 Task: Create a due date automation trigger when advanced on, on the monday of the week a card is due add fields with custom field "Resume" set to a date between 1 and 7 working days from now at 11:00 AM.
Action: Mouse moved to (1090, 337)
Screenshot: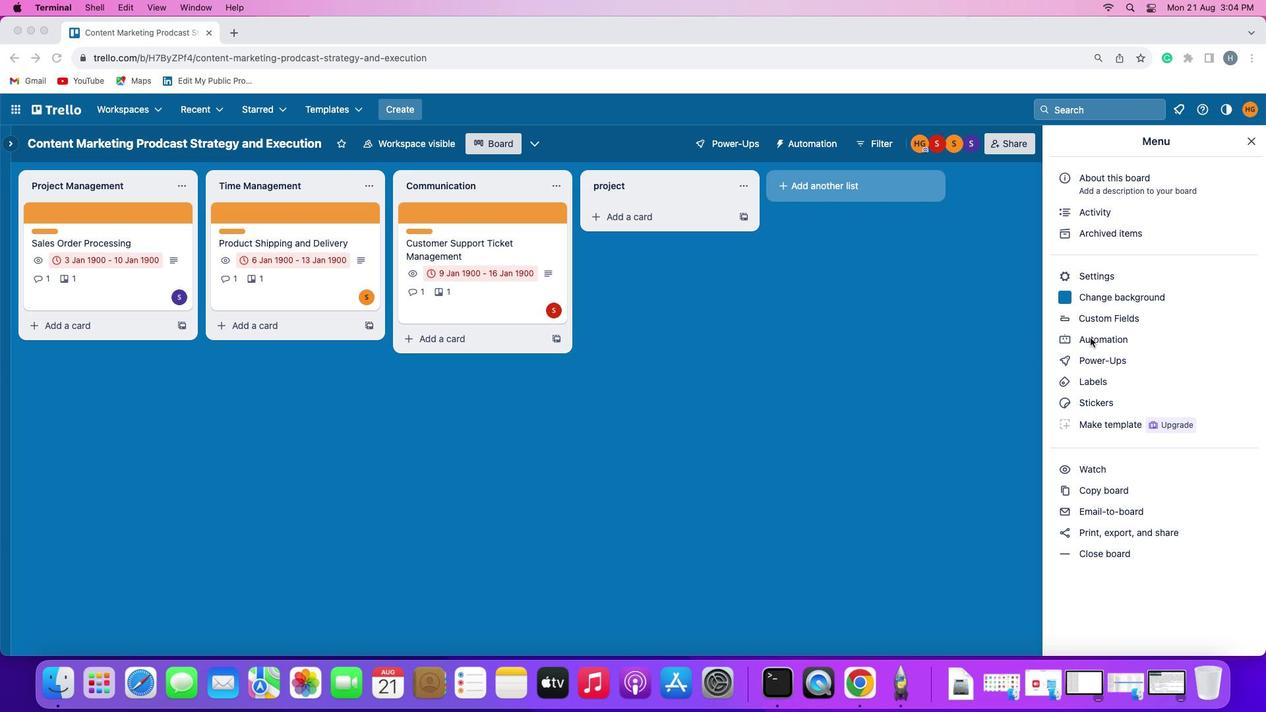 
Action: Mouse pressed left at (1090, 337)
Screenshot: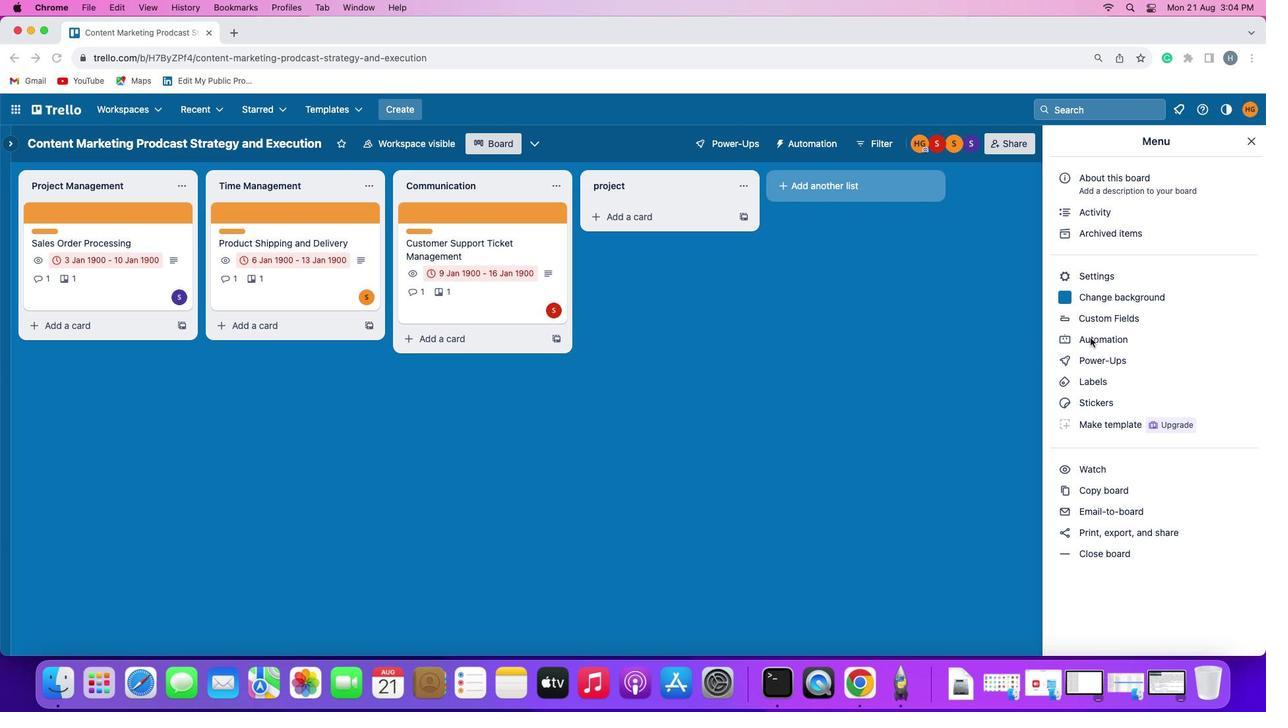 
Action: Mouse pressed left at (1090, 337)
Screenshot: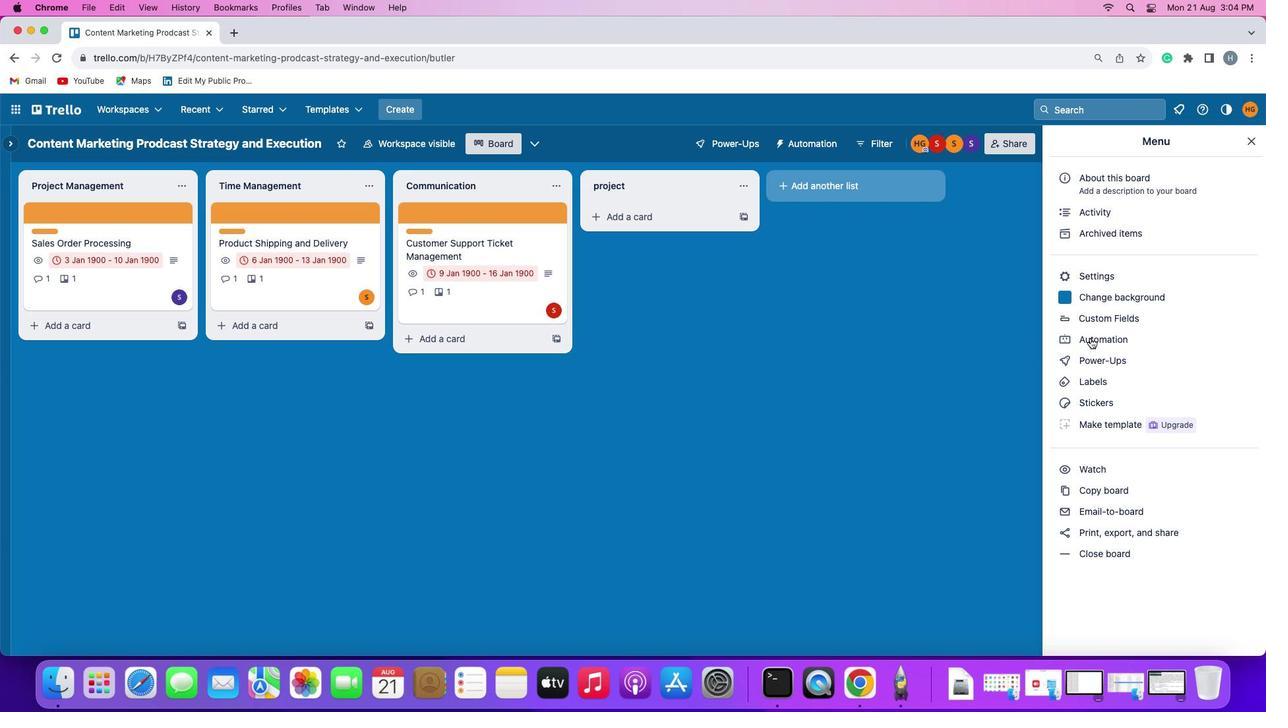 
Action: Mouse moved to (98, 315)
Screenshot: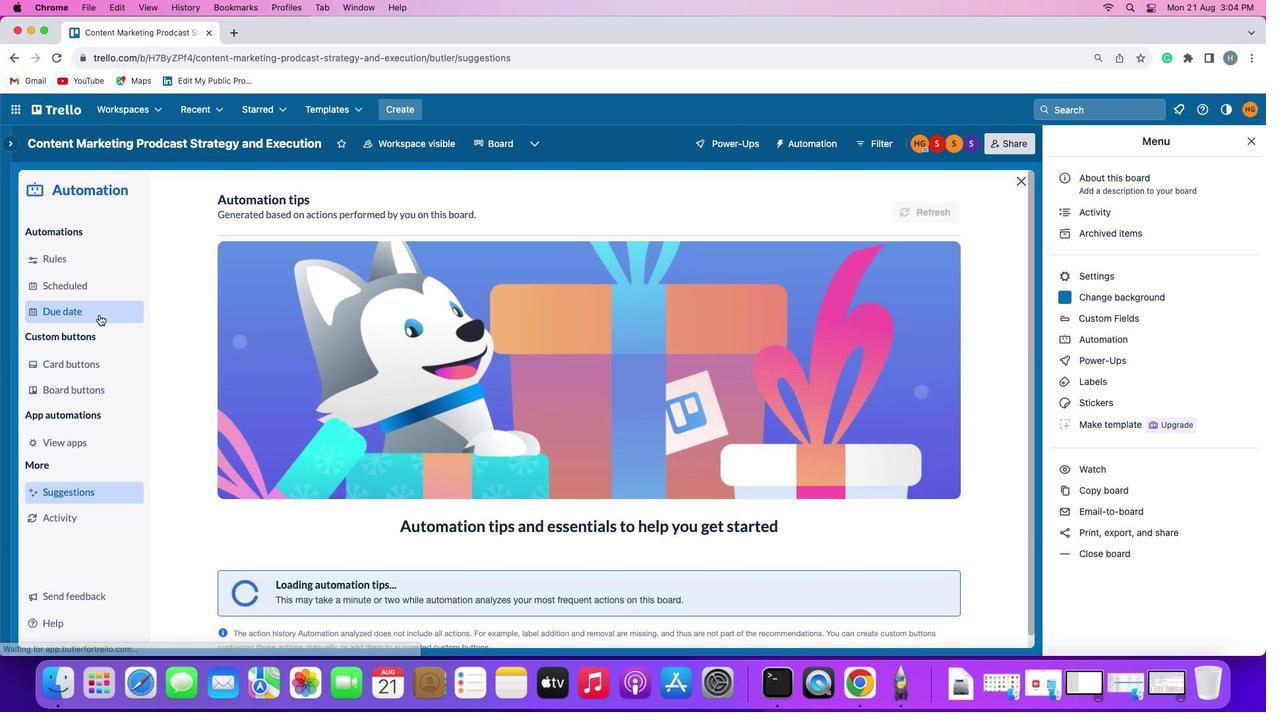 
Action: Mouse pressed left at (98, 315)
Screenshot: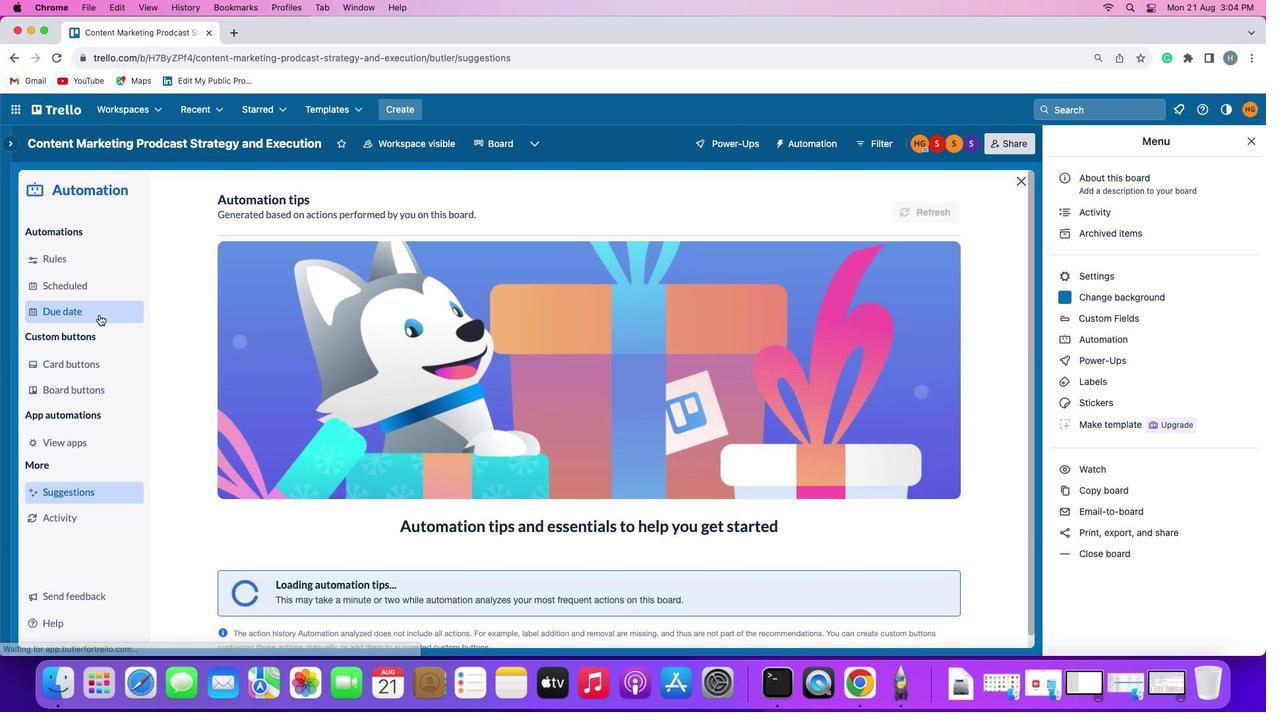 
Action: Mouse moved to (875, 199)
Screenshot: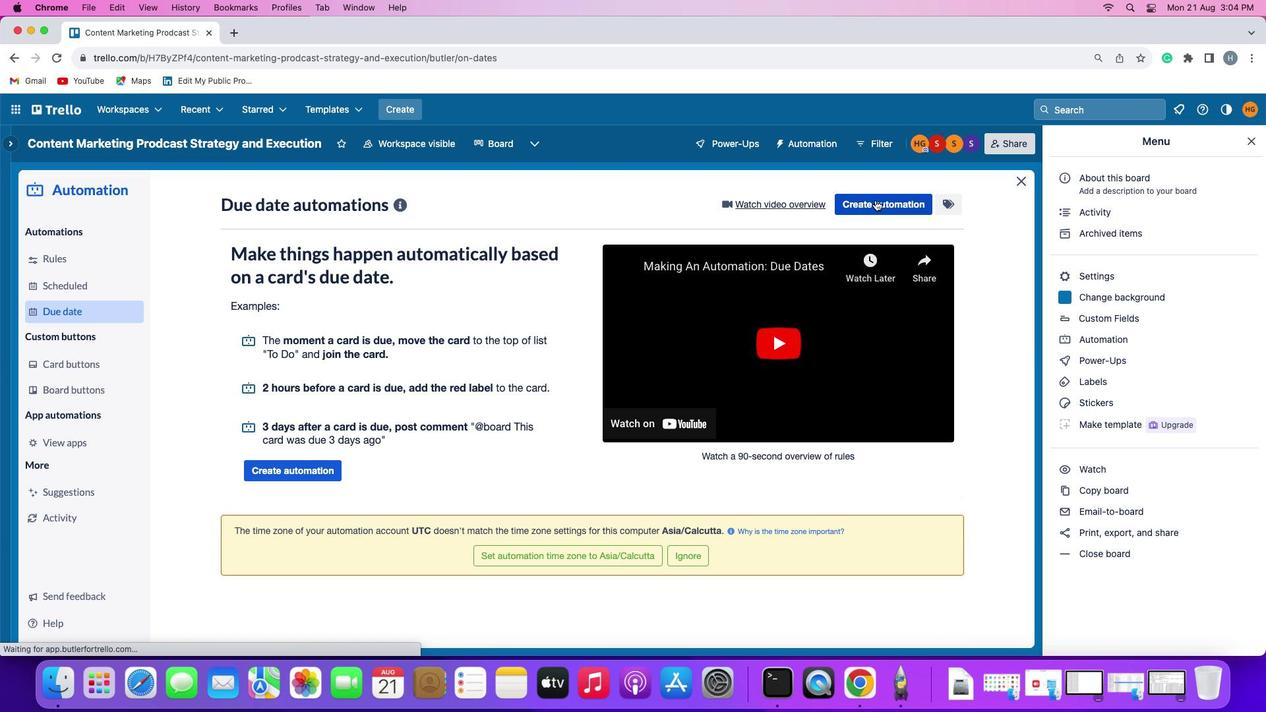 
Action: Mouse pressed left at (875, 199)
Screenshot: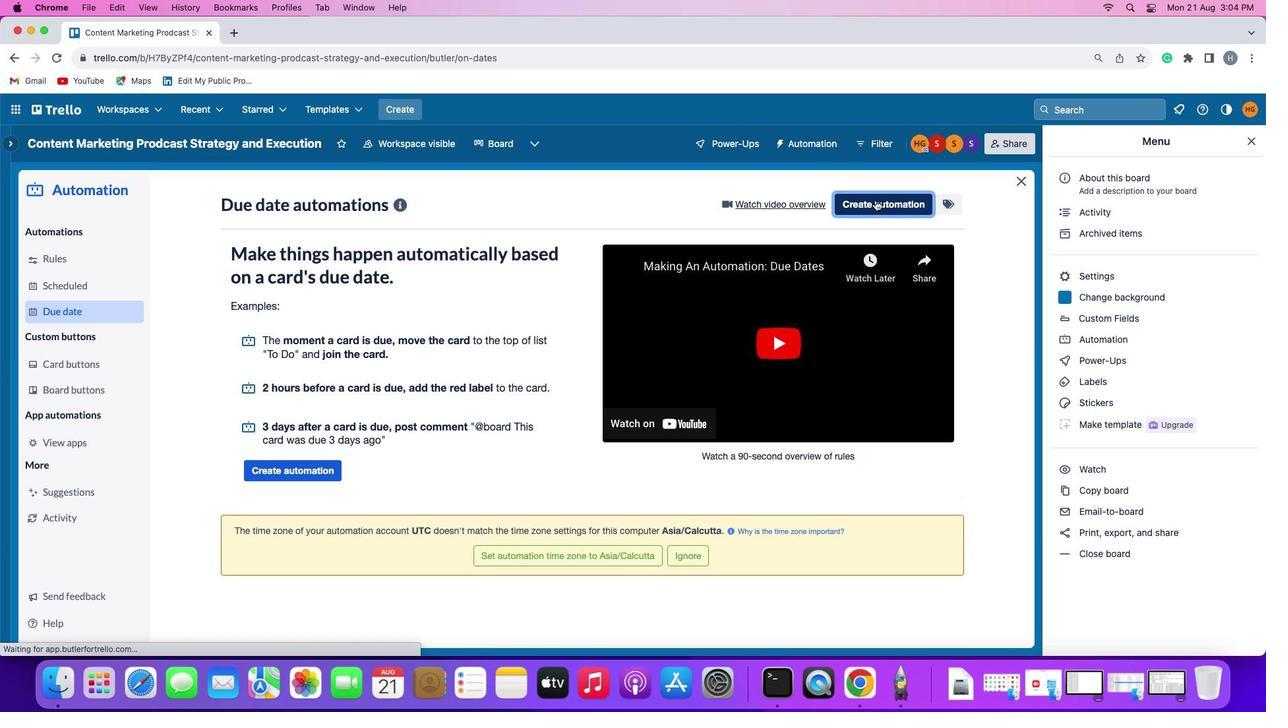 
Action: Mouse moved to (263, 325)
Screenshot: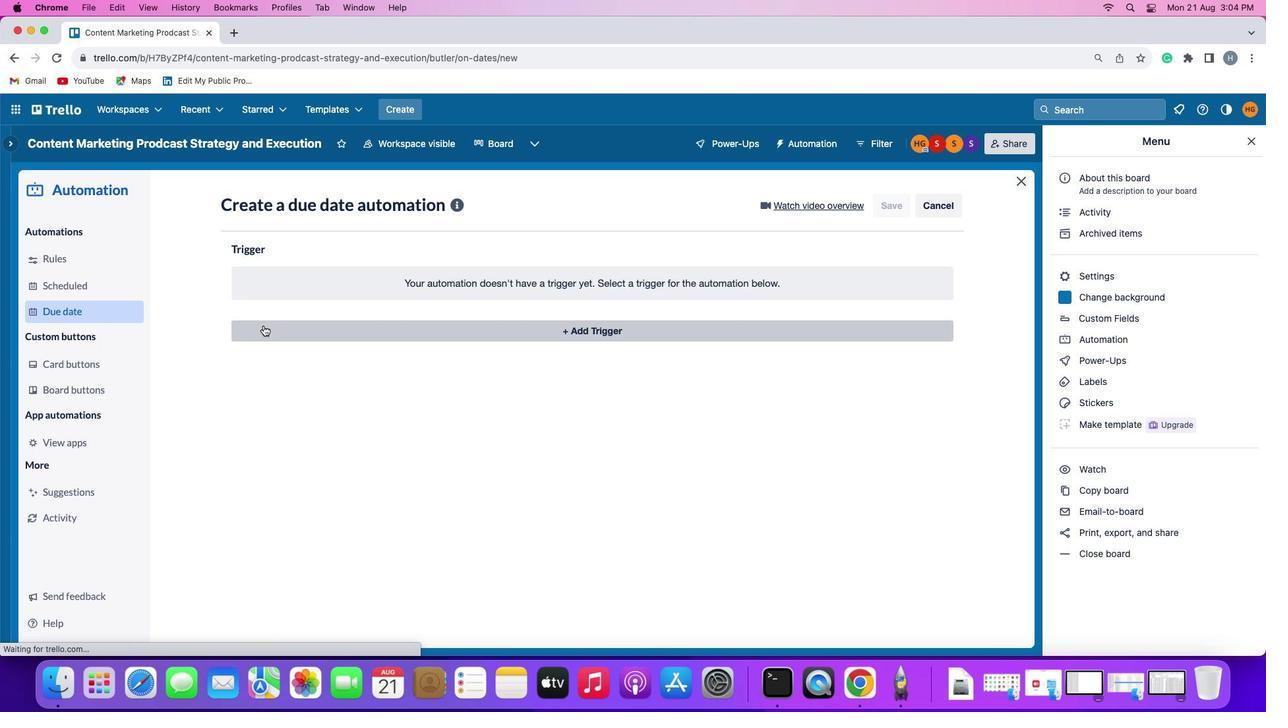 
Action: Mouse pressed left at (263, 325)
Screenshot: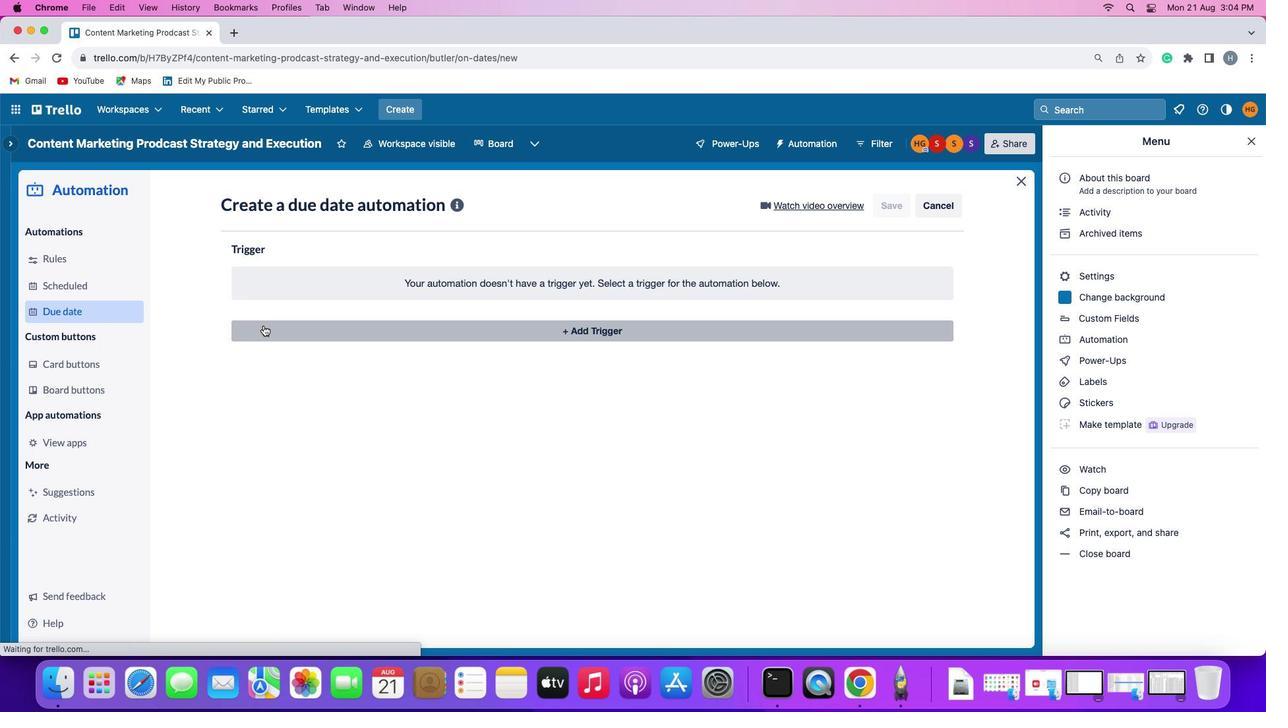 
Action: Mouse moved to (302, 565)
Screenshot: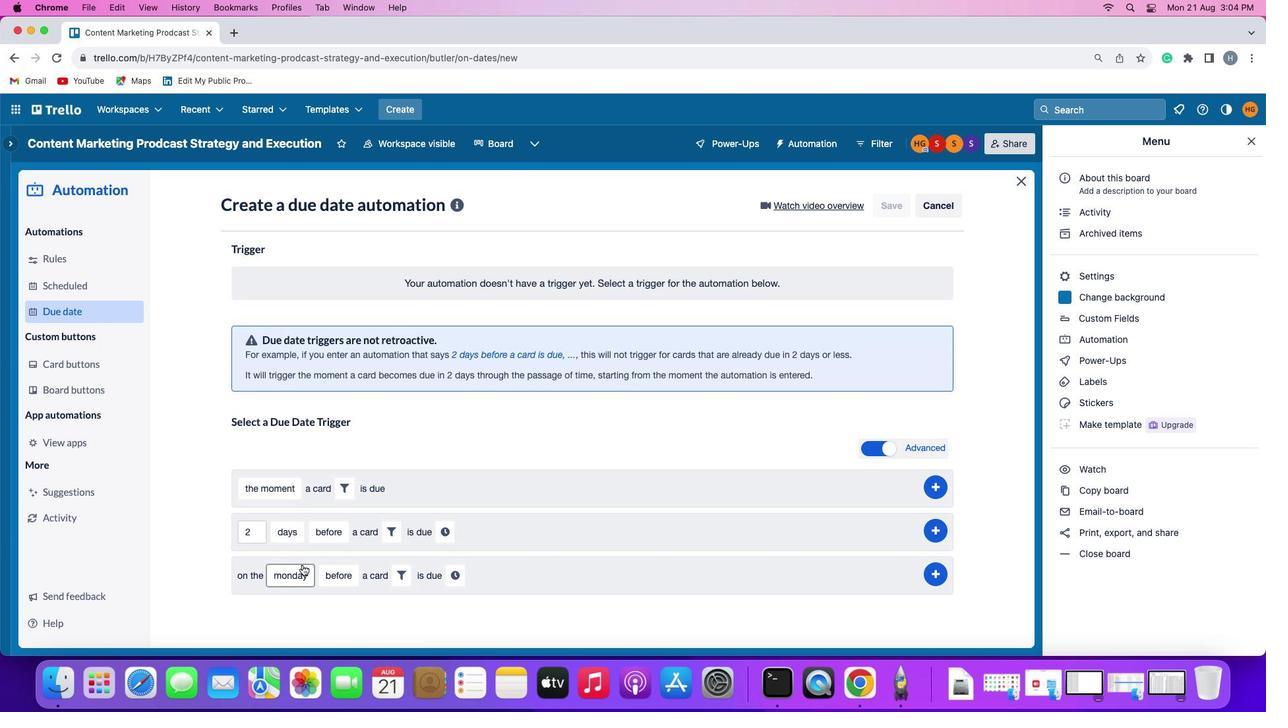 
Action: Mouse pressed left at (302, 565)
Screenshot: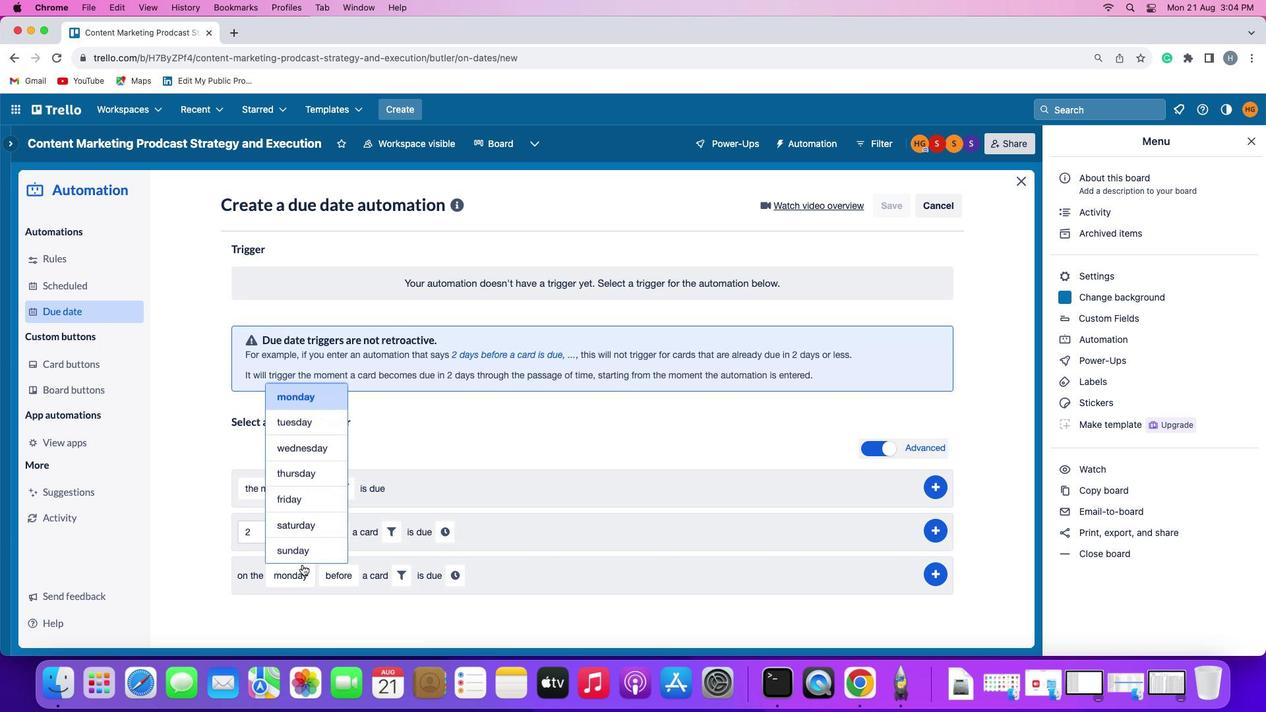 
Action: Mouse moved to (330, 395)
Screenshot: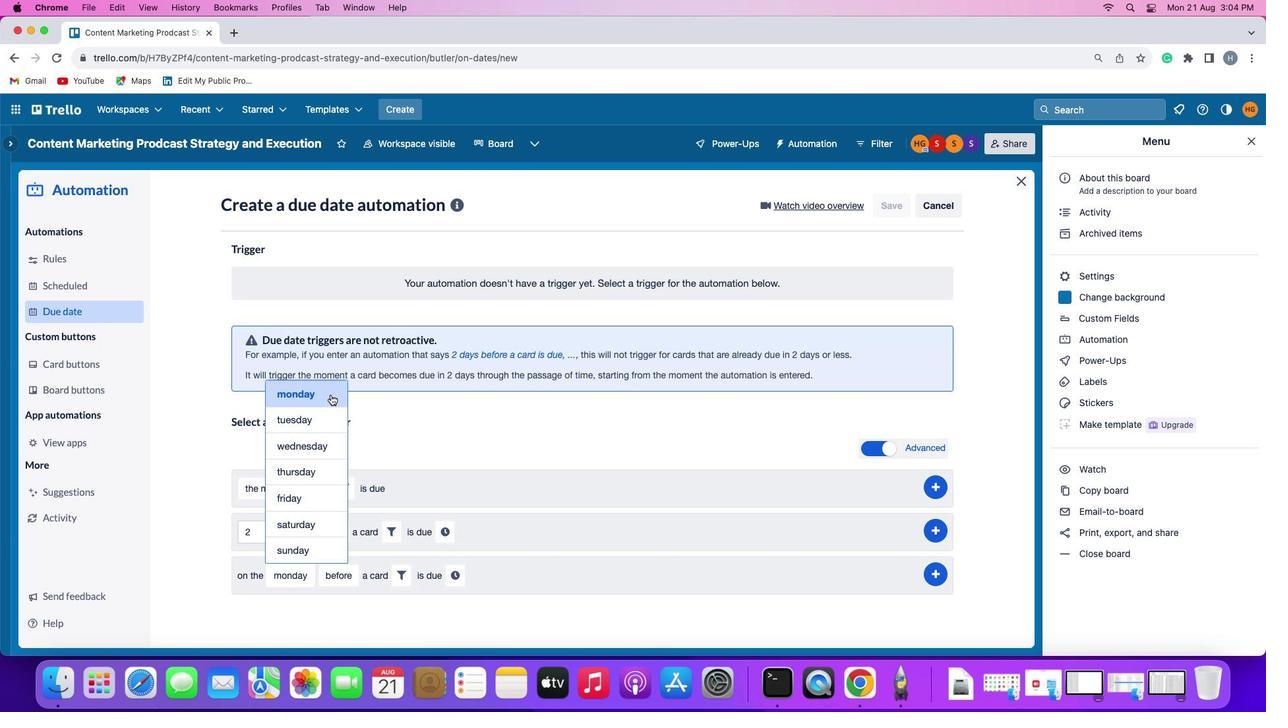 
Action: Mouse pressed left at (330, 395)
Screenshot: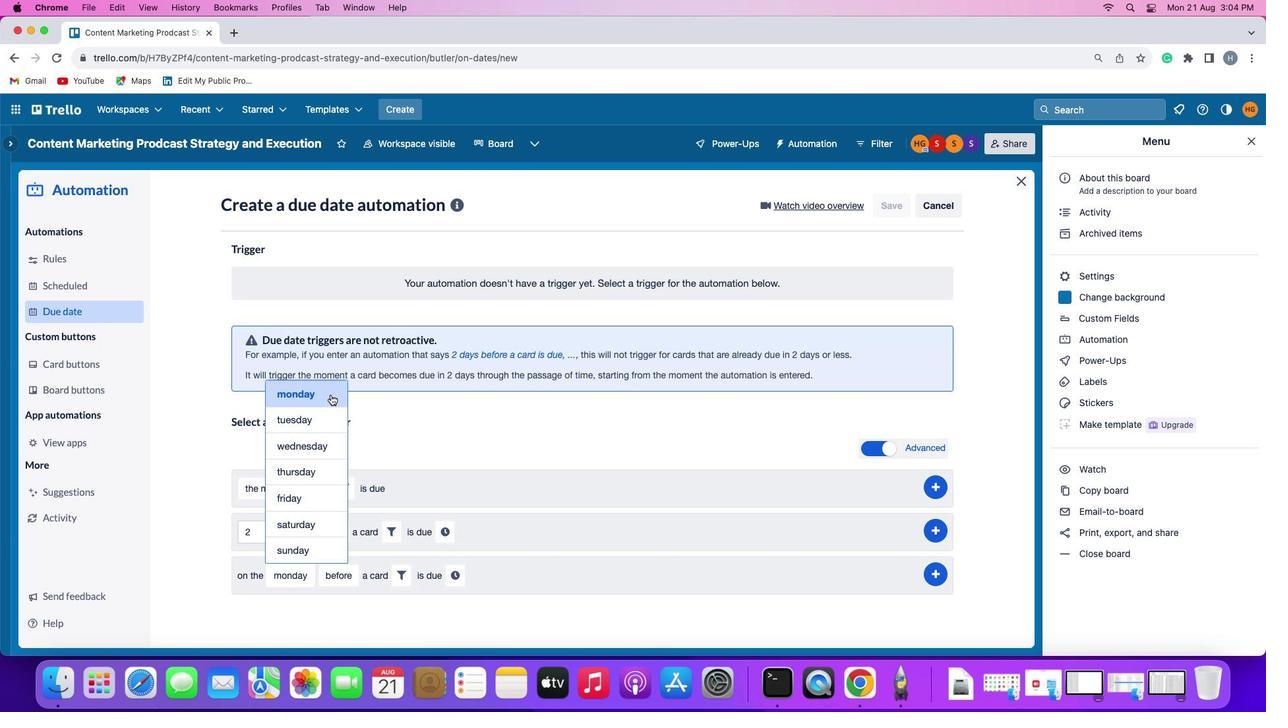 
Action: Mouse moved to (341, 576)
Screenshot: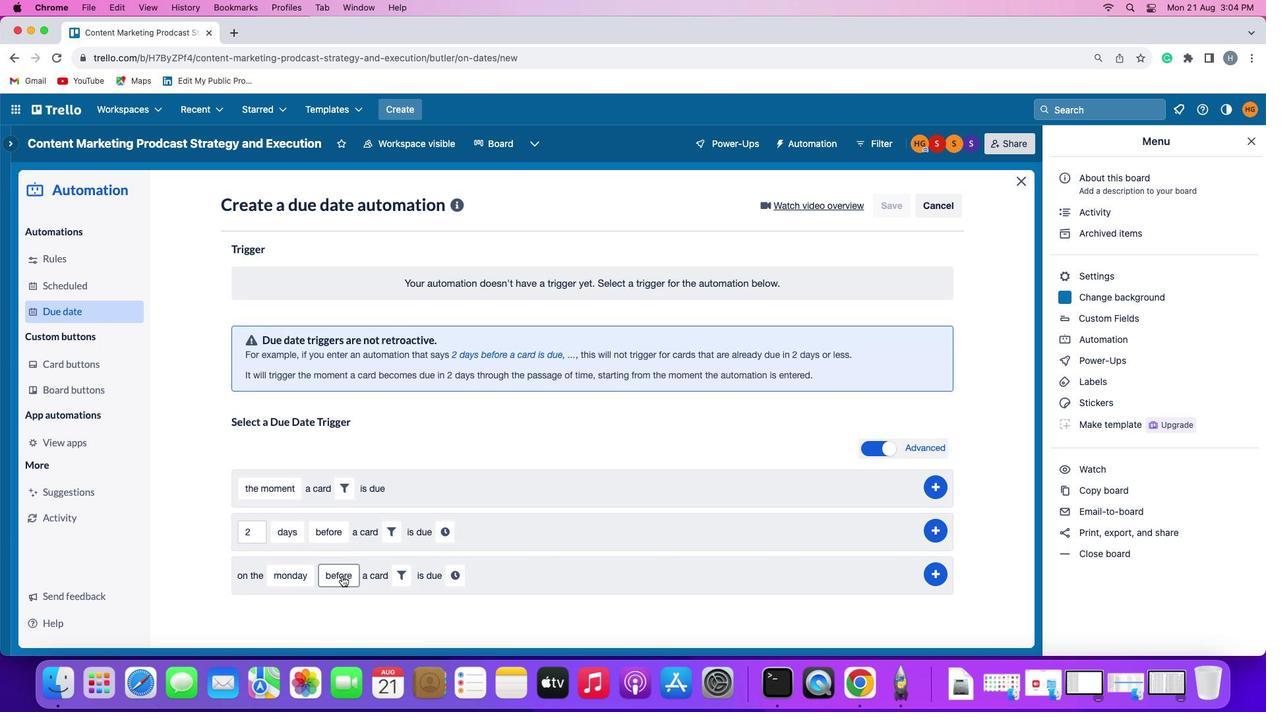 
Action: Mouse pressed left at (341, 576)
Screenshot: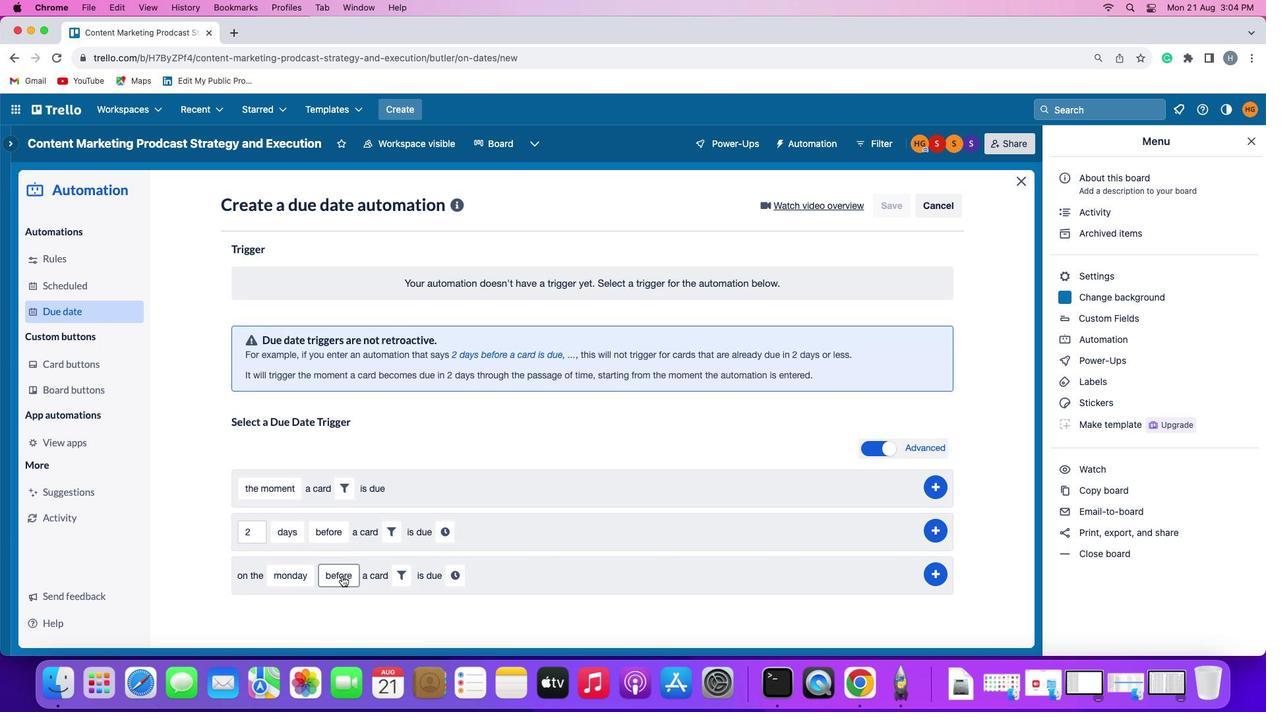 
Action: Mouse moved to (358, 525)
Screenshot: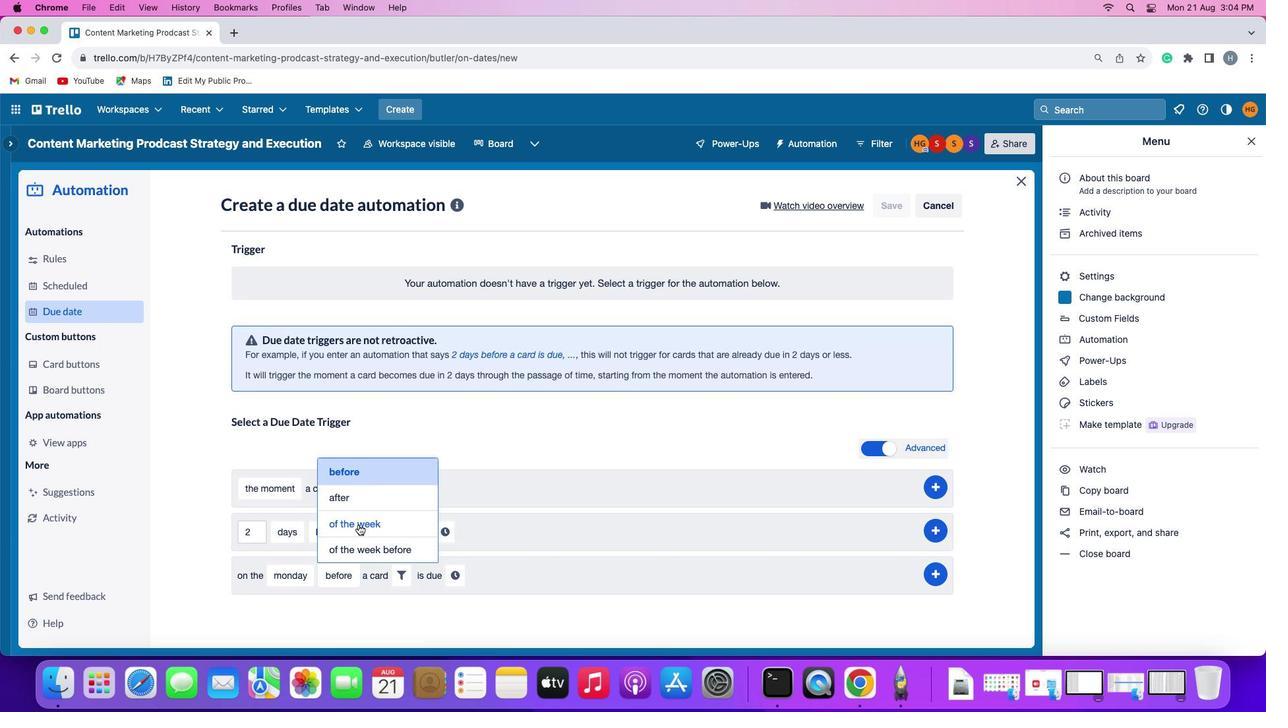 
Action: Mouse pressed left at (358, 525)
Screenshot: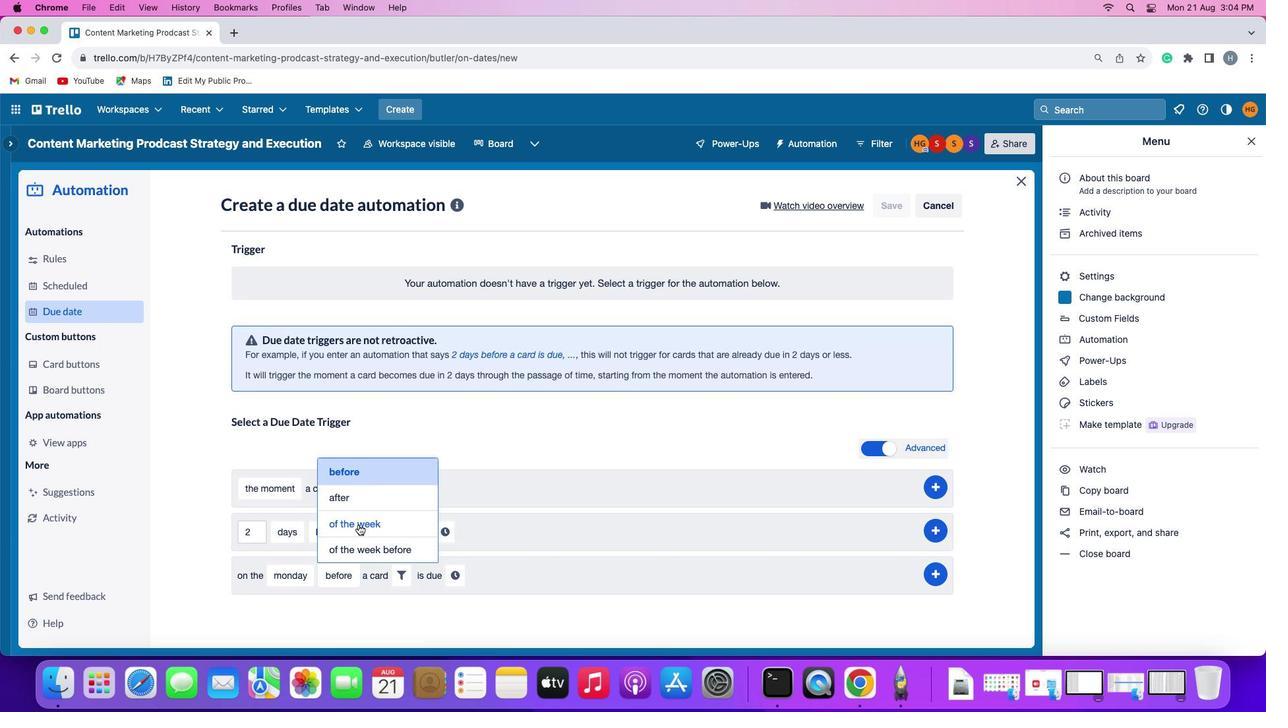 
Action: Mouse moved to (419, 576)
Screenshot: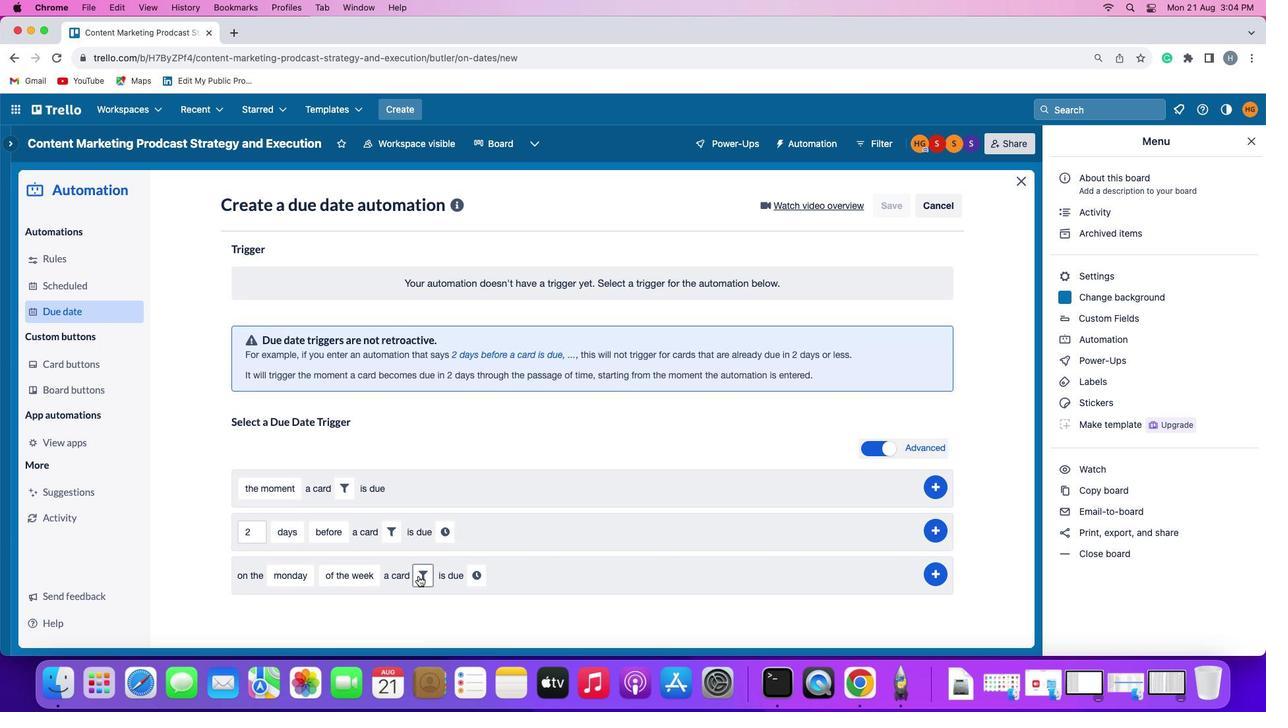 
Action: Mouse pressed left at (419, 576)
Screenshot: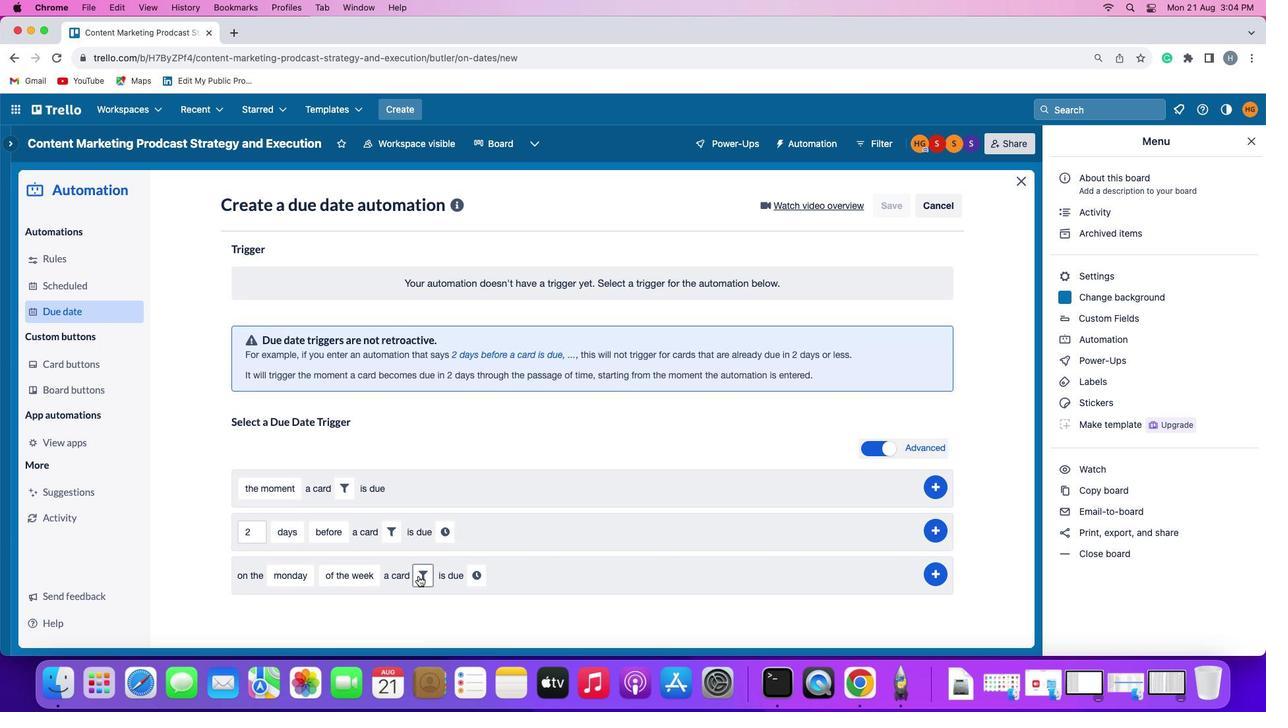
Action: Mouse moved to (638, 611)
Screenshot: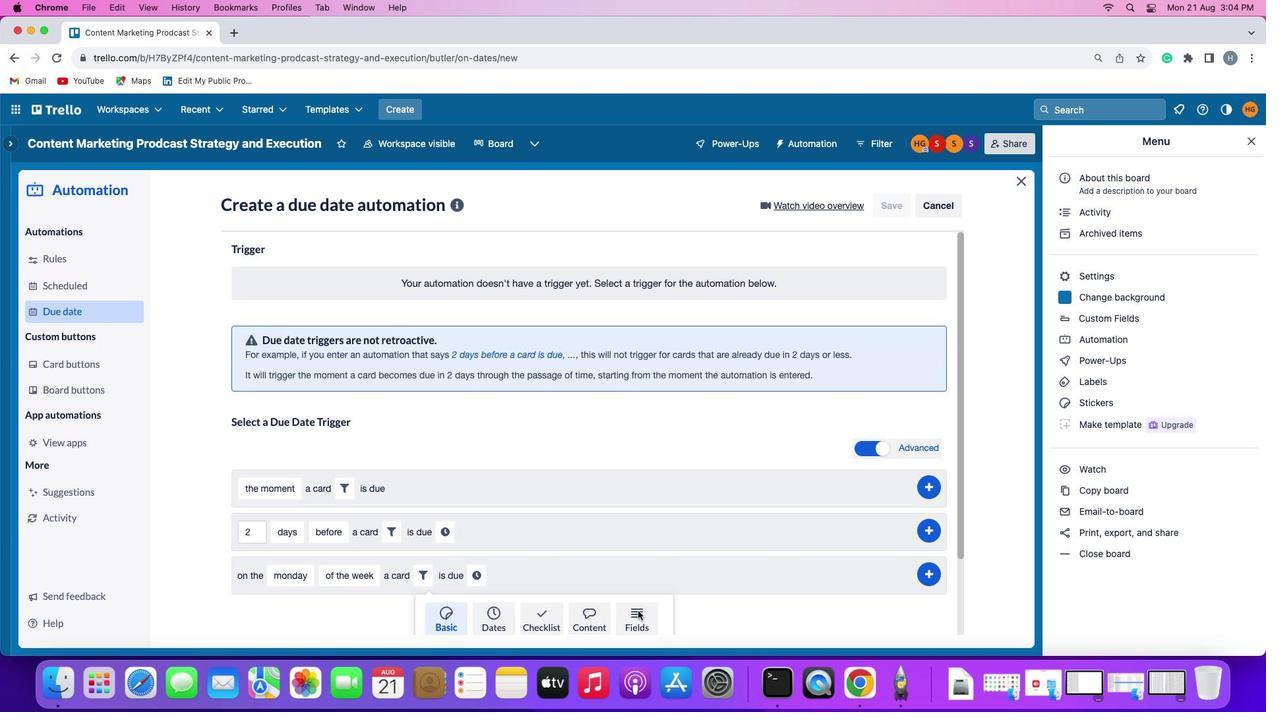 
Action: Mouse pressed left at (638, 611)
Screenshot: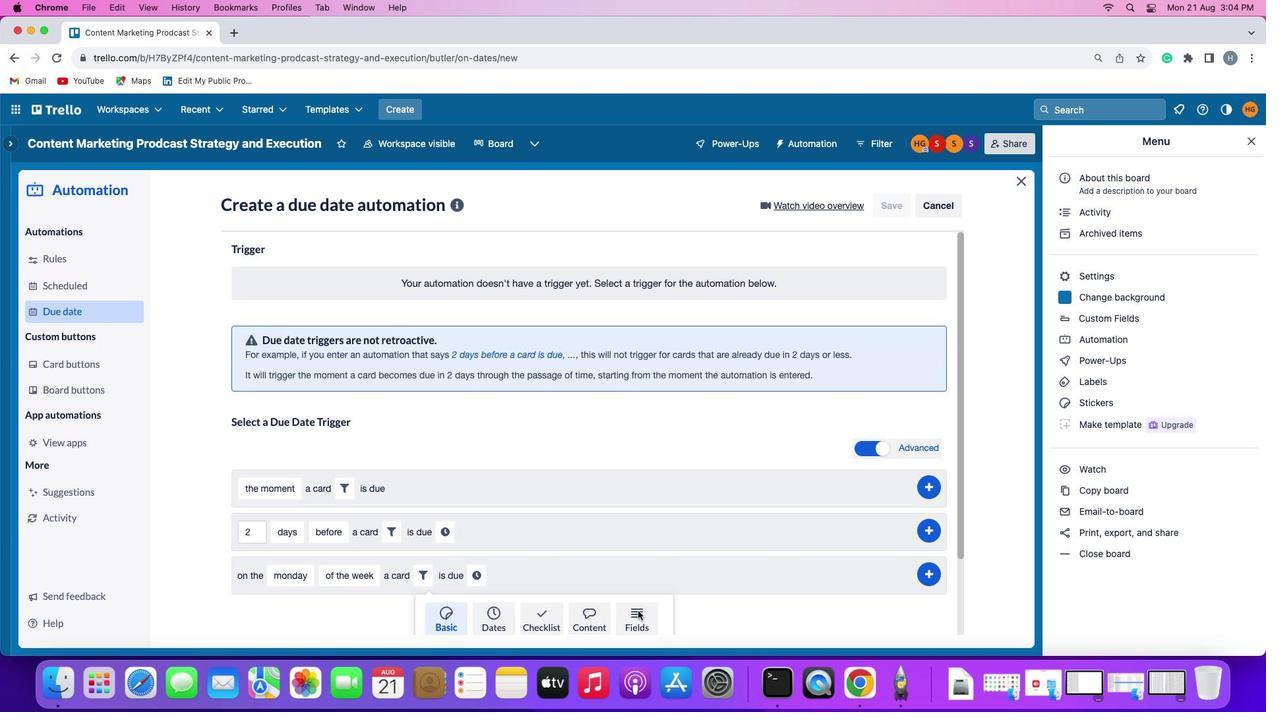 
Action: Mouse moved to (355, 599)
Screenshot: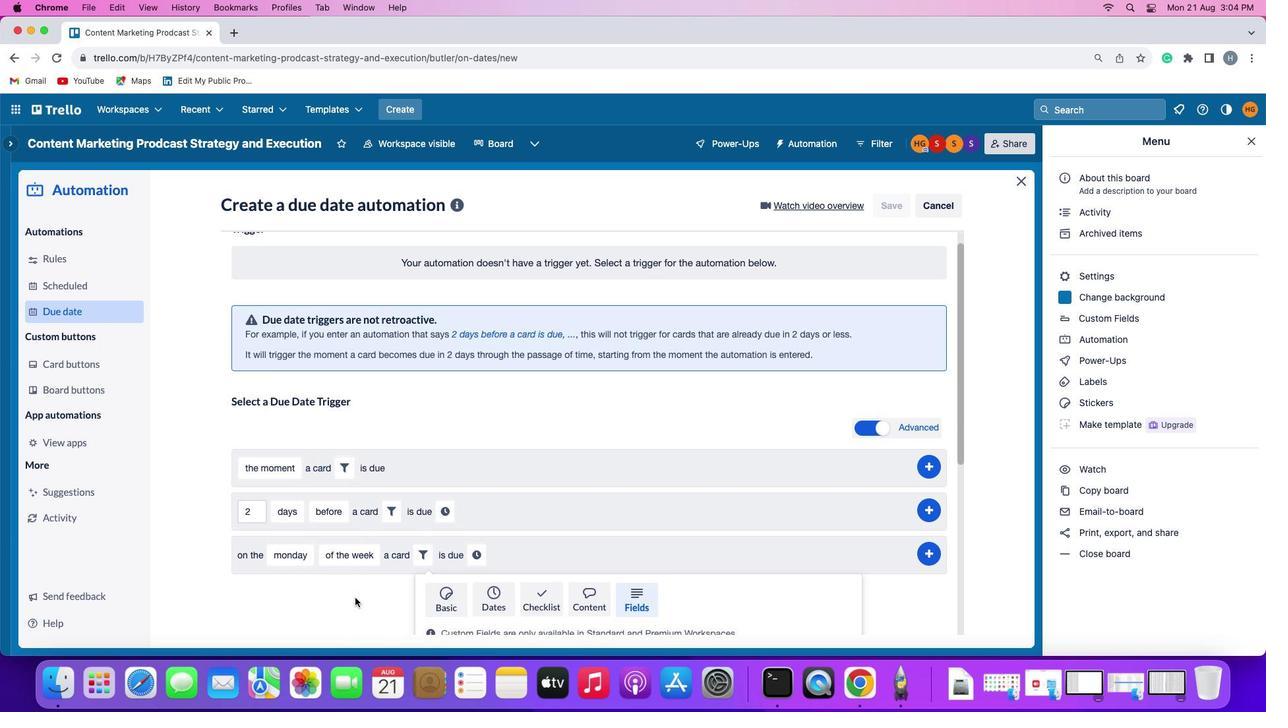 
Action: Mouse scrolled (355, 599) with delta (0, 0)
Screenshot: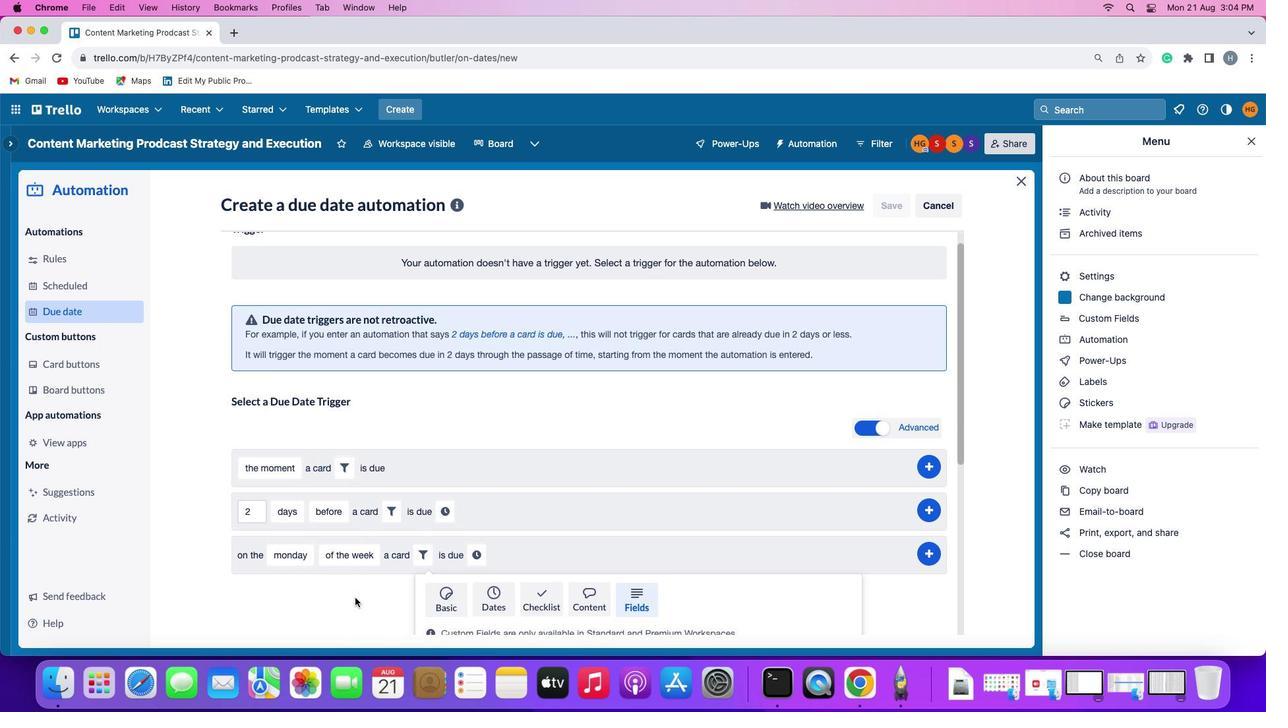 
Action: Mouse scrolled (355, 599) with delta (0, 0)
Screenshot: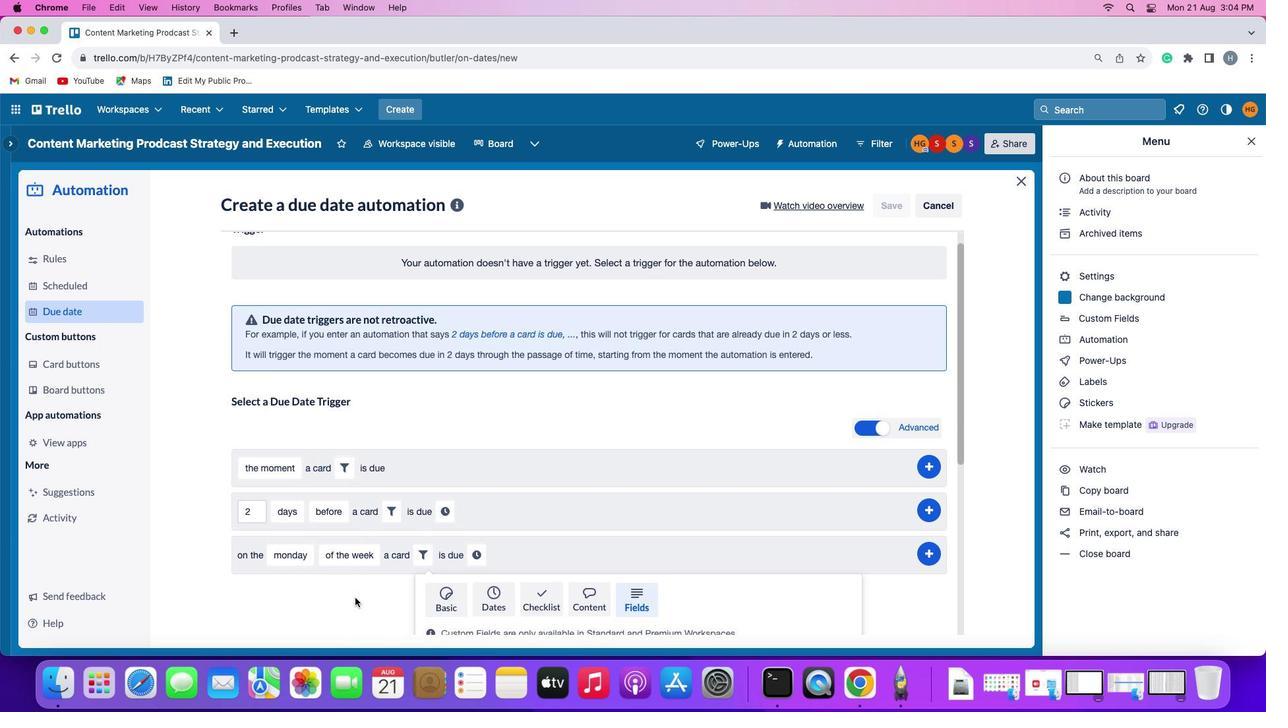 
Action: Mouse scrolled (355, 599) with delta (0, -2)
Screenshot: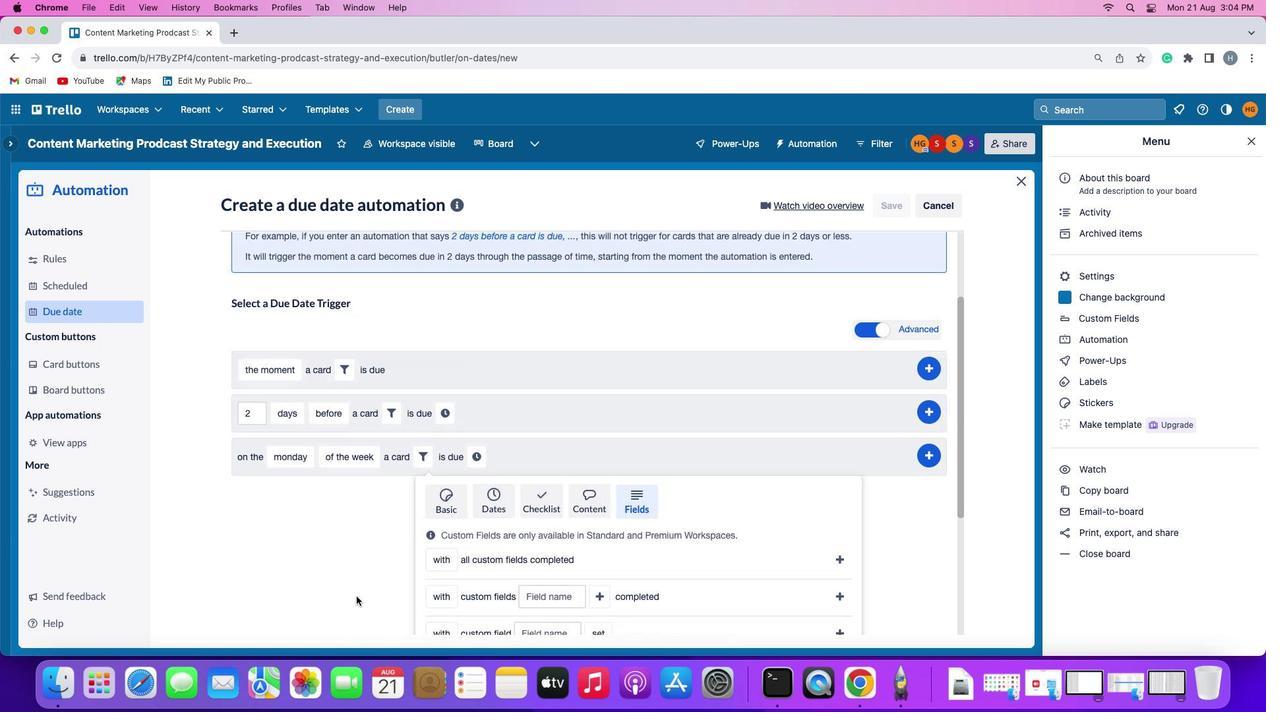 
Action: Mouse moved to (355, 599)
Screenshot: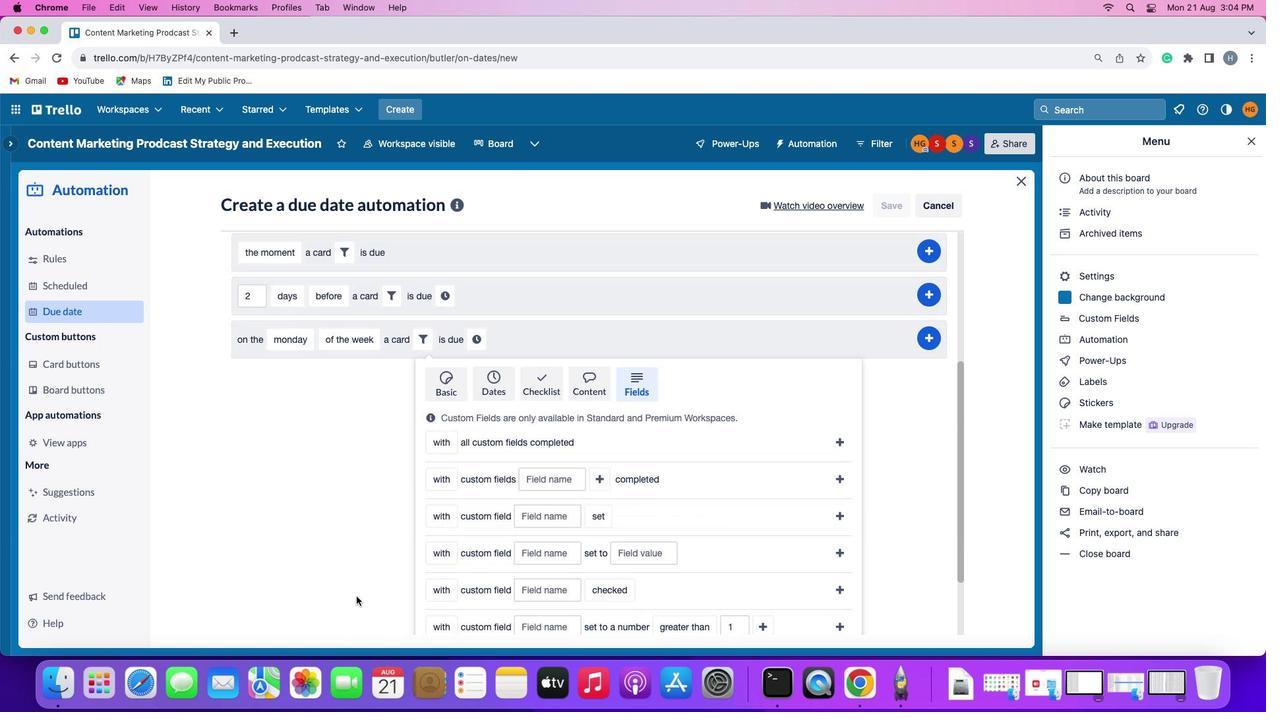 
Action: Mouse scrolled (355, 599) with delta (0, -3)
Screenshot: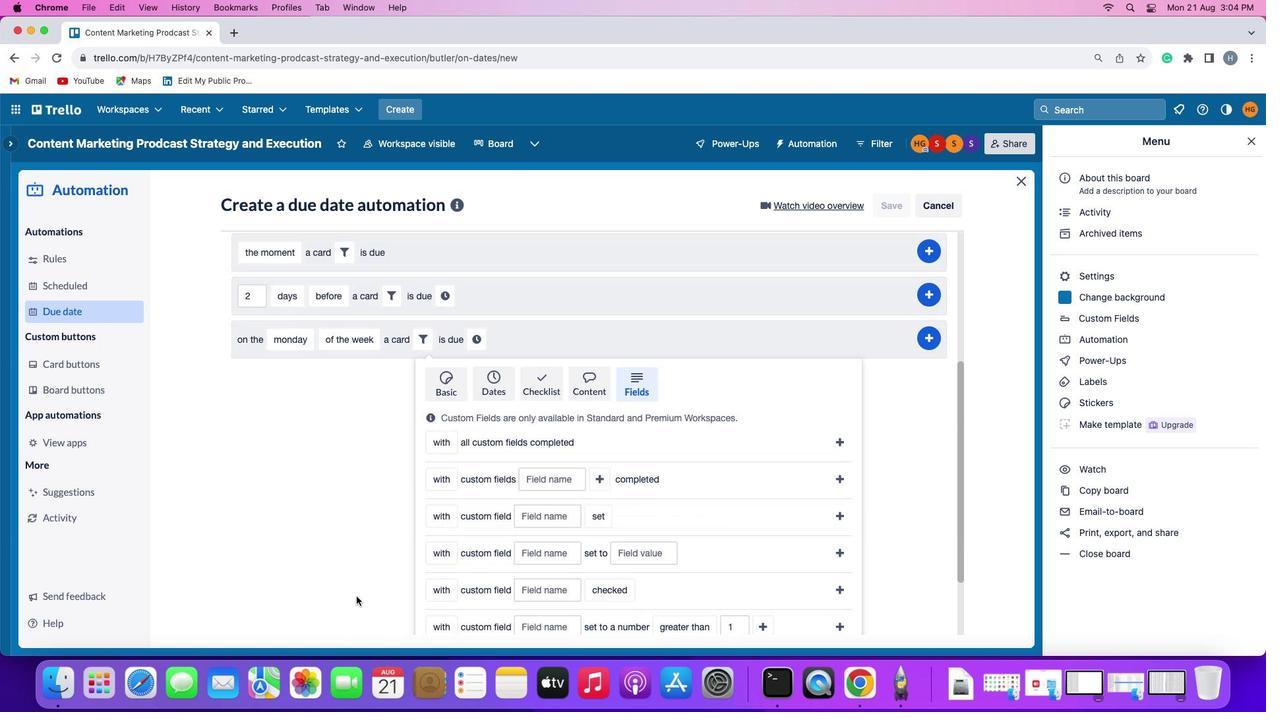 
Action: Mouse moved to (356, 597)
Screenshot: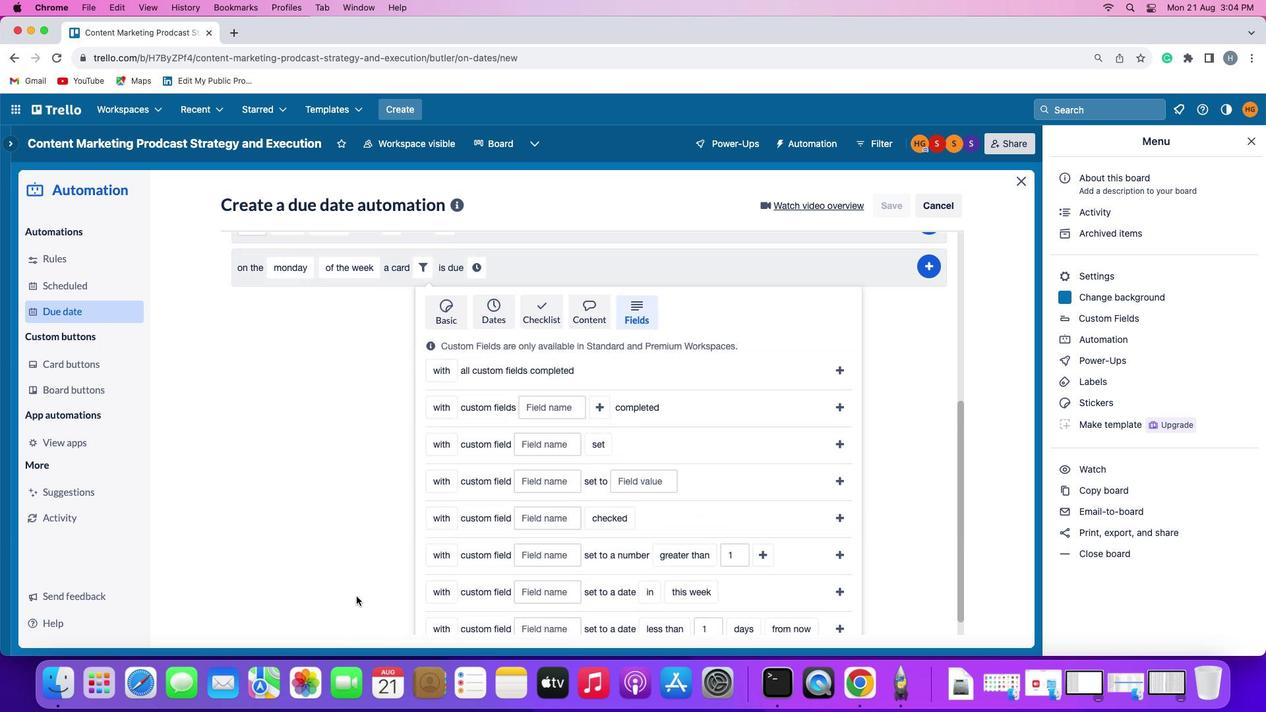 
Action: Mouse scrolled (356, 597) with delta (0, -3)
Screenshot: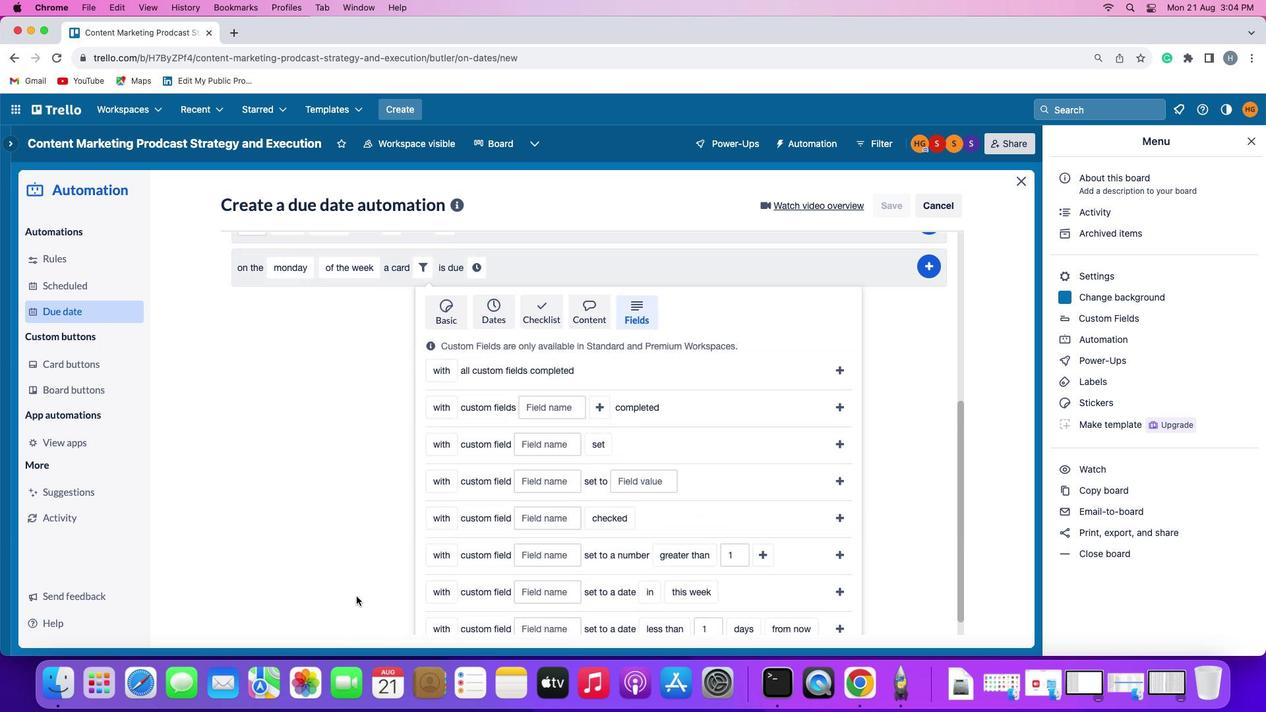 
Action: Mouse moved to (356, 596)
Screenshot: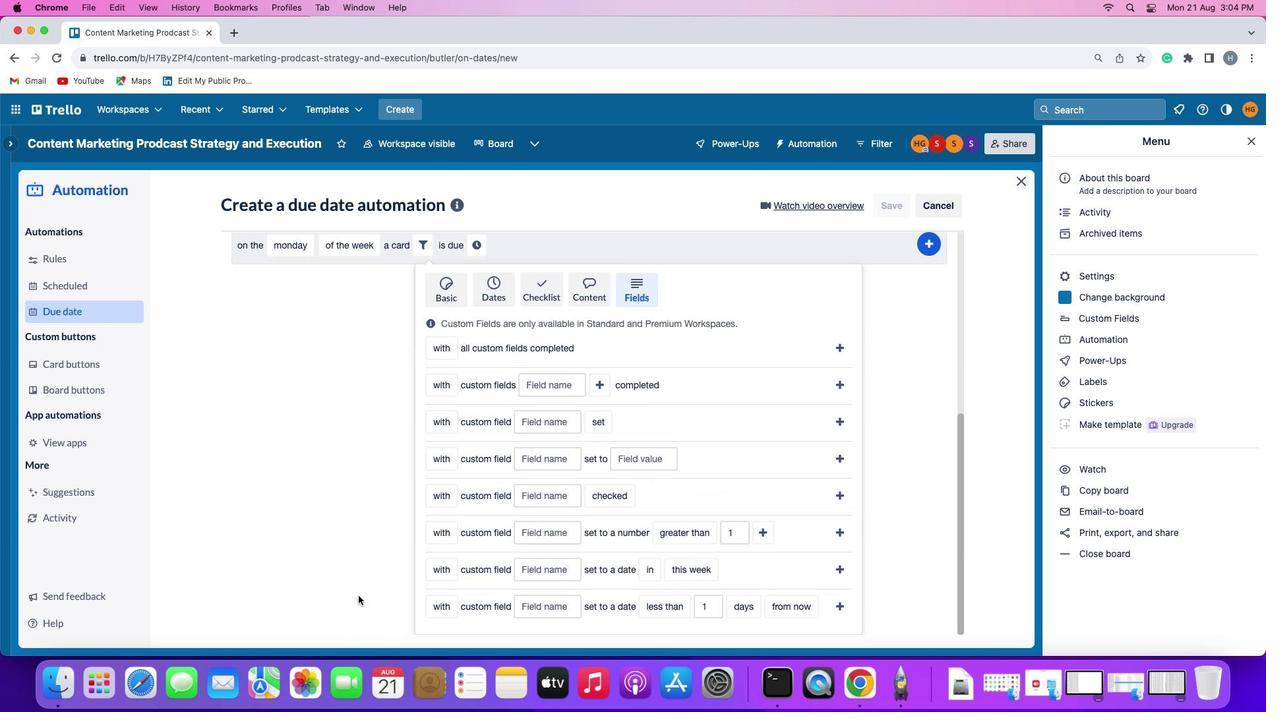 
Action: Mouse scrolled (356, 596) with delta (0, 0)
Screenshot: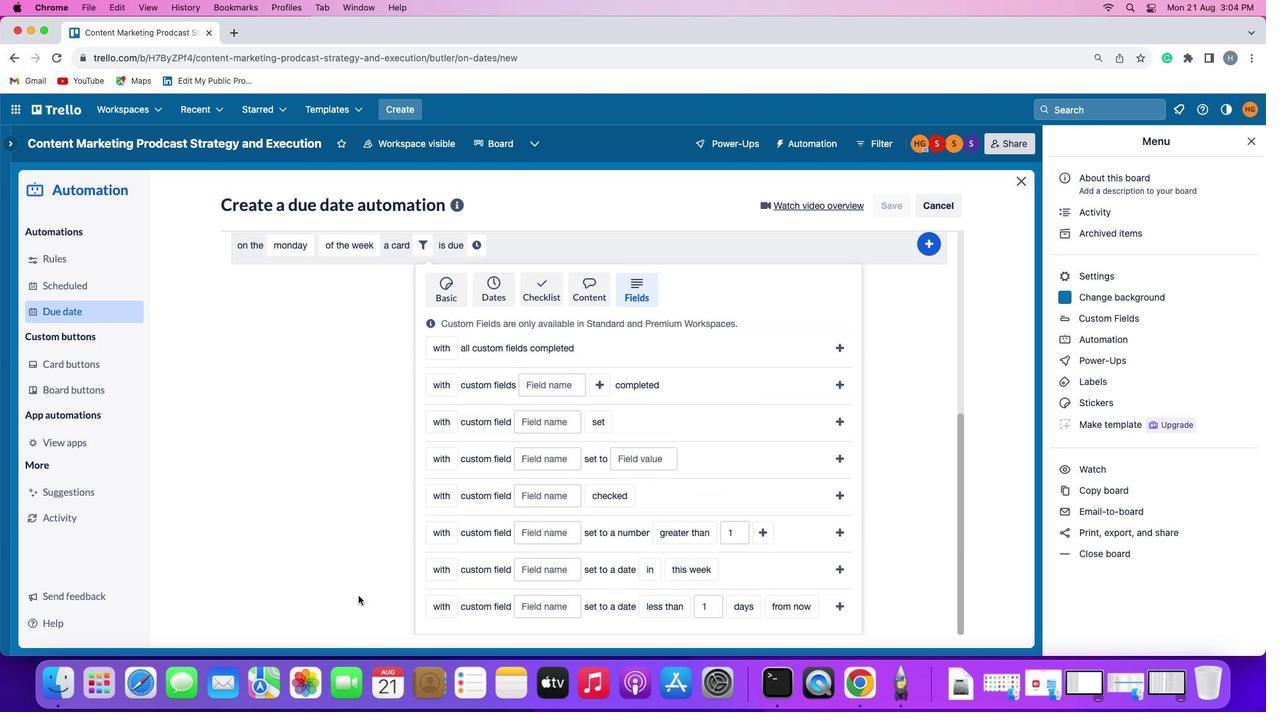 
Action: Mouse moved to (356, 596)
Screenshot: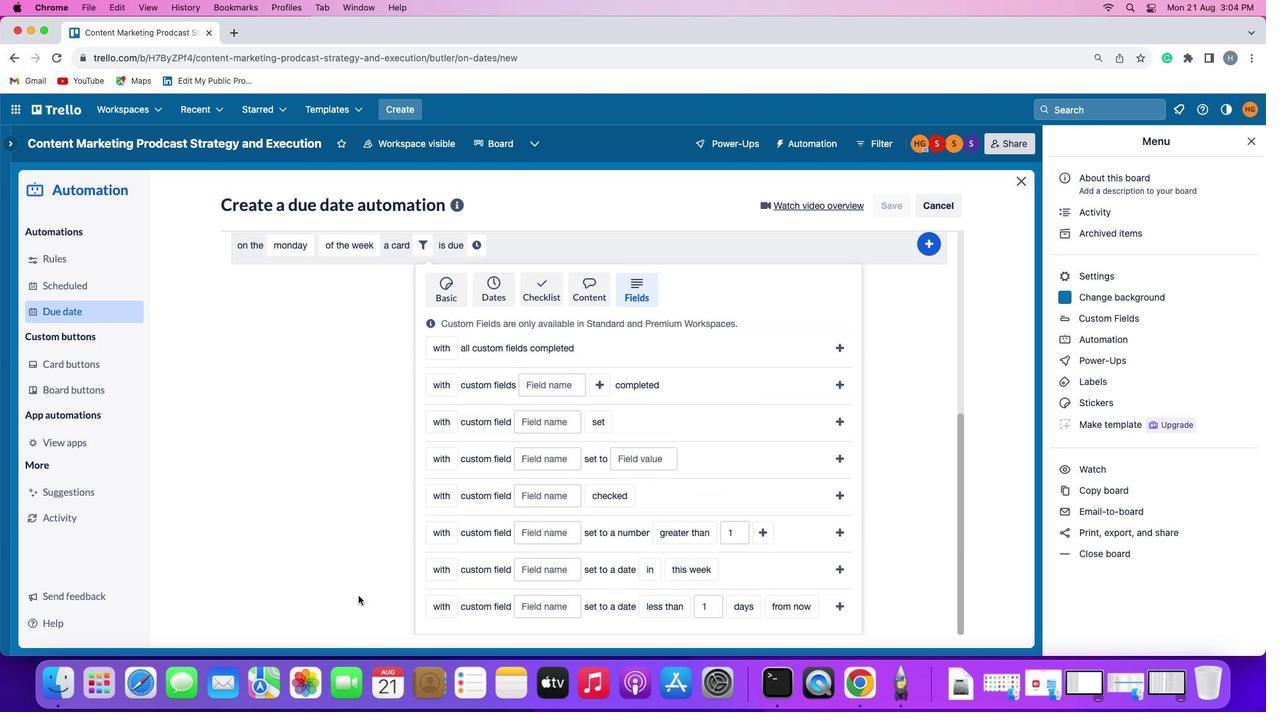 
Action: Mouse scrolled (356, 596) with delta (0, 0)
Screenshot: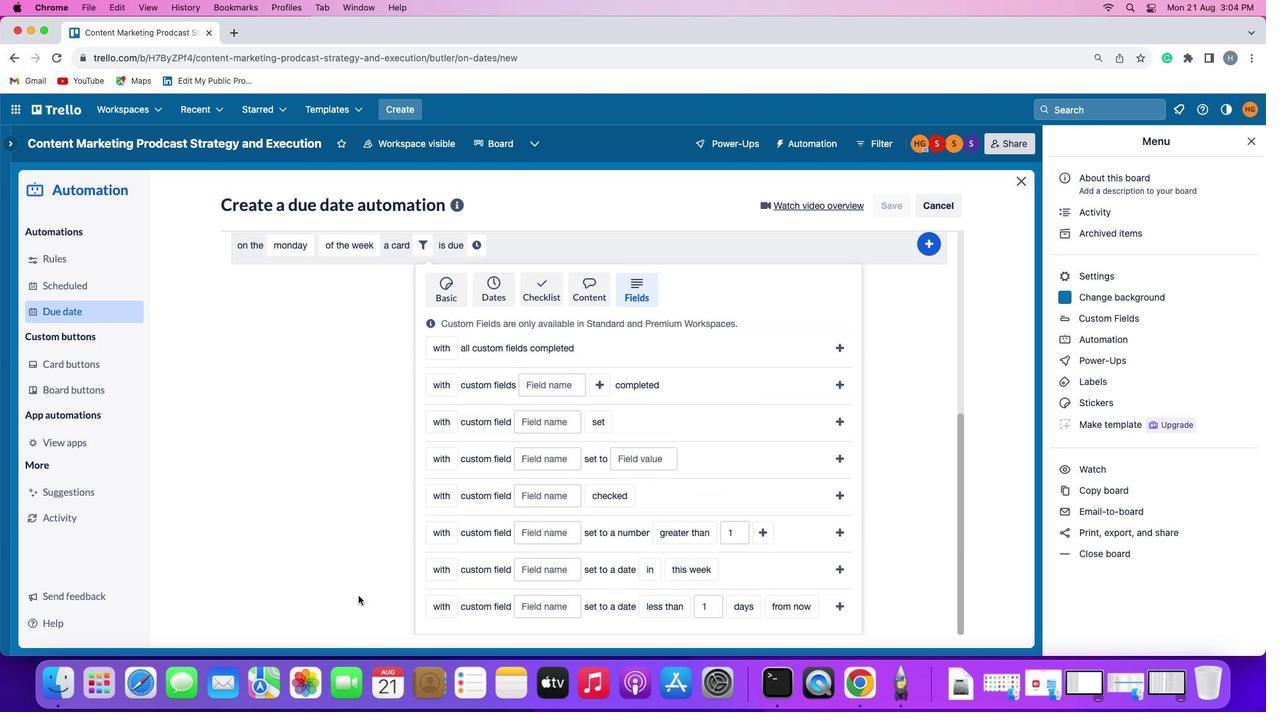 
Action: Mouse moved to (357, 596)
Screenshot: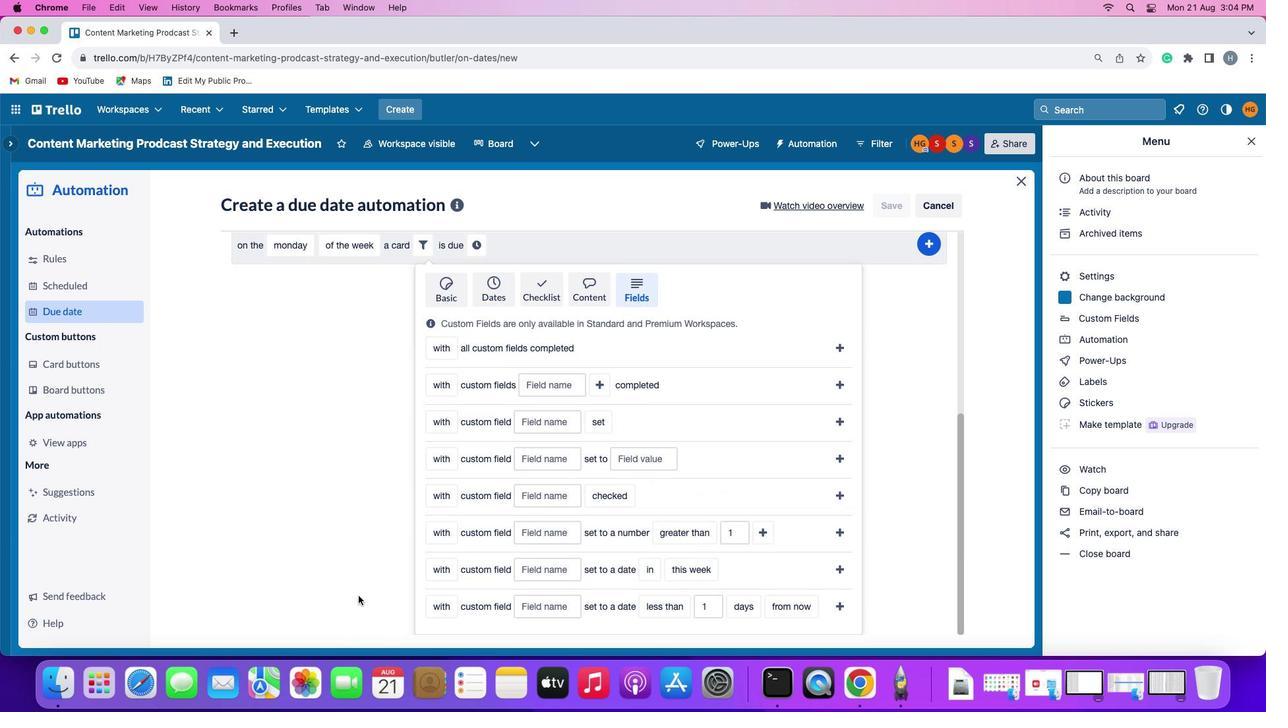 
Action: Mouse scrolled (357, 596) with delta (0, -2)
Screenshot: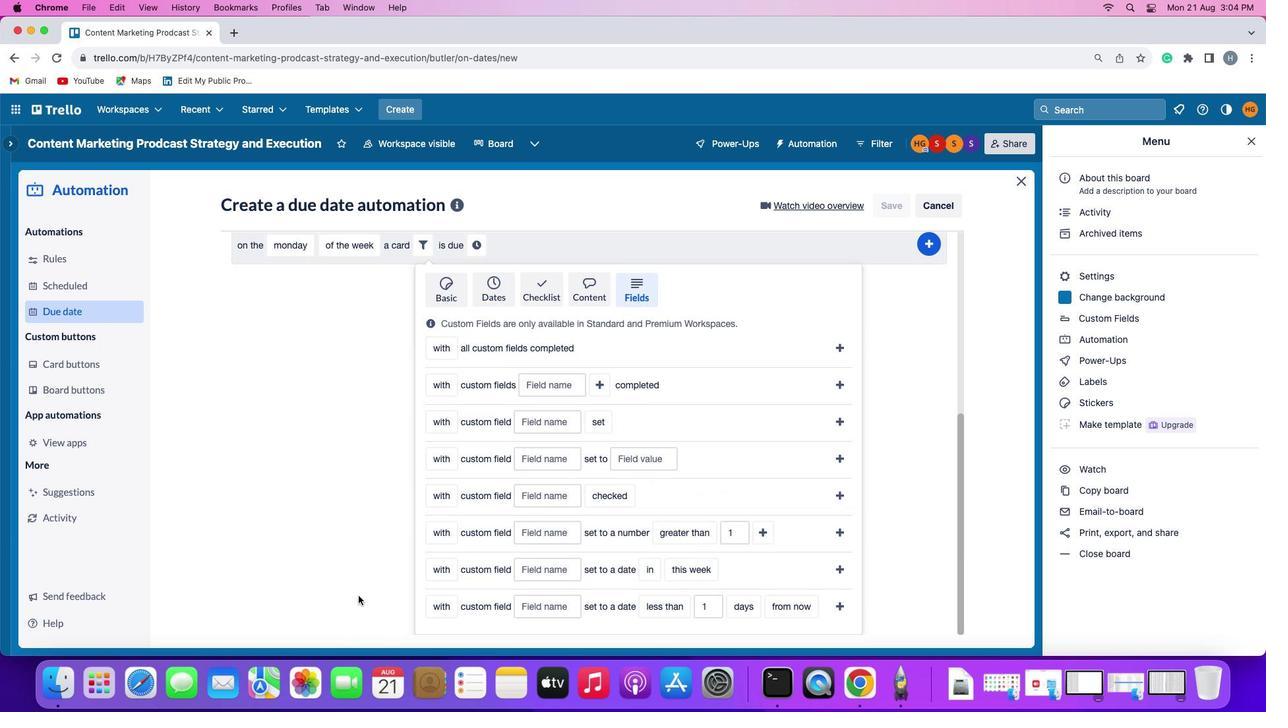 
Action: Mouse moved to (358, 596)
Screenshot: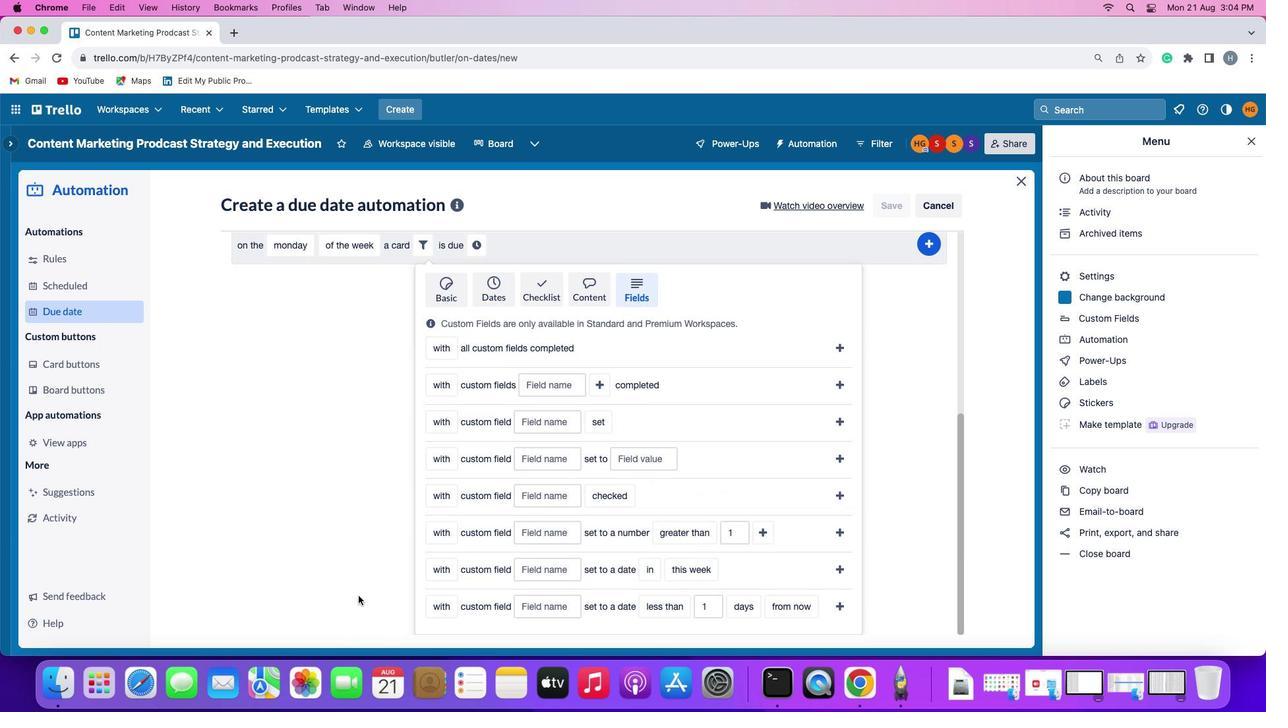 
Action: Mouse scrolled (358, 596) with delta (0, -3)
Screenshot: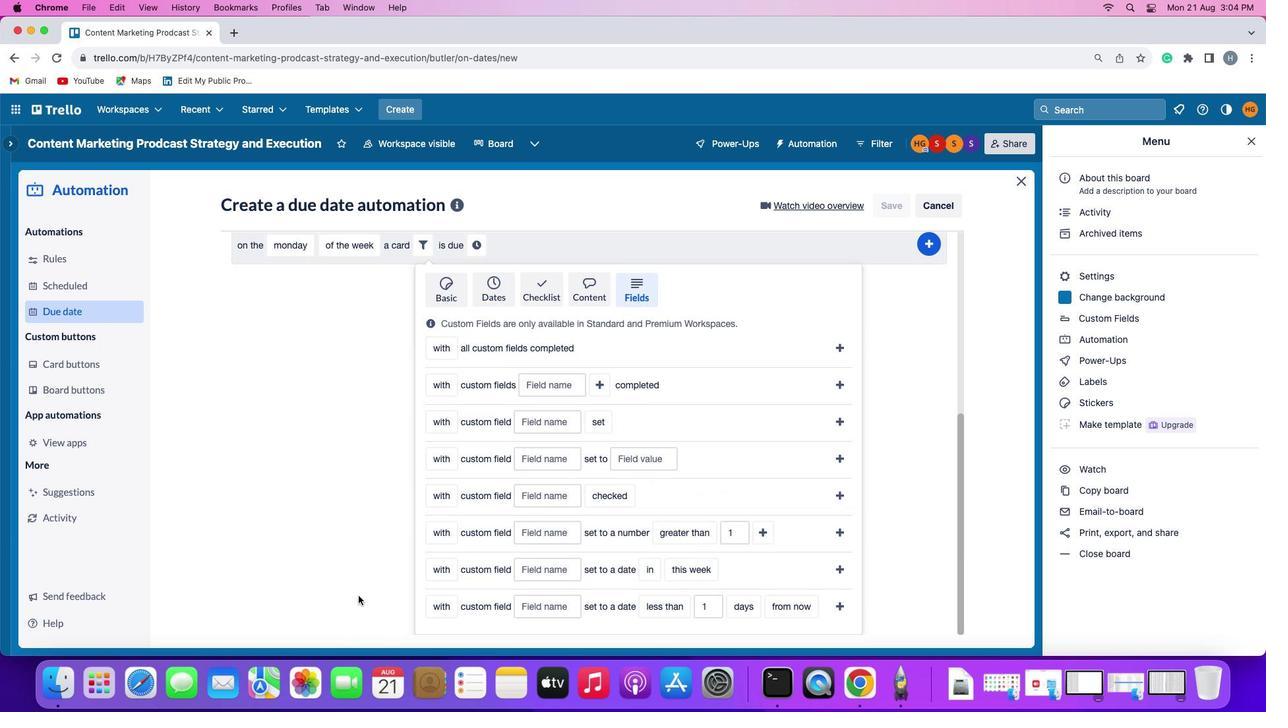 
Action: Mouse moved to (358, 595)
Screenshot: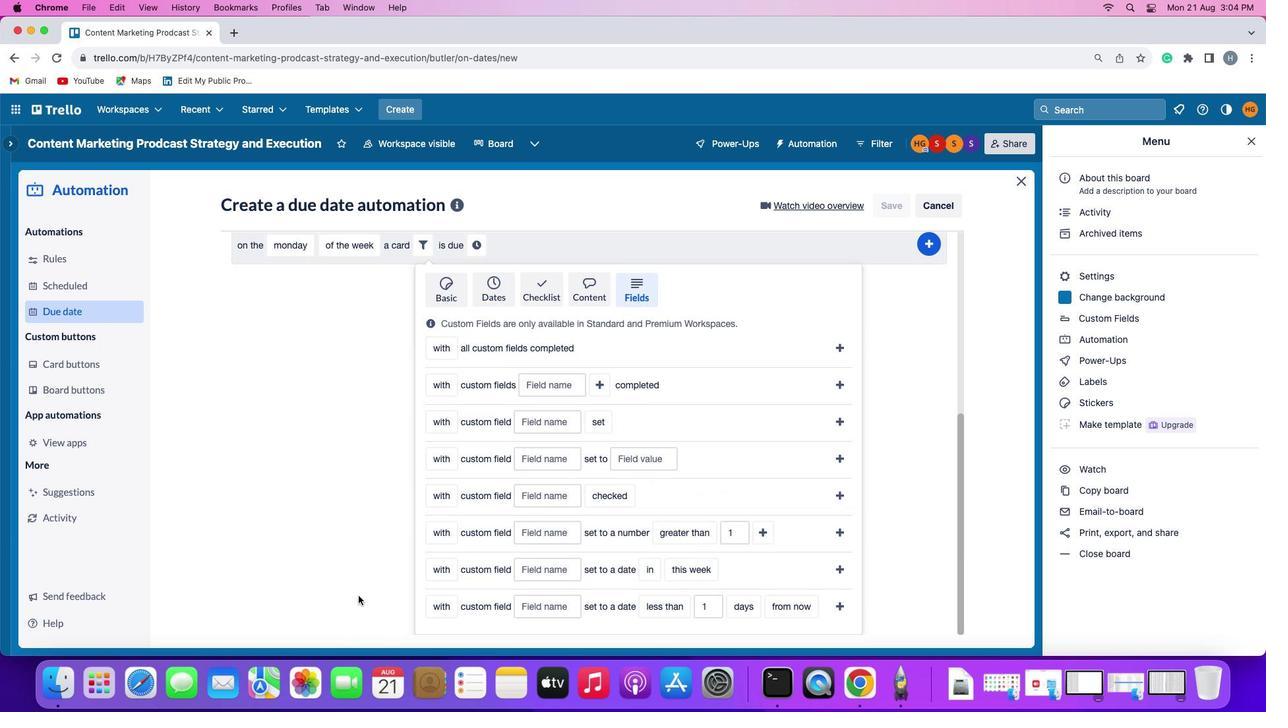 
Action: Mouse scrolled (358, 595) with delta (0, -3)
Screenshot: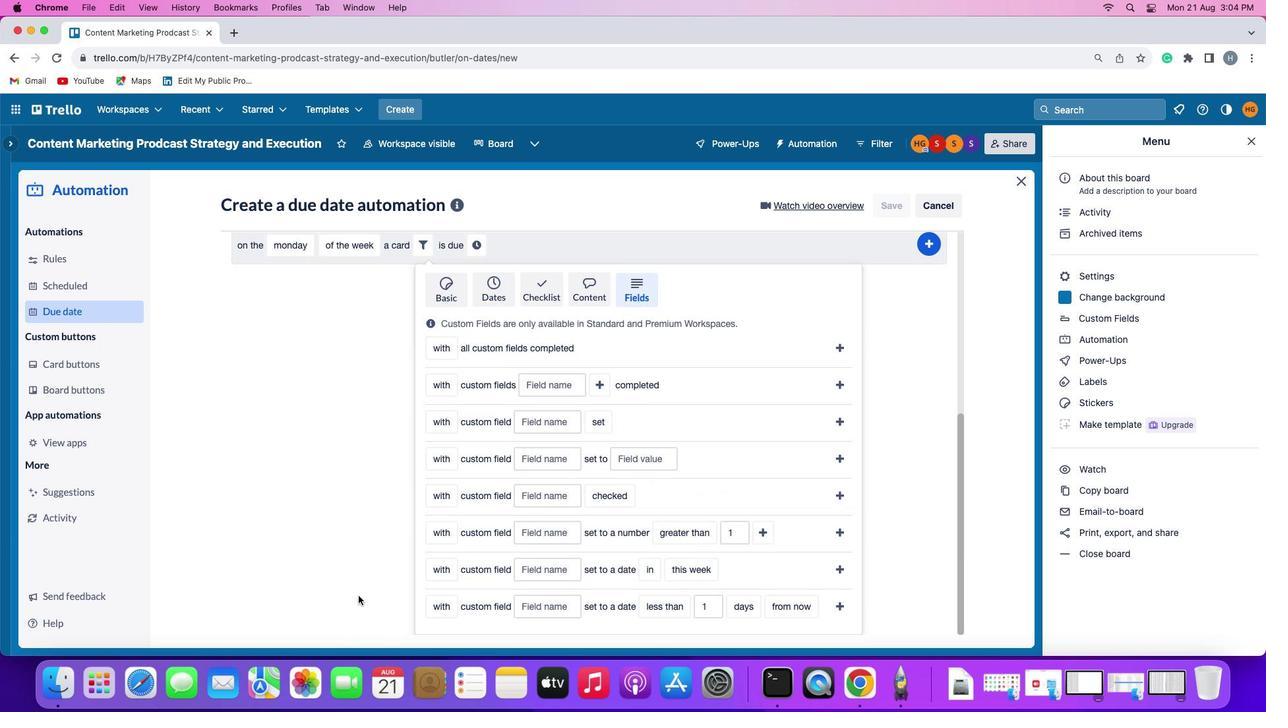 
Action: Mouse moved to (426, 609)
Screenshot: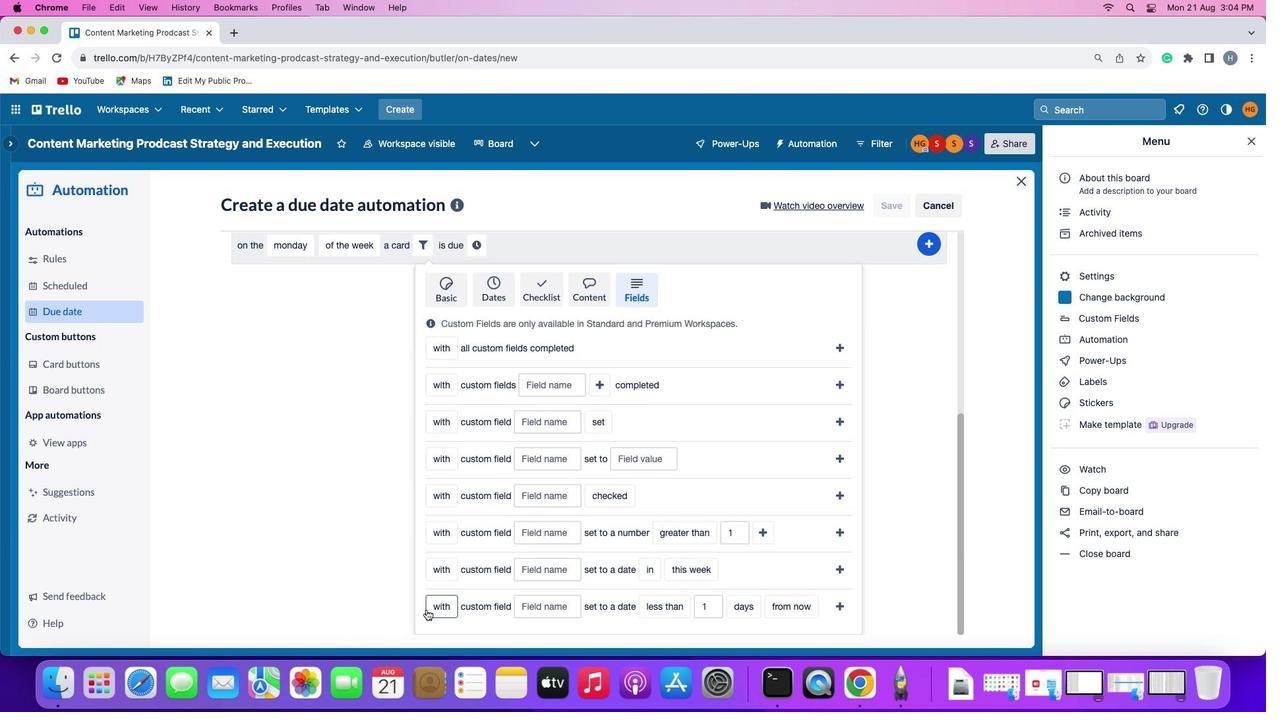 
Action: Mouse pressed left at (426, 609)
Screenshot: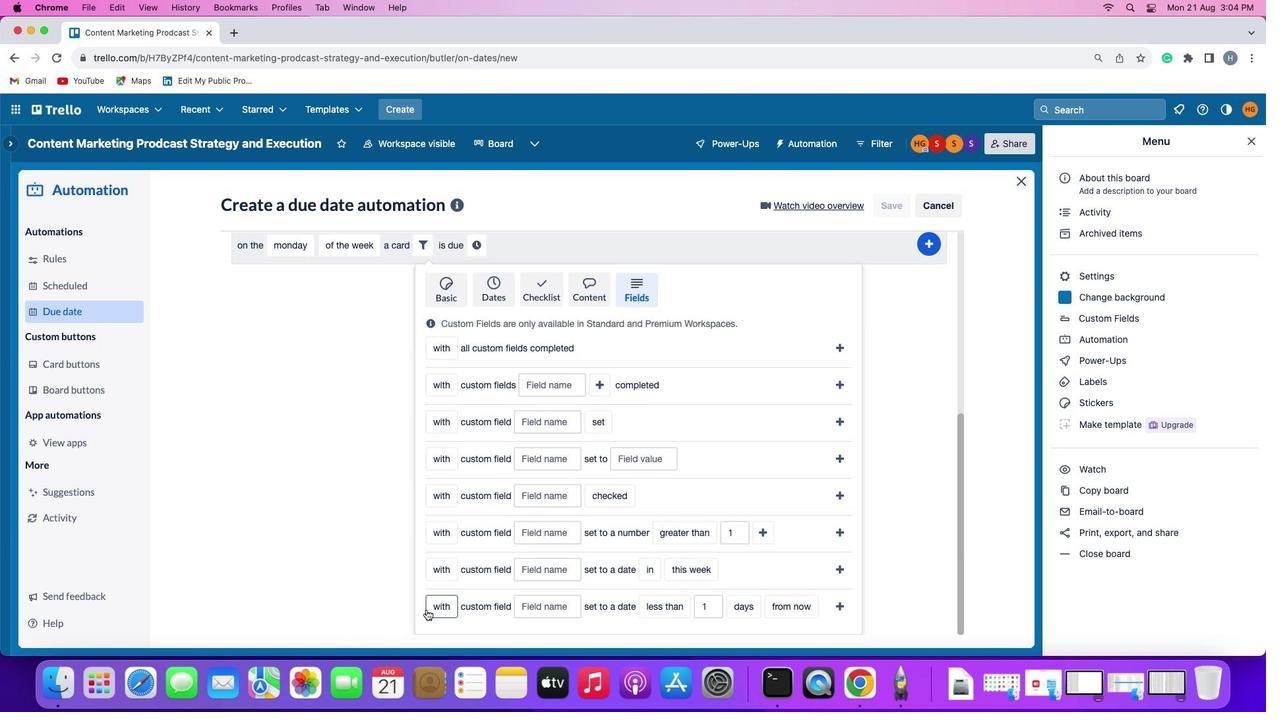 
Action: Mouse moved to (440, 557)
Screenshot: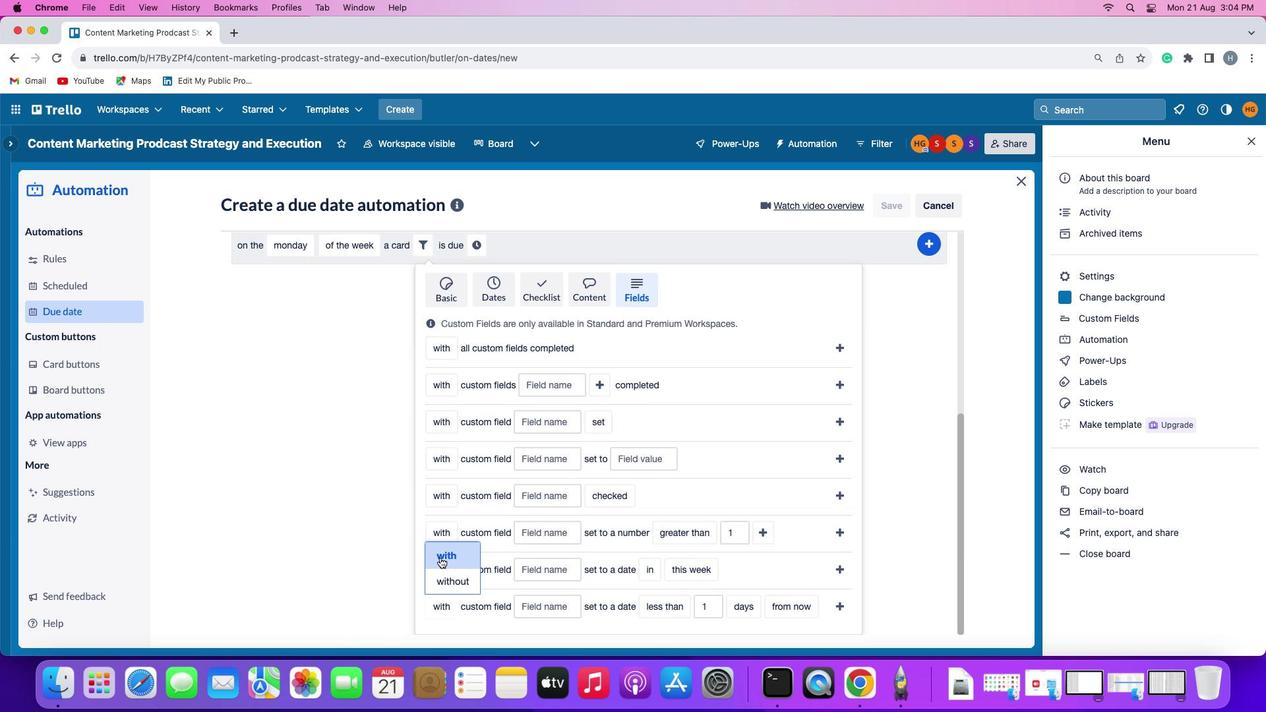 
Action: Mouse pressed left at (440, 557)
Screenshot: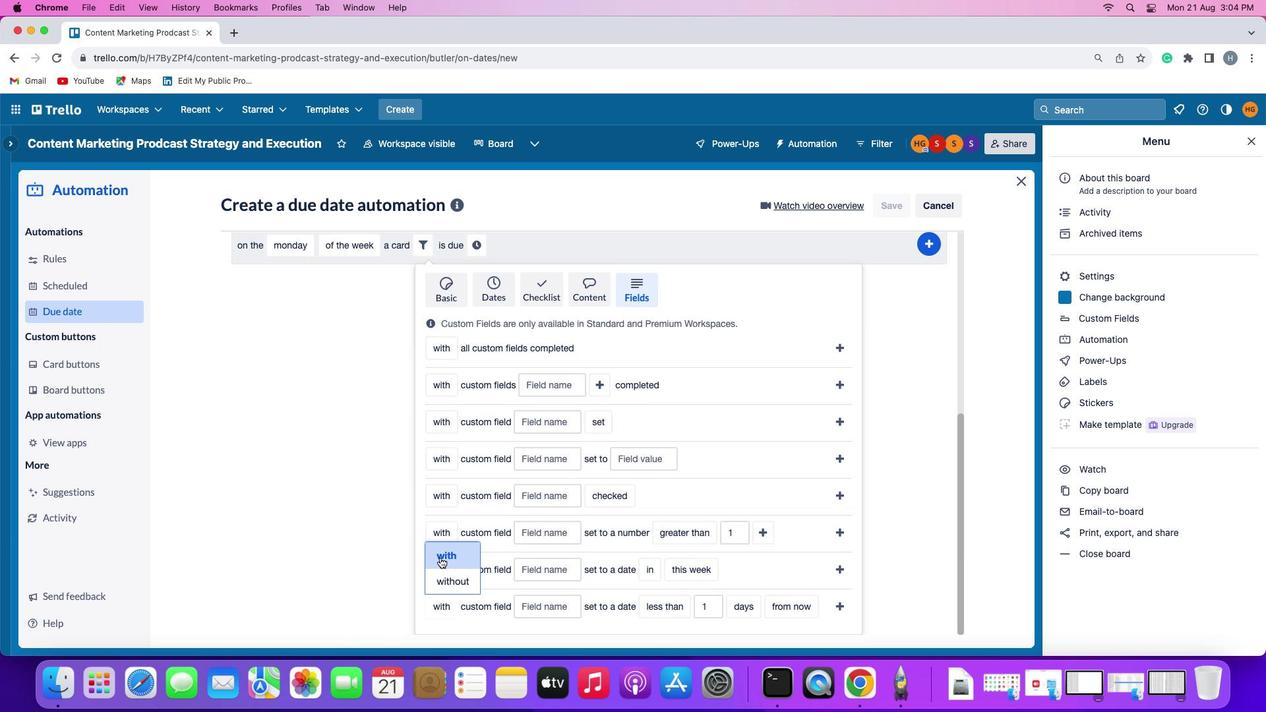 
Action: Mouse moved to (552, 613)
Screenshot: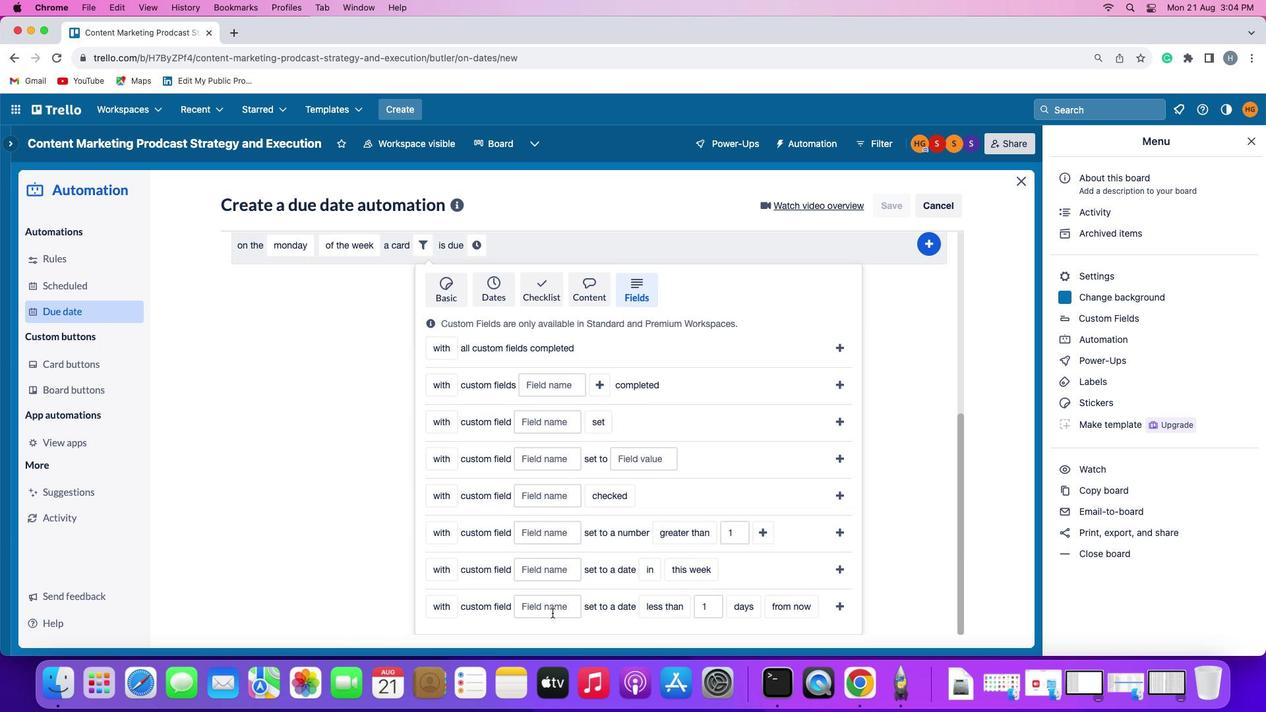
Action: Mouse pressed left at (552, 613)
Screenshot: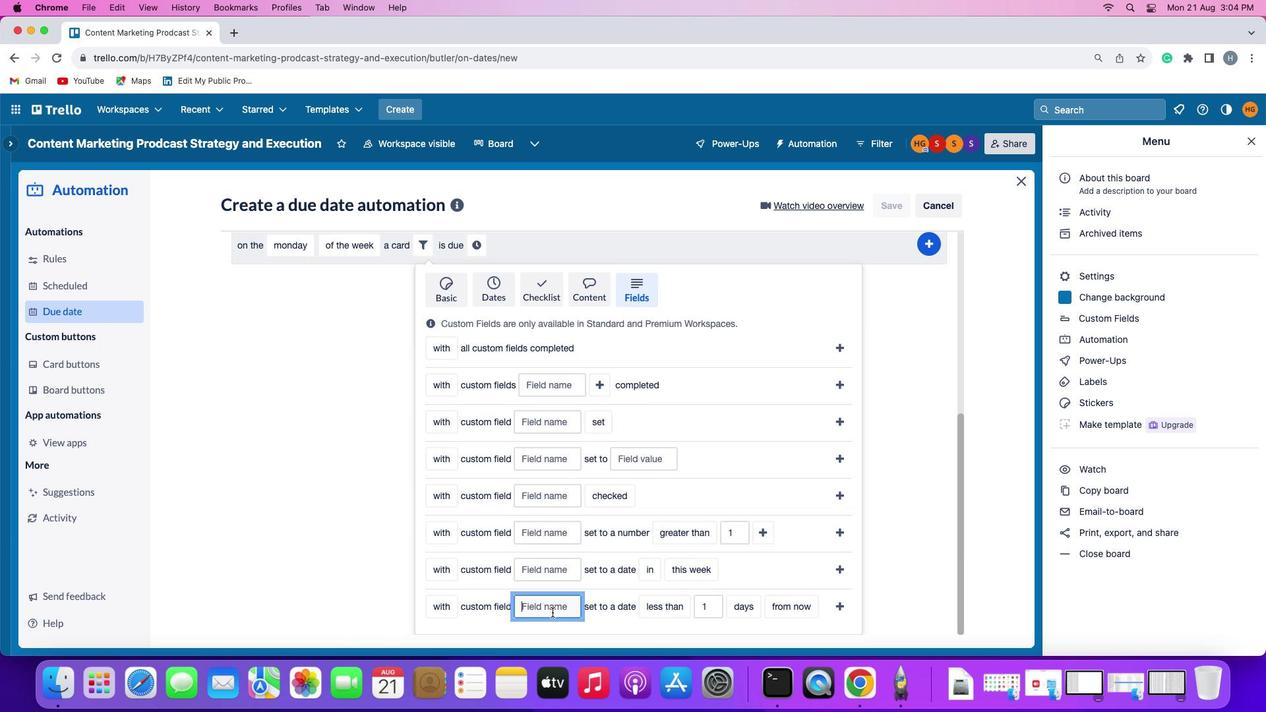
Action: Mouse moved to (552, 613)
Screenshot: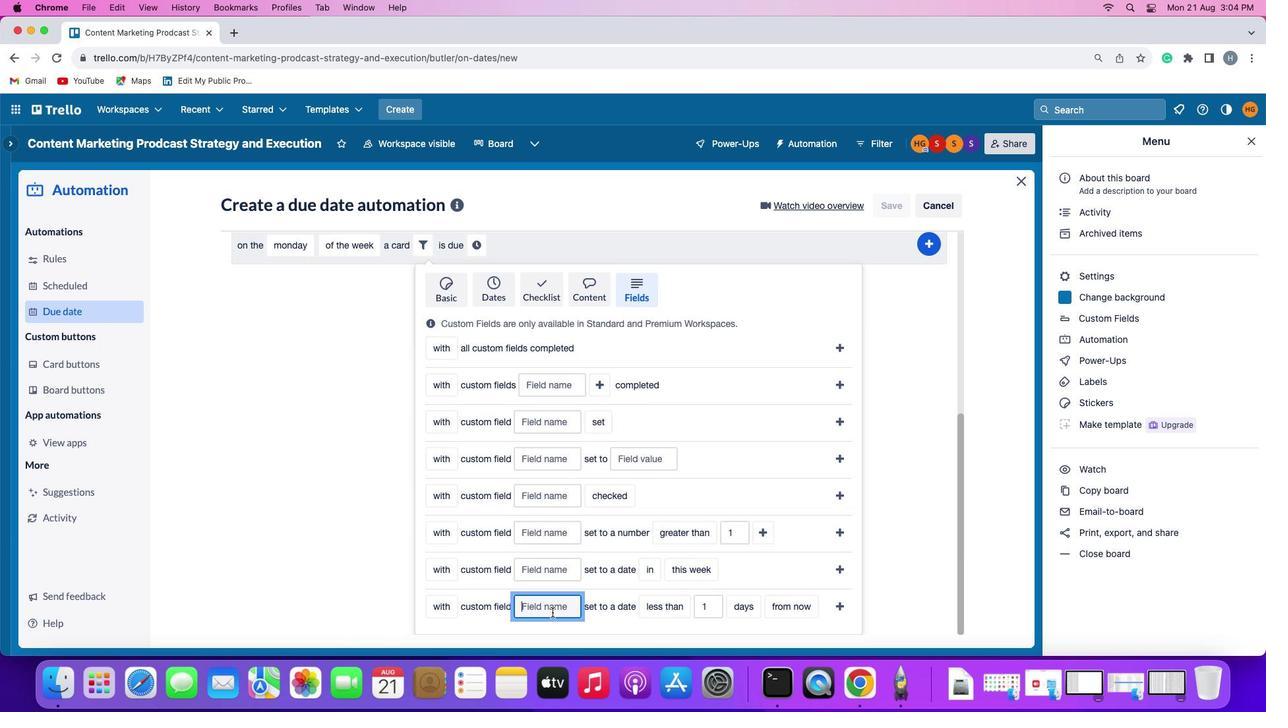 
Action: Key pressed Key.shift'R''e''s''u''m''e'
Screenshot: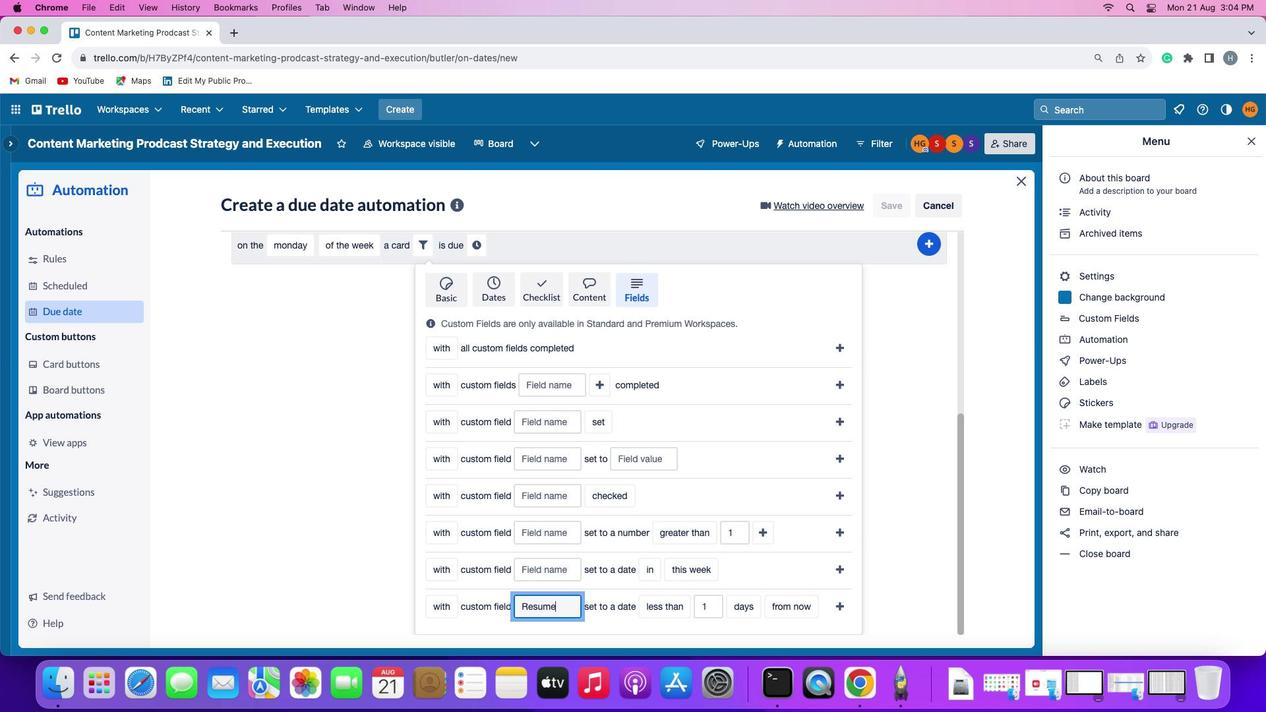 
Action: Mouse moved to (659, 607)
Screenshot: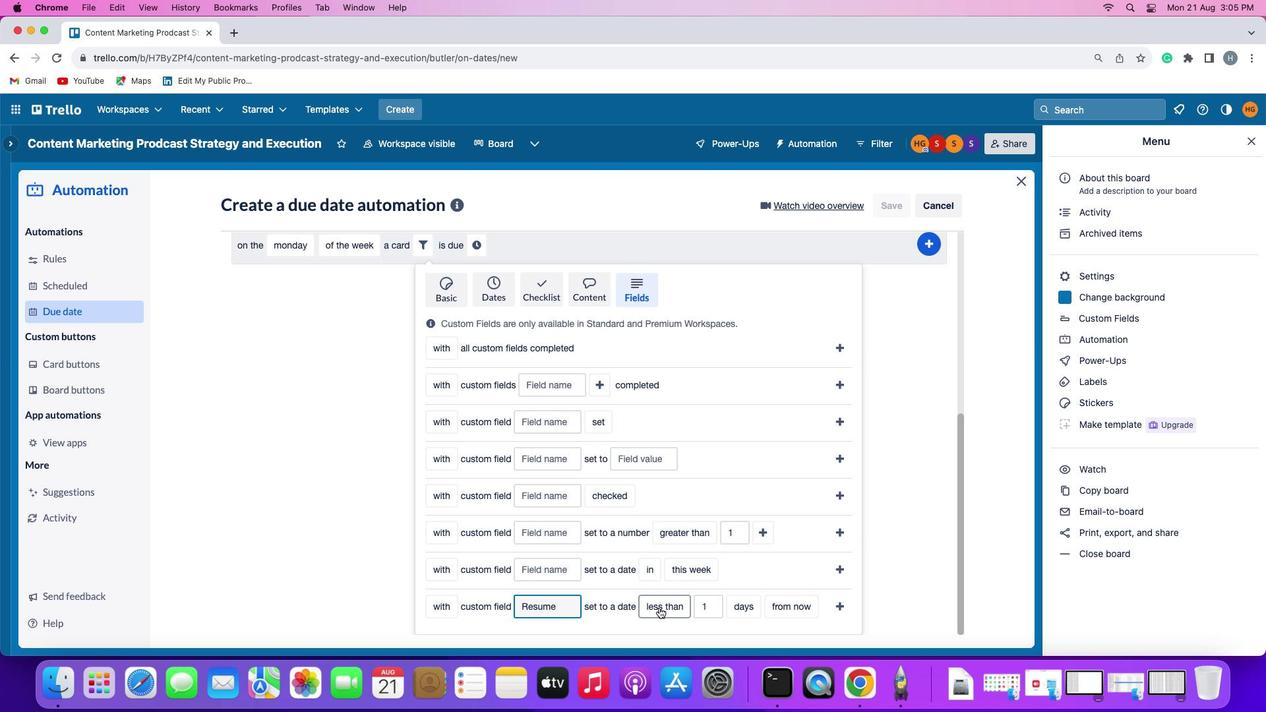 
Action: Mouse pressed left at (659, 607)
Screenshot: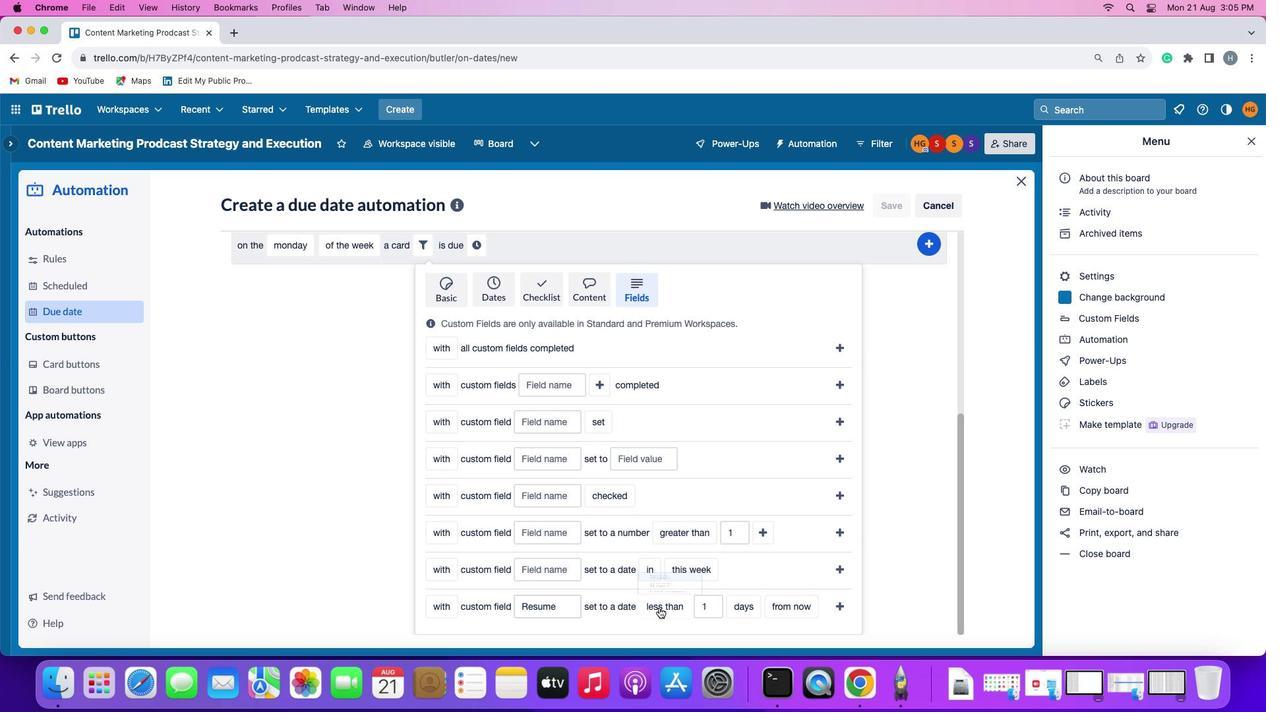
Action: Mouse moved to (664, 576)
Screenshot: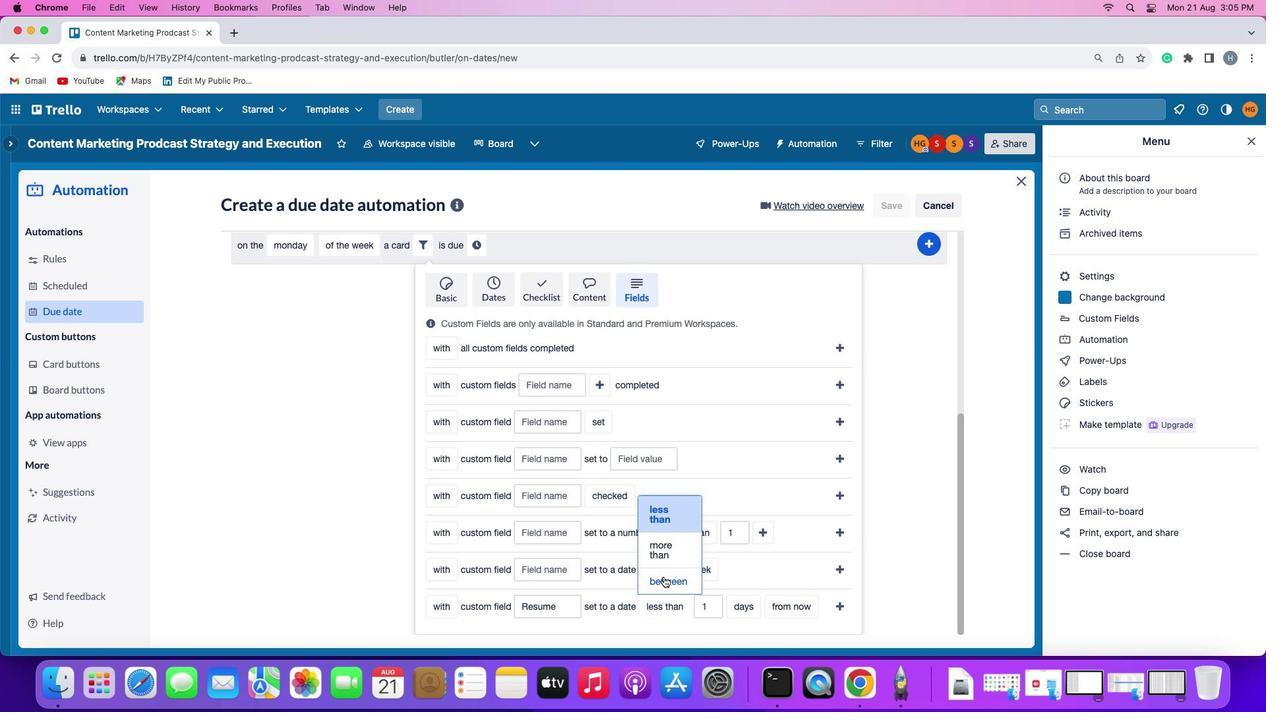 
Action: Mouse pressed left at (664, 576)
Screenshot: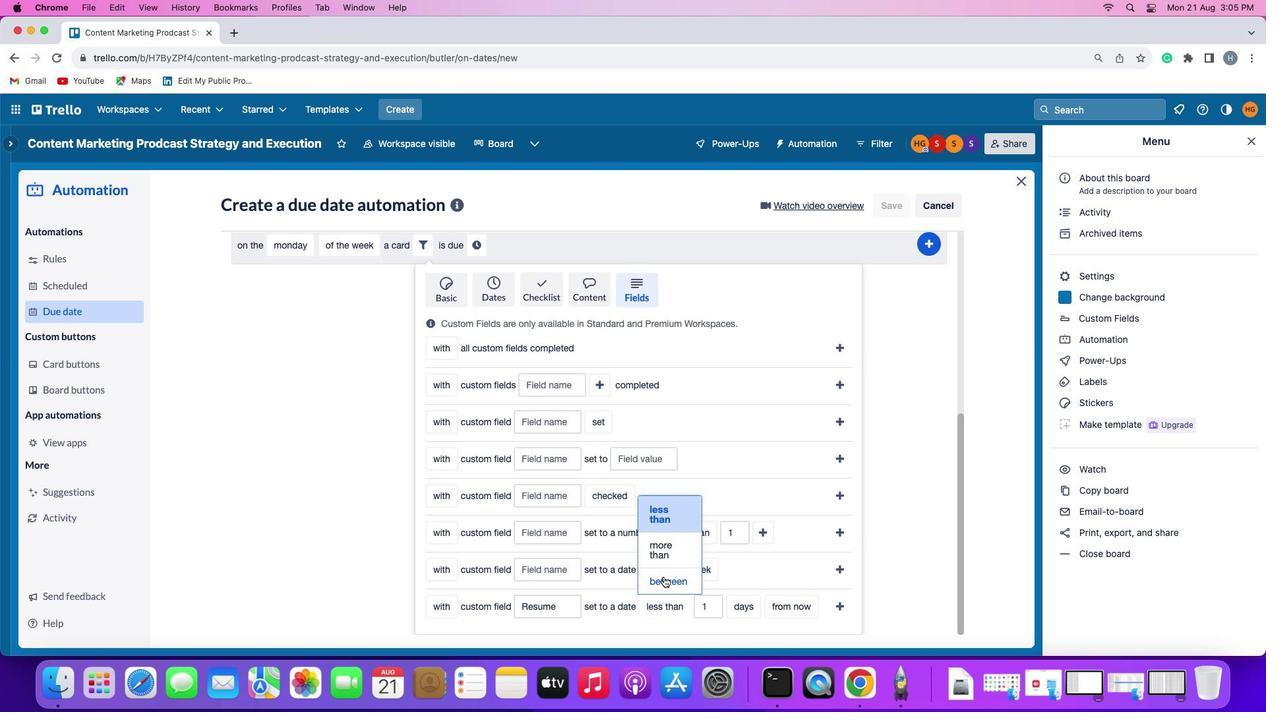 
Action: Mouse moved to (715, 611)
Screenshot: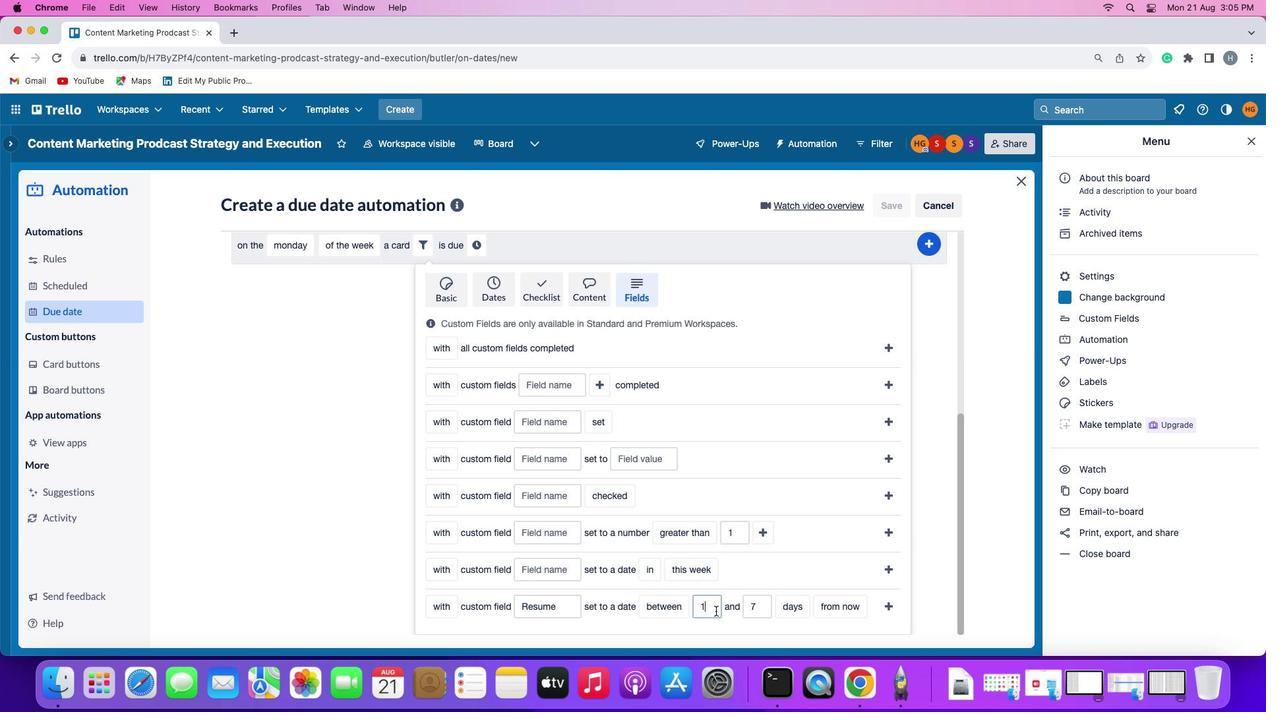 
Action: Mouse pressed left at (715, 611)
Screenshot: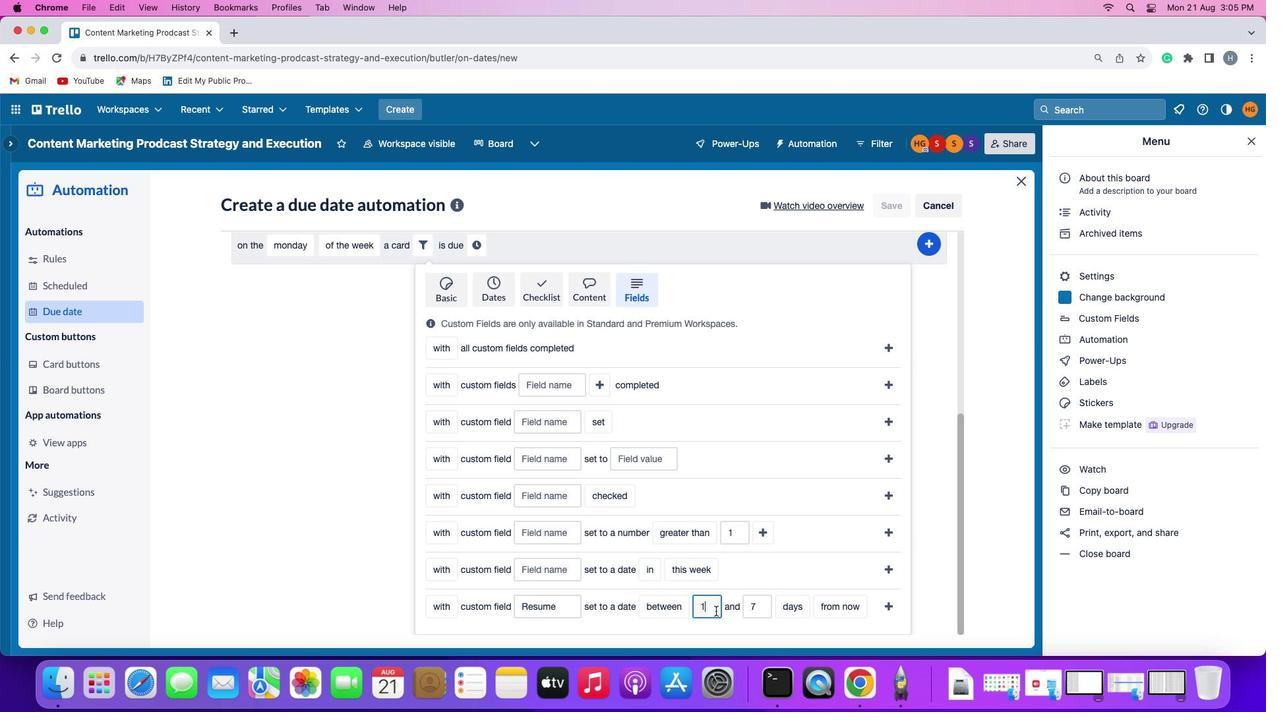 
Action: Mouse moved to (717, 611)
Screenshot: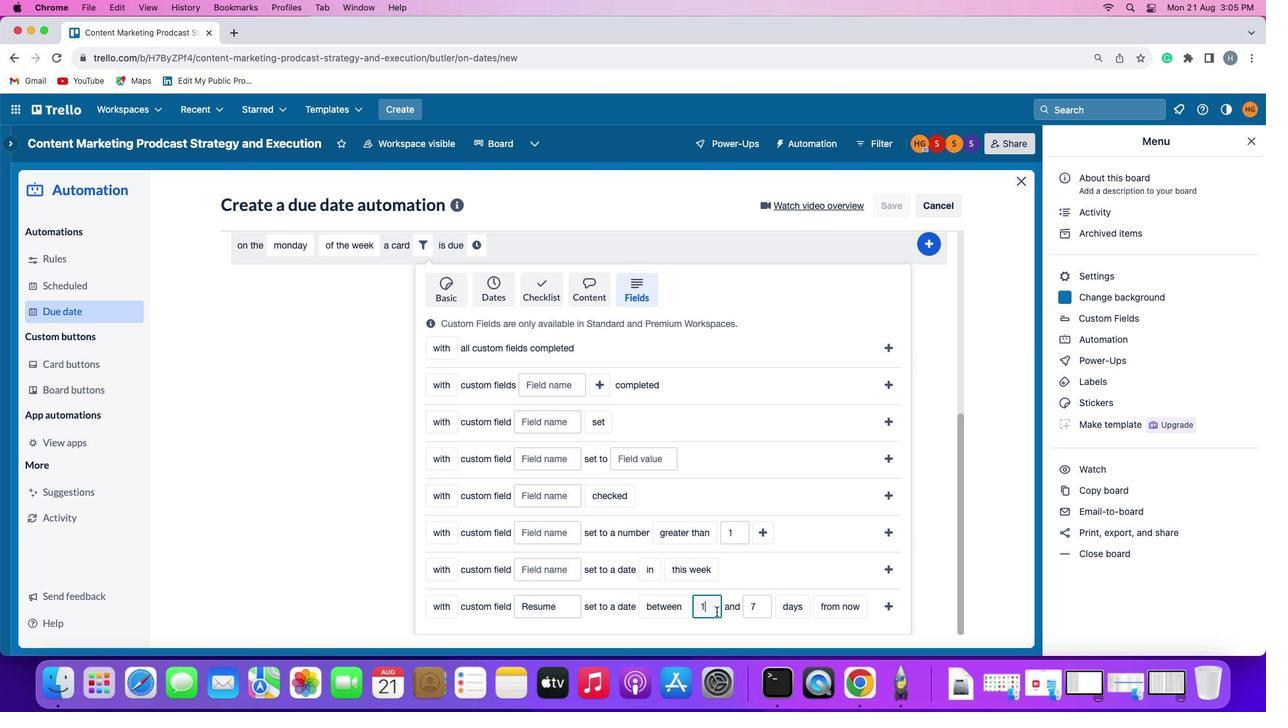 
Action: Key pressed Key.backspace'1'
Screenshot: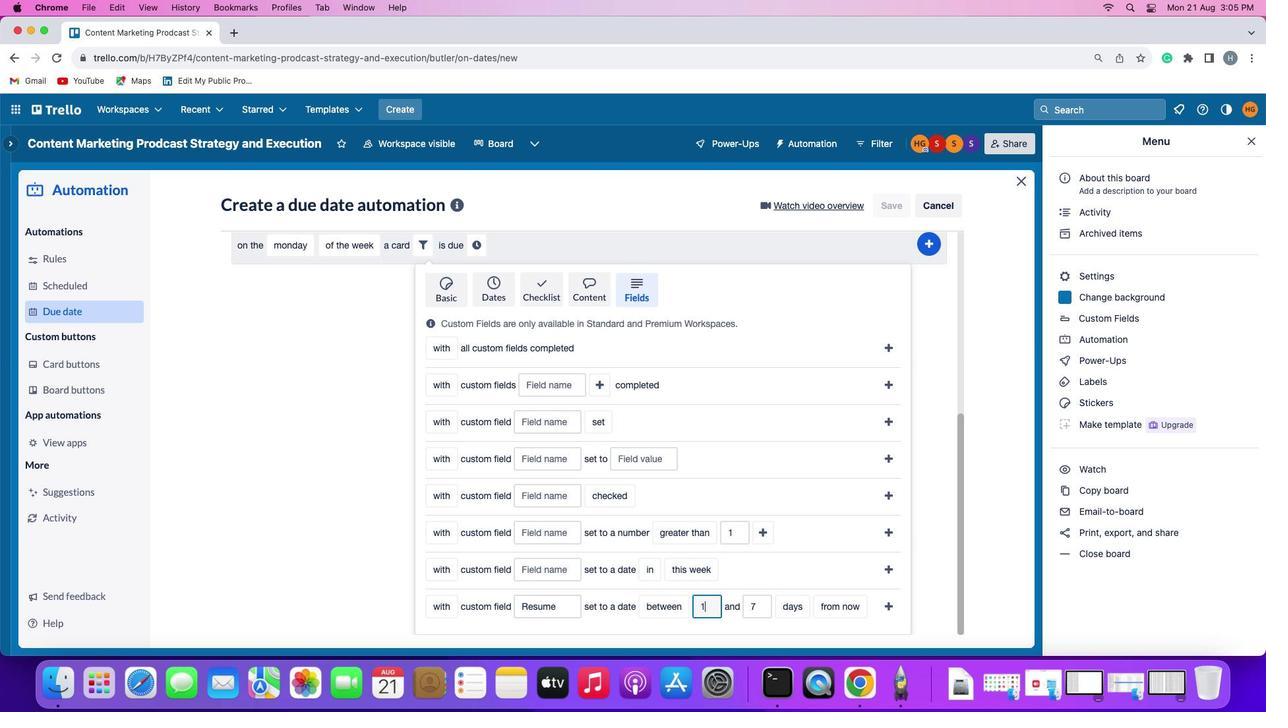 
Action: Mouse moved to (760, 609)
Screenshot: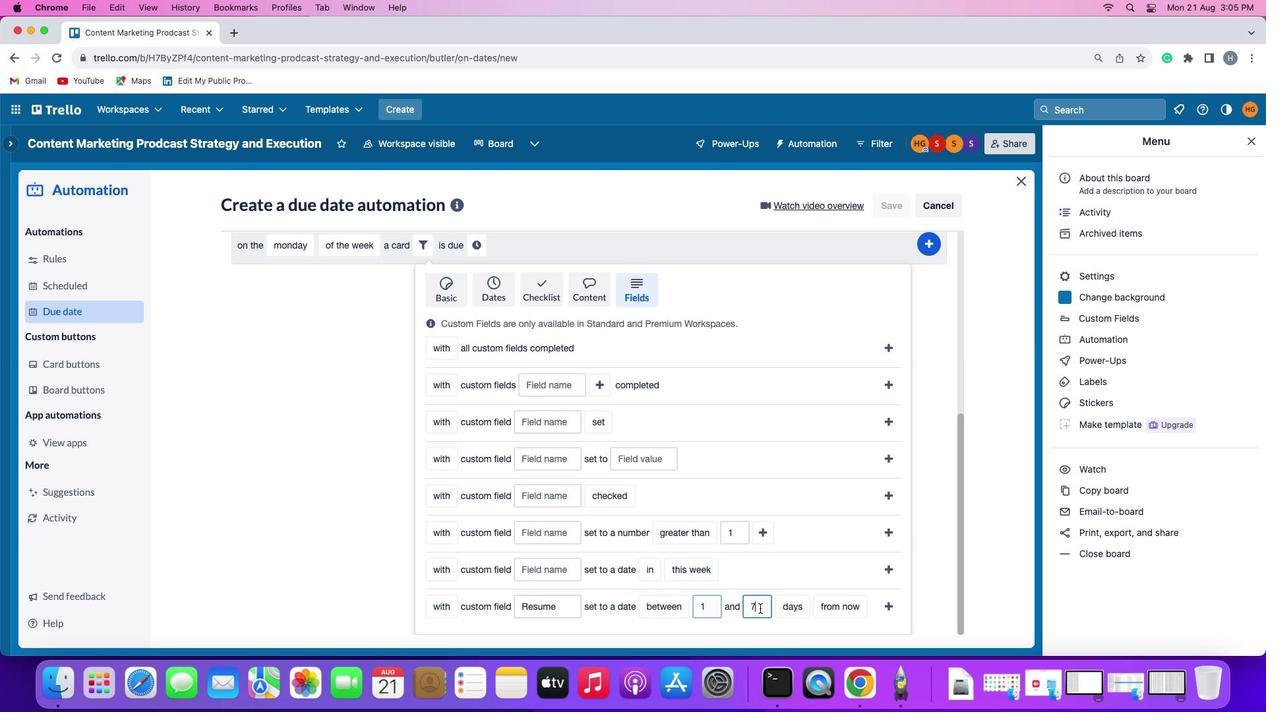 
Action: Mouse pressed left at (760, 609)
Screenshot: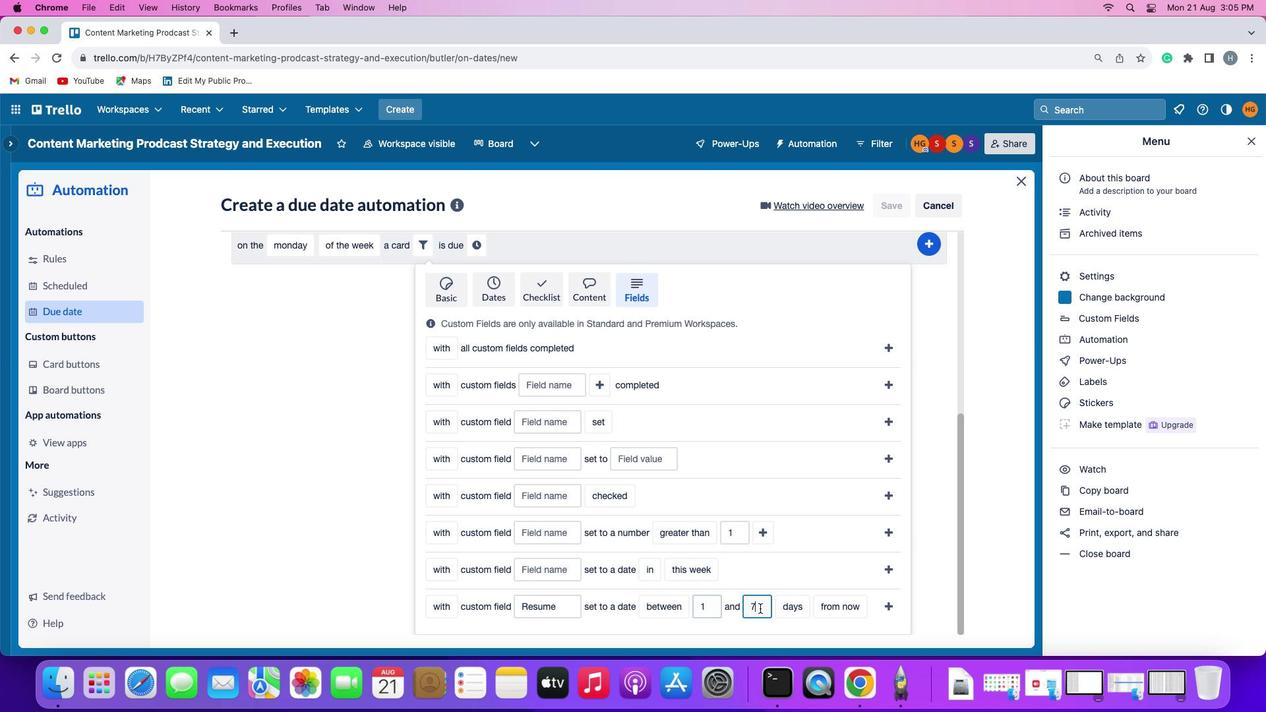 
Action: Mouse moved to (760, 609)
Screenshot: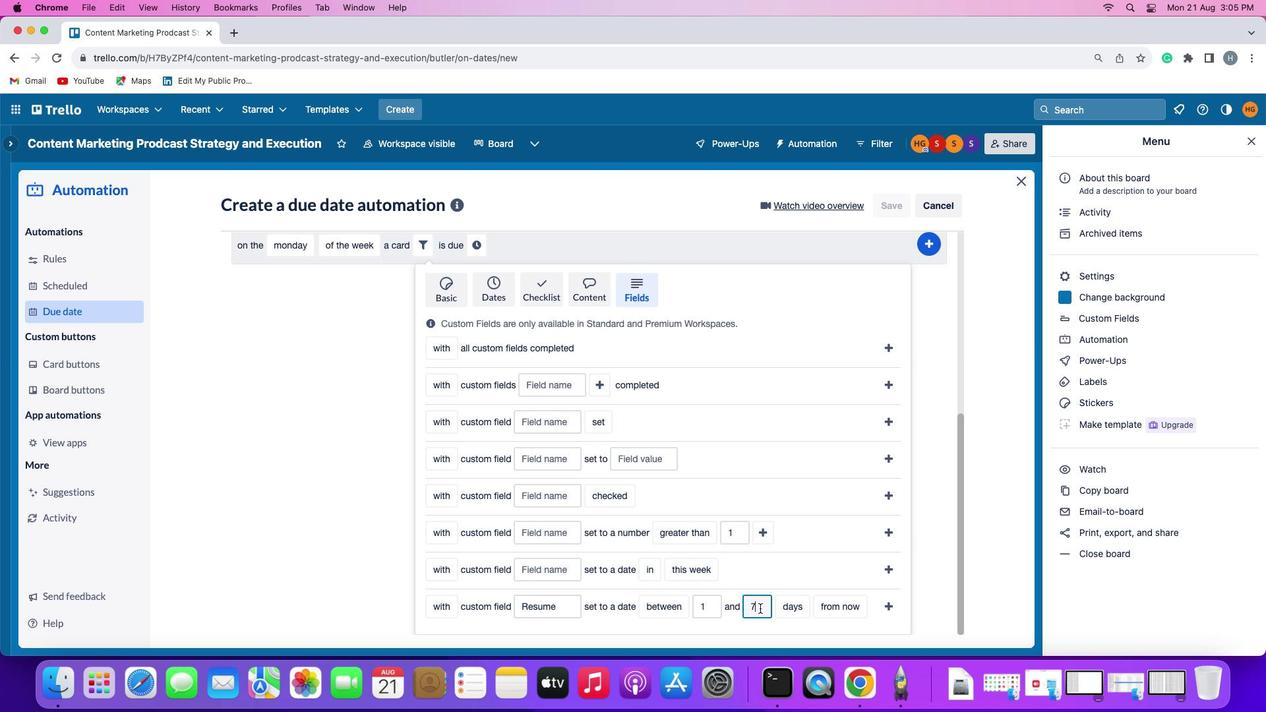 
Action: Key pressed Key.backspace'7'
Screenshot: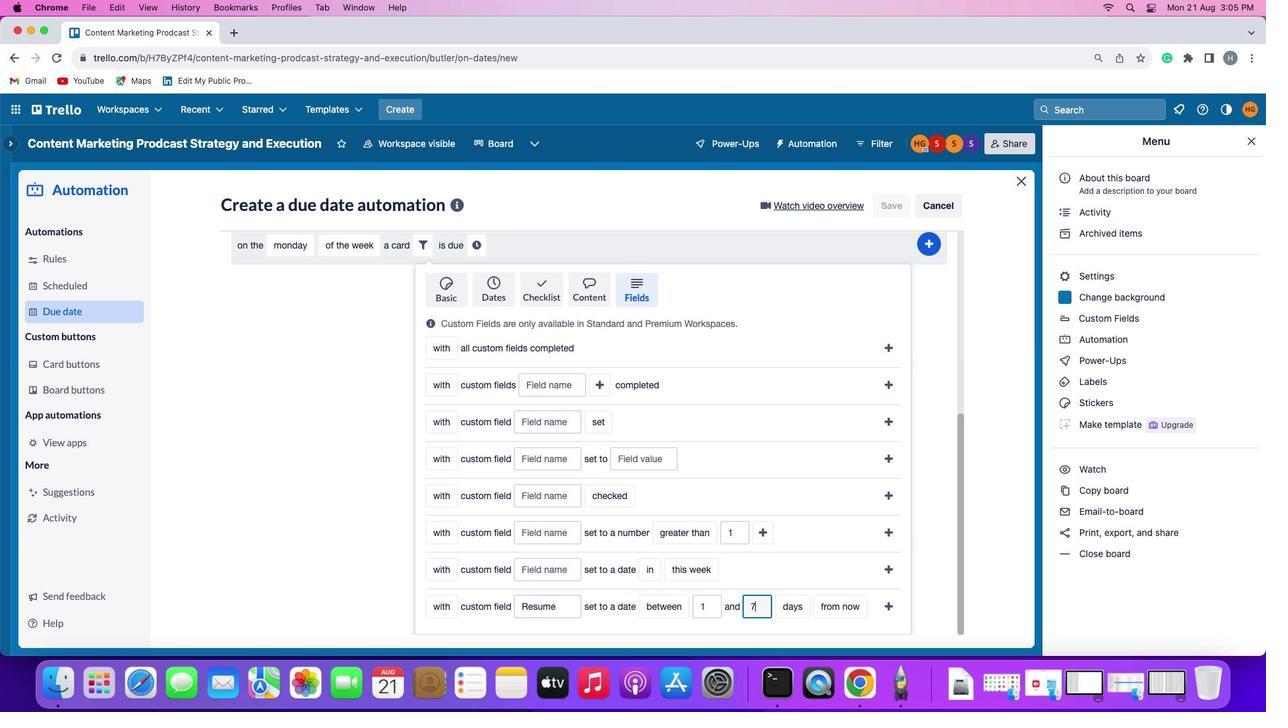 
Action: Mouse moved to (797, 602)
Screenshot: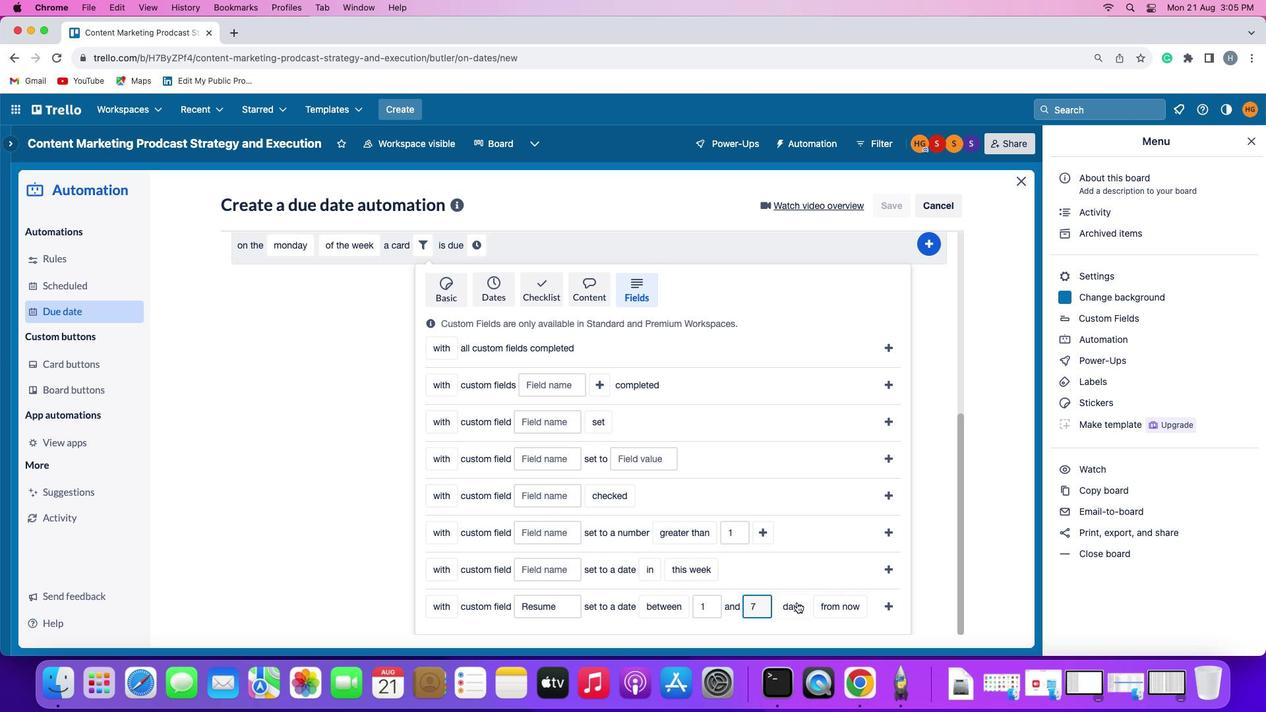 
Action: Mouse pressed left at (797, 602)
Screenshot: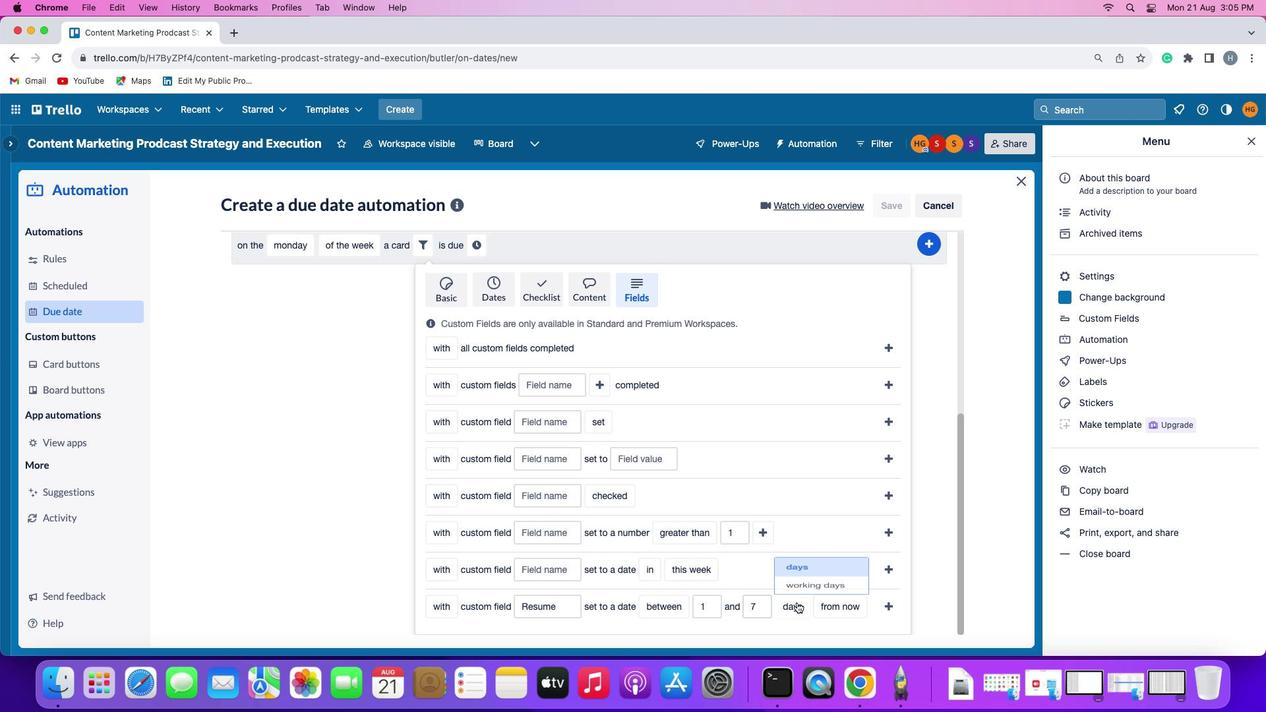 
Action: Mouse moved to (795, 584)
Screenshot: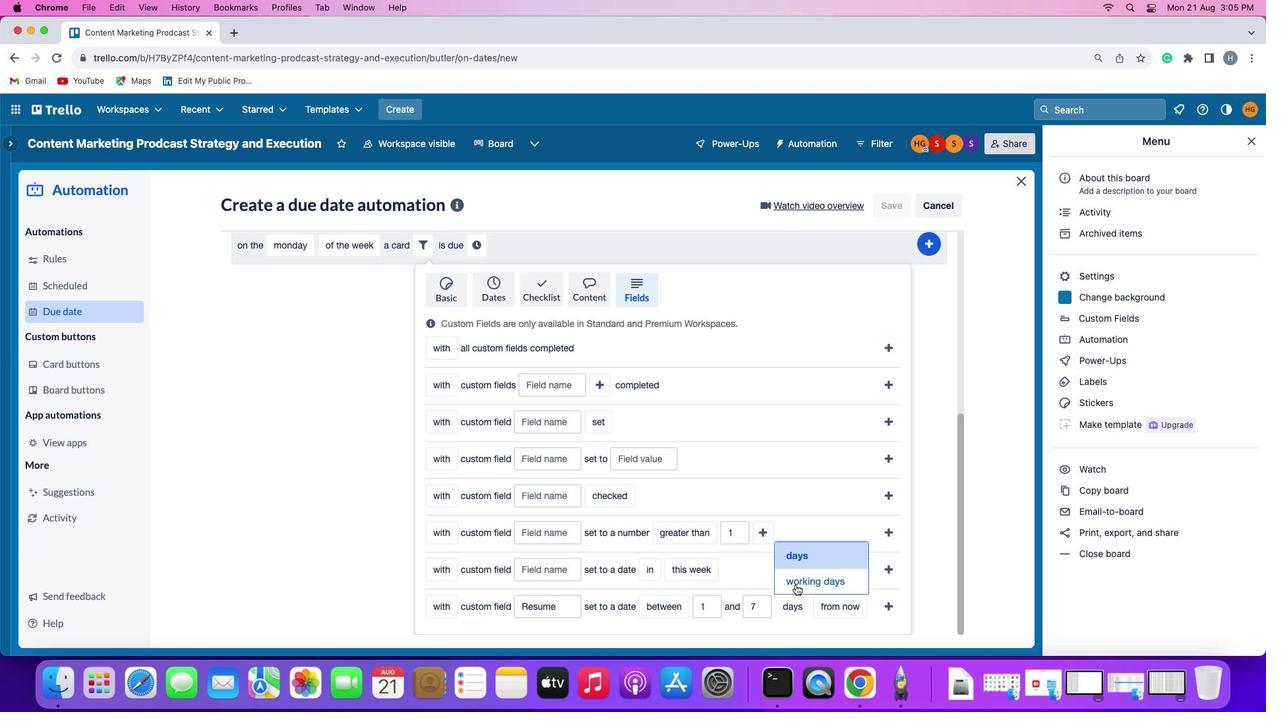 
Action: Mouse pressed left at (795, 584)
Screenshot: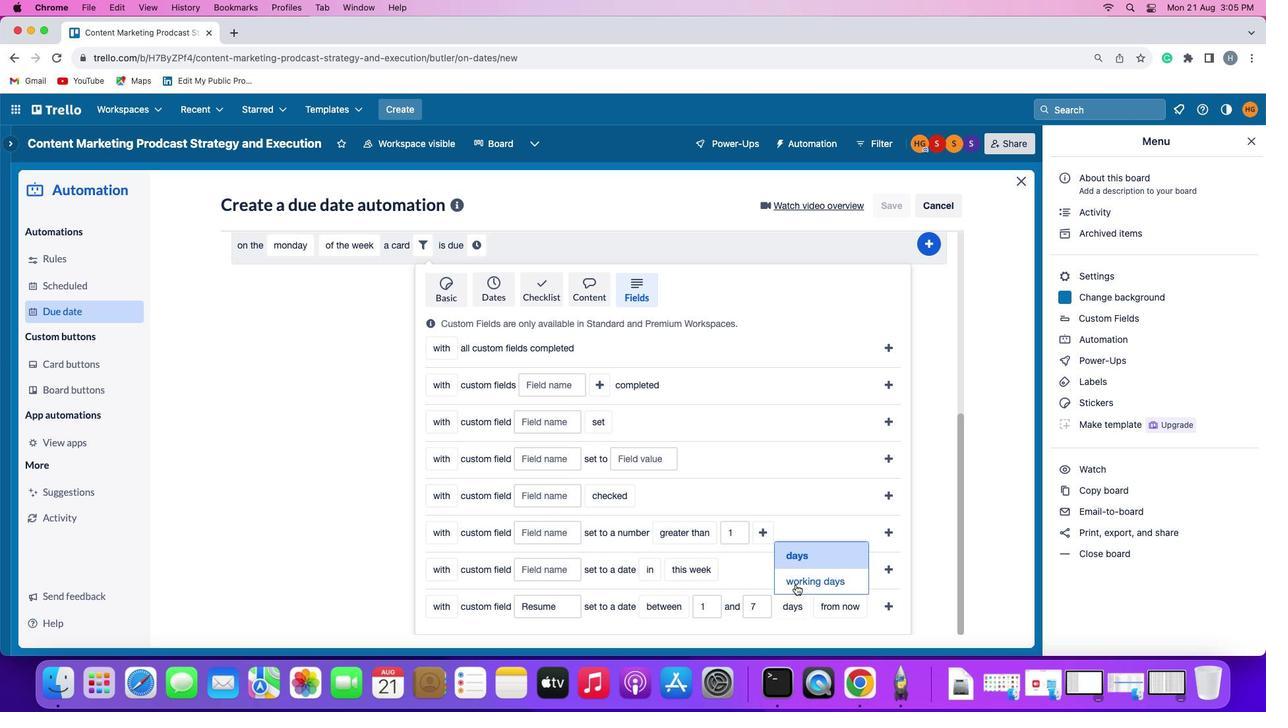 
Action: Mouse moved to (462, 630)
Screenshot: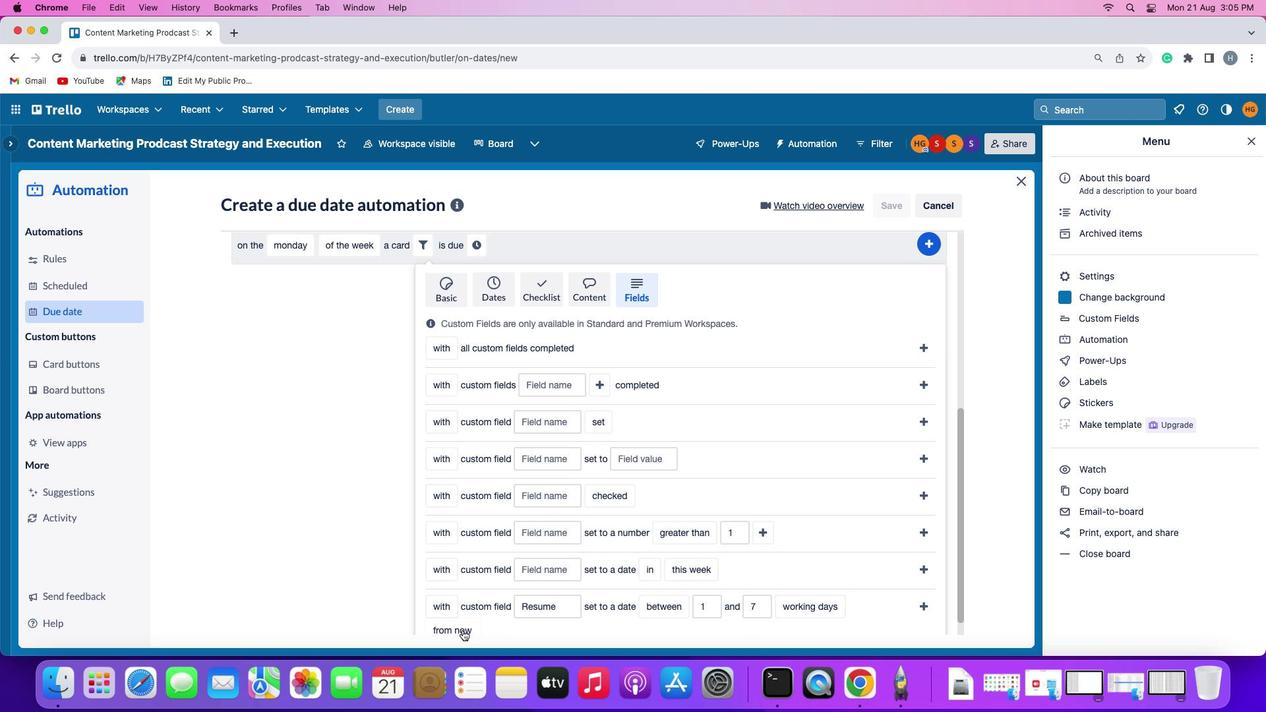 
Action: Mouse pressed left at (462, 630)
Screenshot: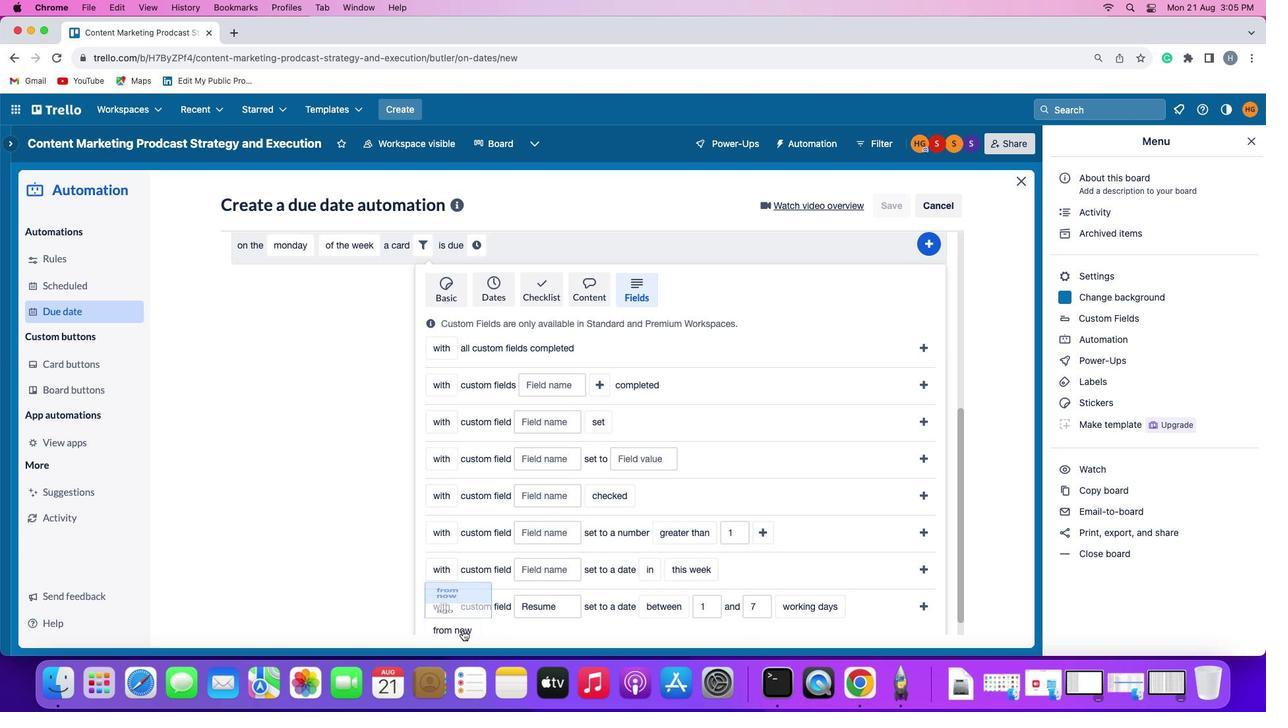 
Action: Mouse moved to (459, 569)
Screenshot: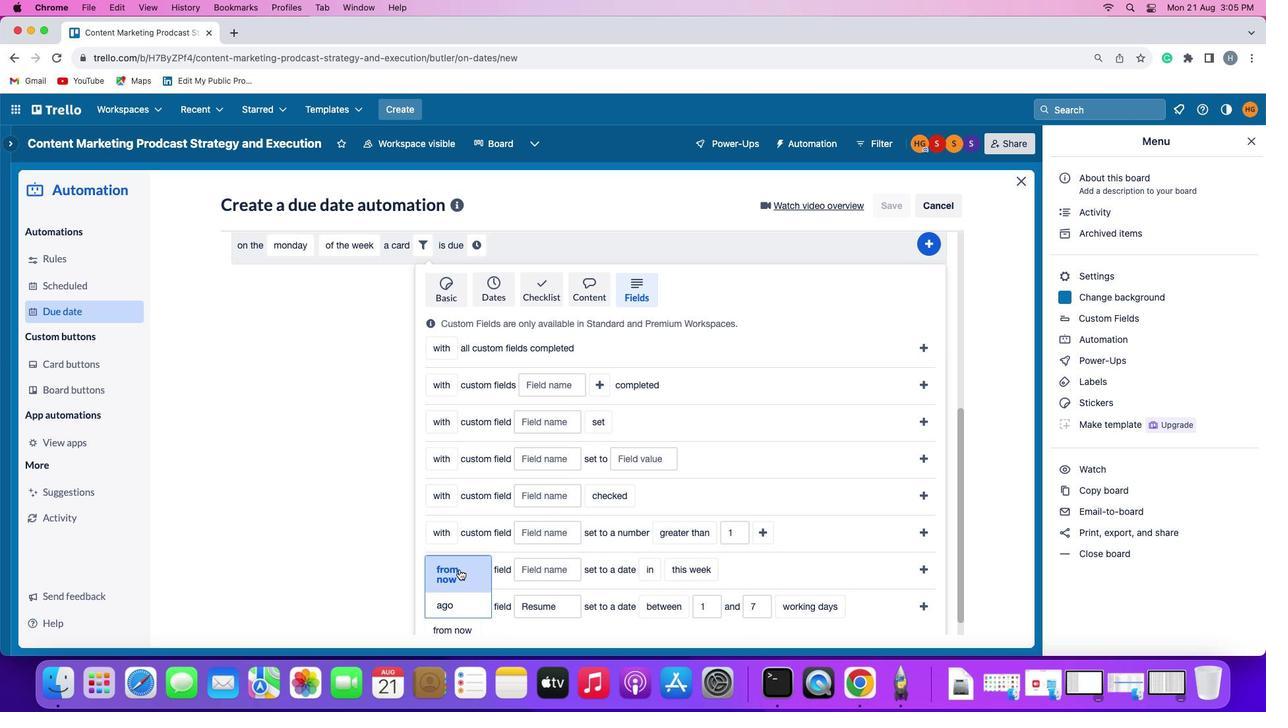 
Action: Mouse pressed left at (459, 569)
Screenshot: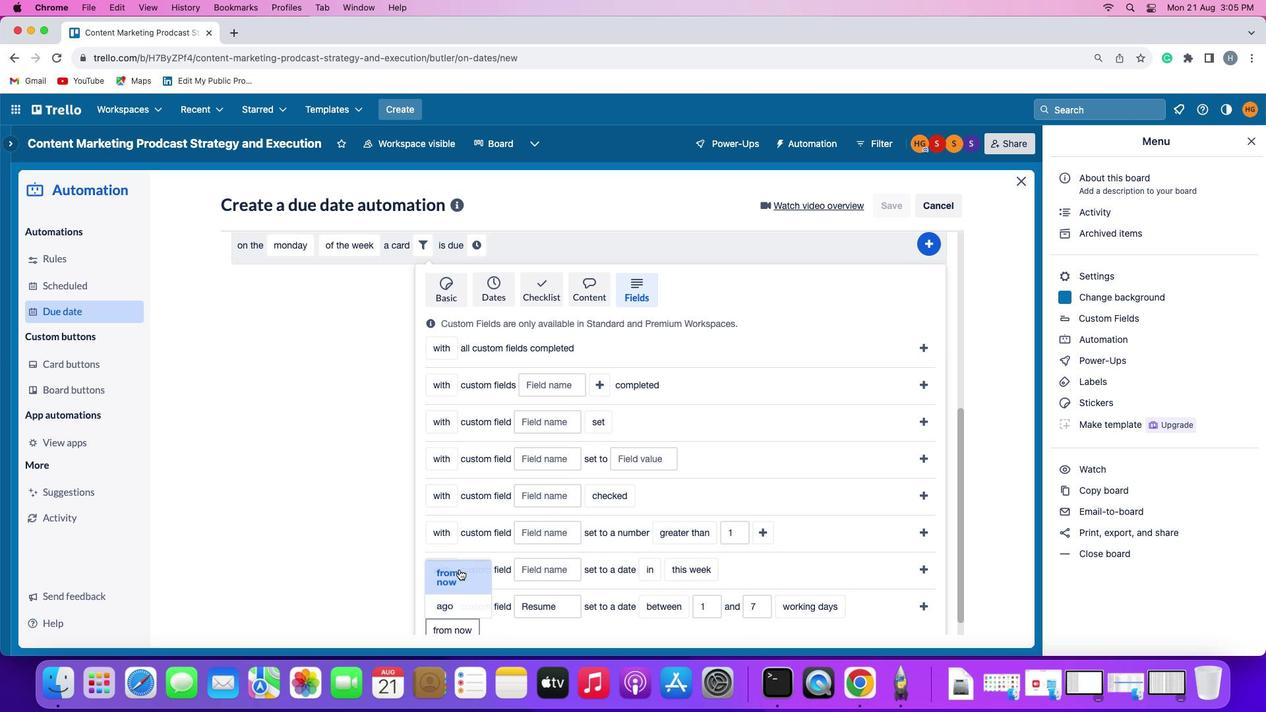 
Action: Mouse moved to (927, 605)
Screenshot: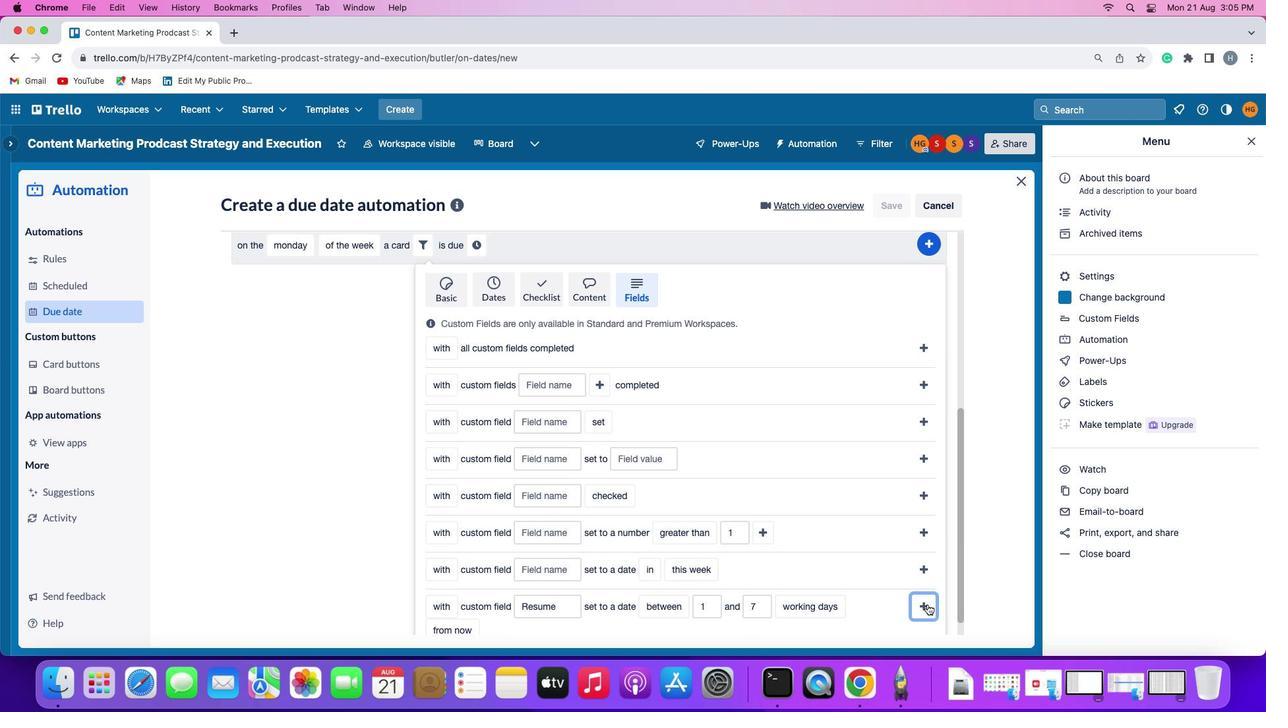 
Action: Mouse pressed left at (927, 605)
Screenshot: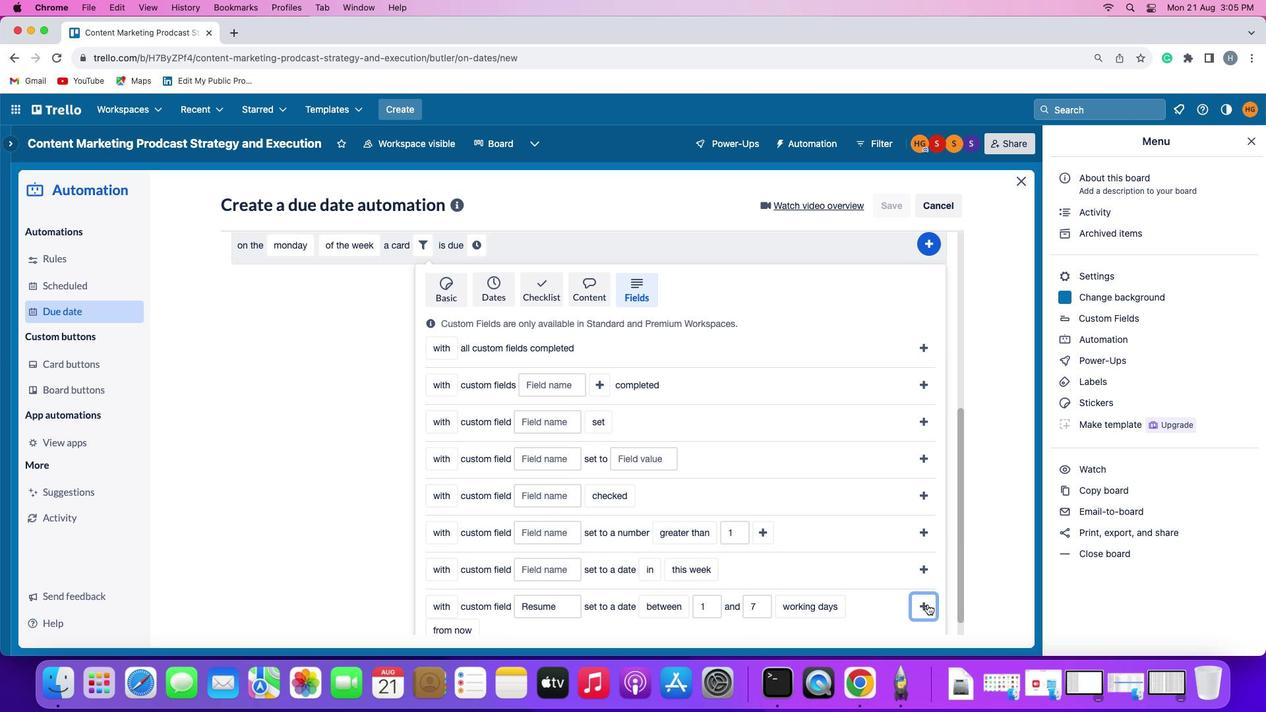 
Action: Mouse moved to (850, 577)
Screenshot: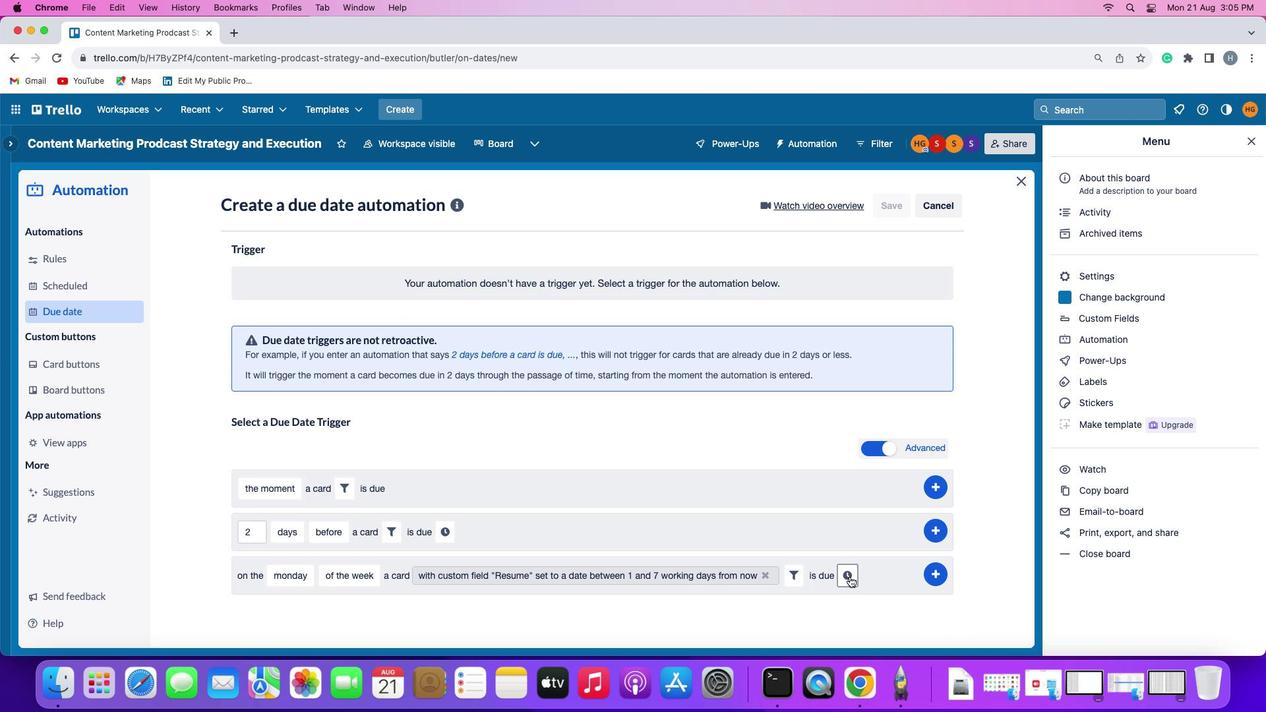 
Action: Mouse pressed left at (850, 577)
Screenshot: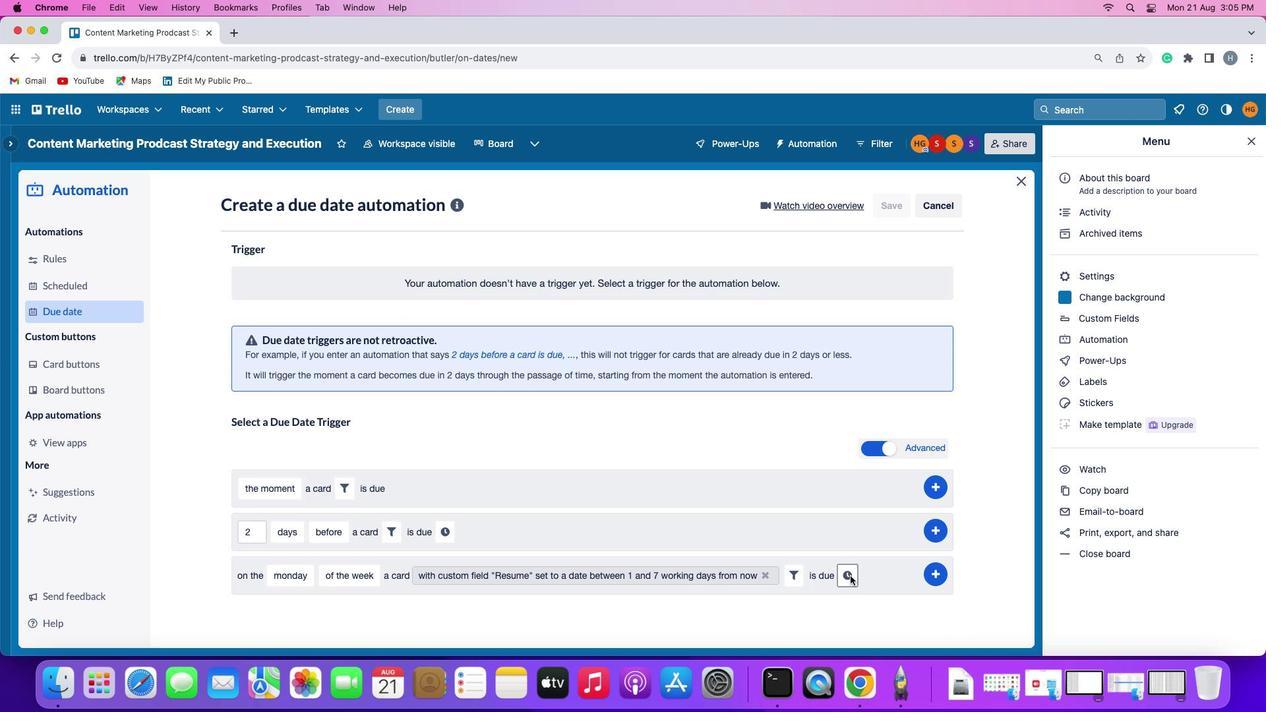 
Action: Mouse moved to (278, 608)
Screenshot: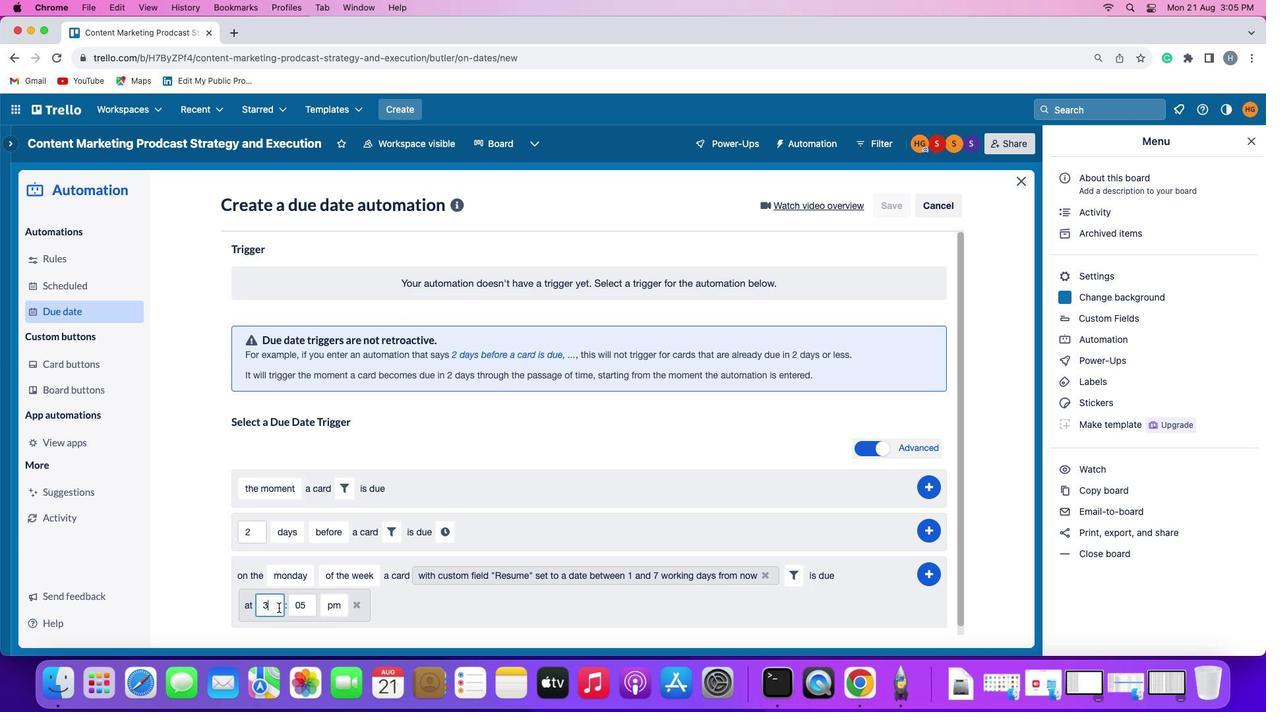 
Action: Mouse pressed left at (278, 608)
Screenshot: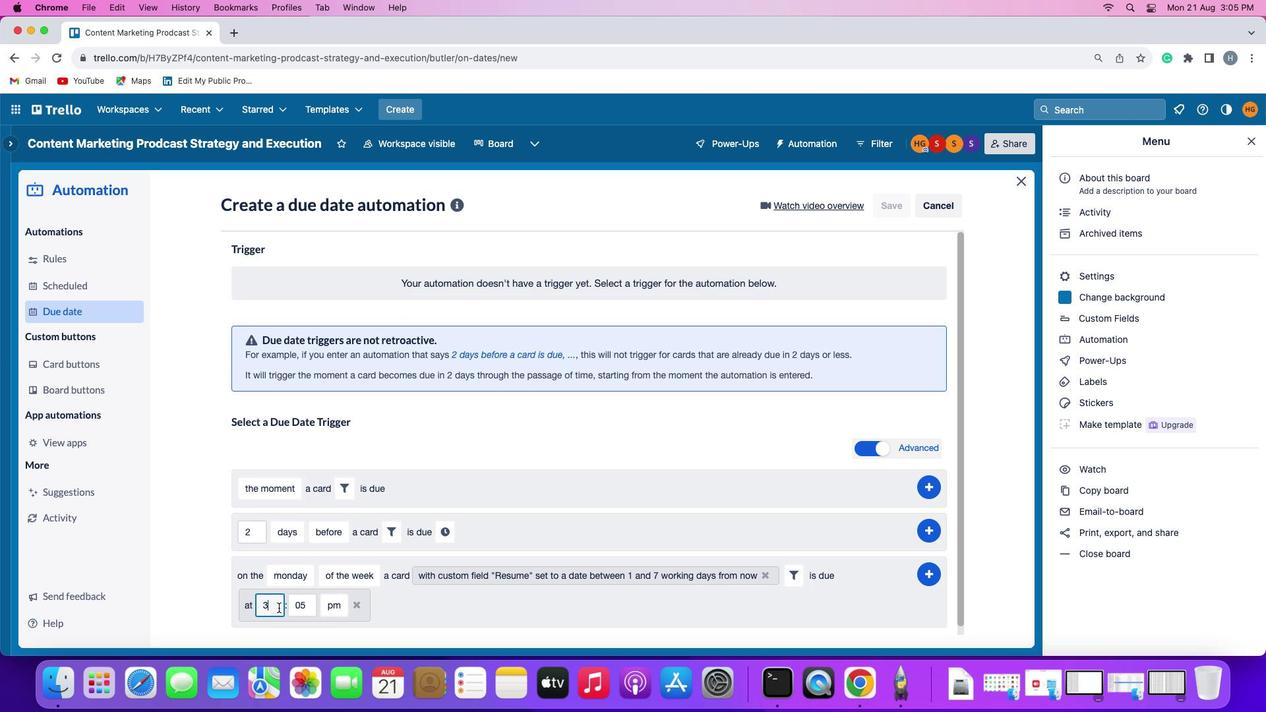 
Action: Mouse moved to (278, 607)
Screenshot: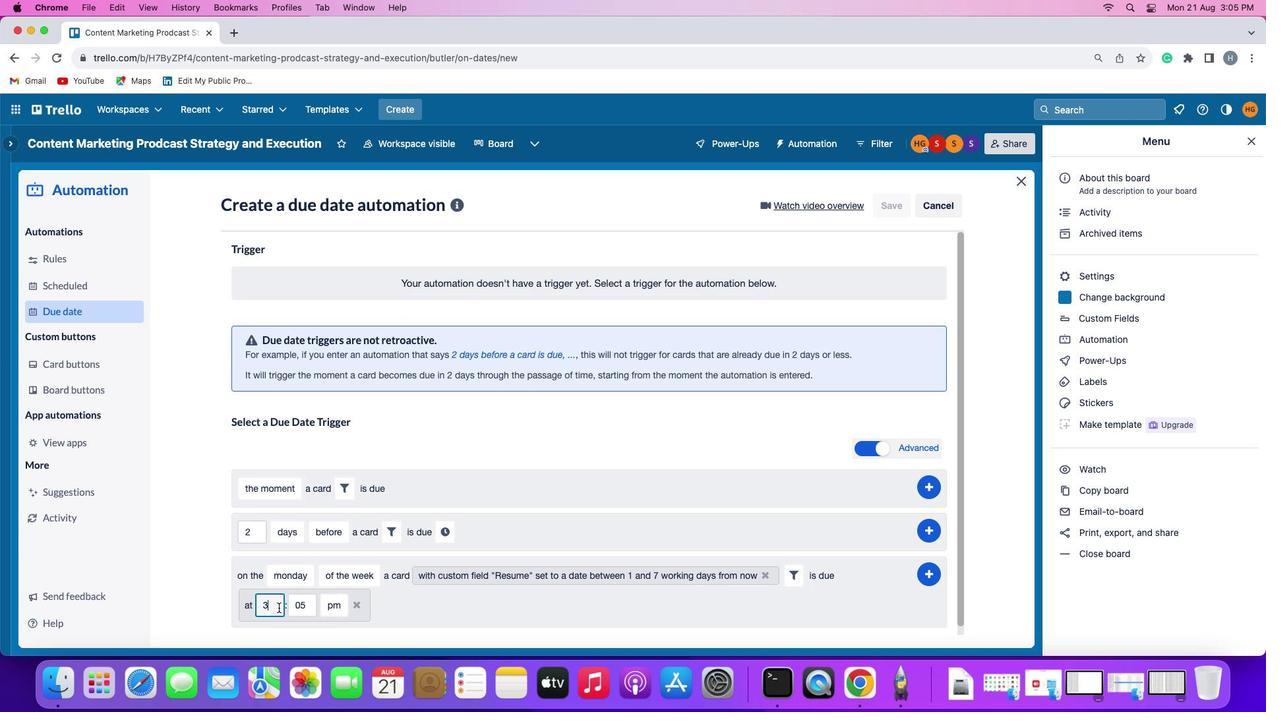
Action: Key pressed Key.backspace'1''1'
Screenshot: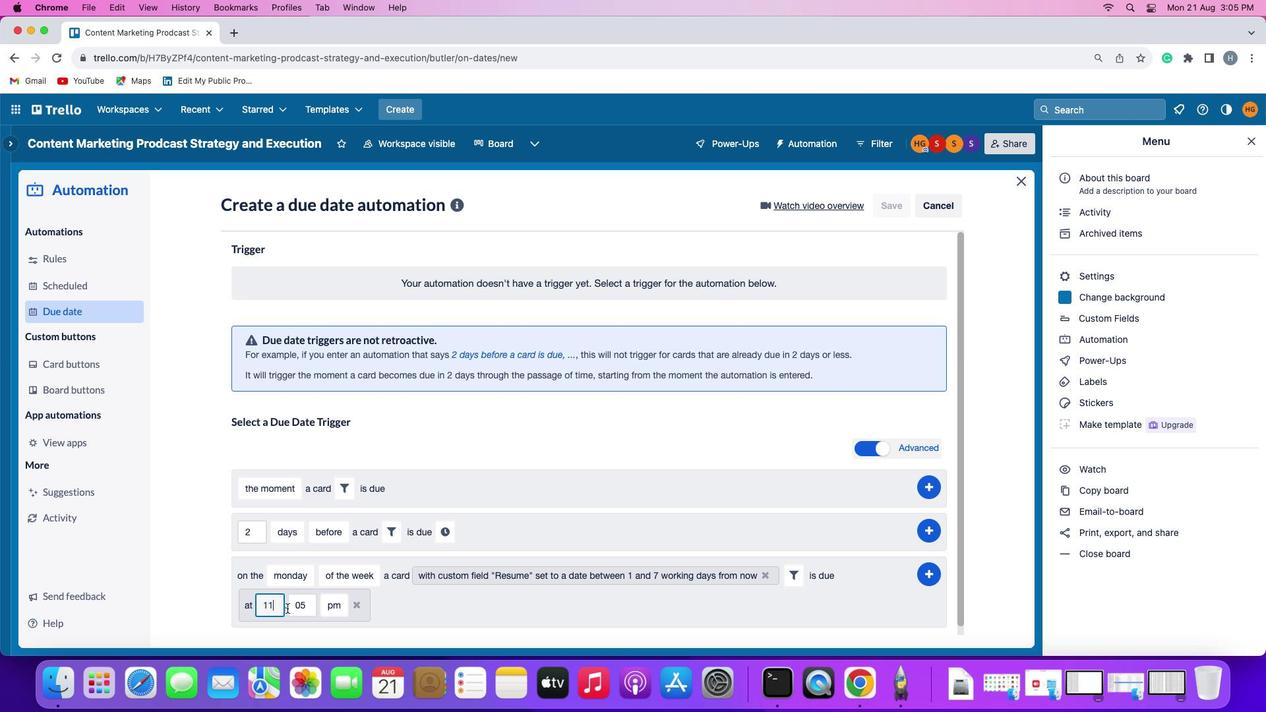 
Action: Mouse moved to (308, 609)
Screenshot: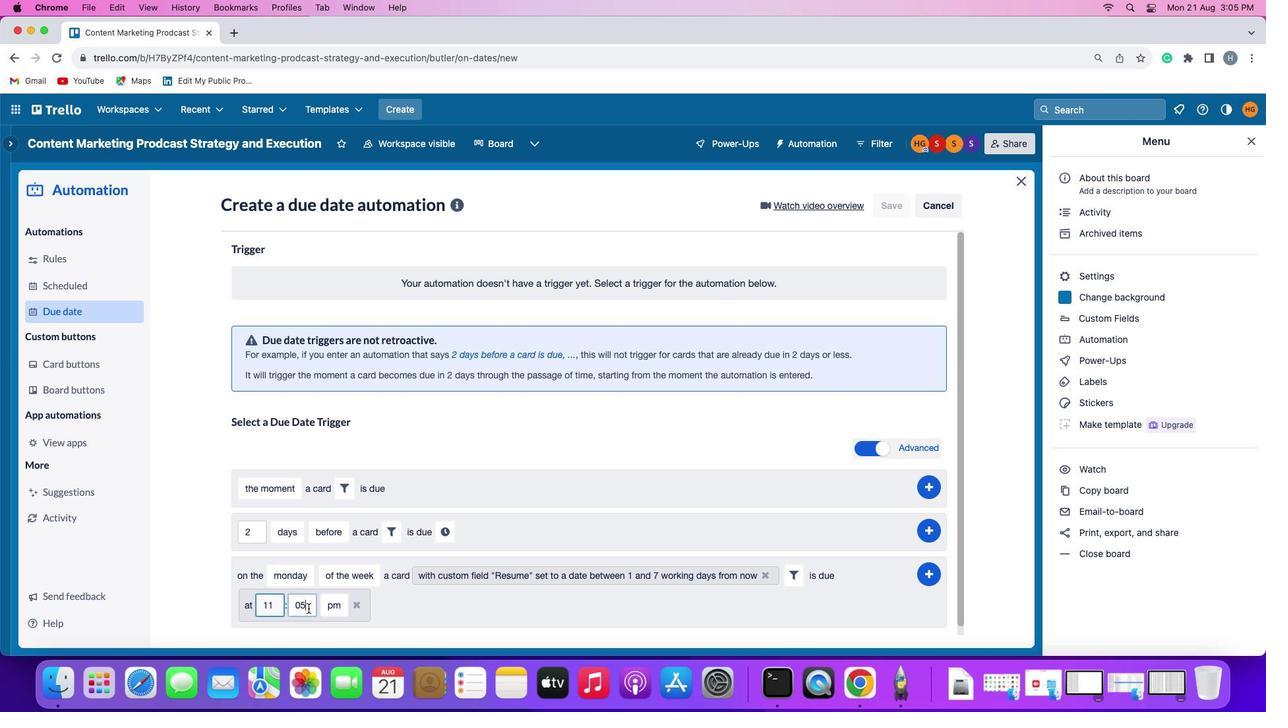 
Action: Mouse pressed left at (308, 609)
Screenshot: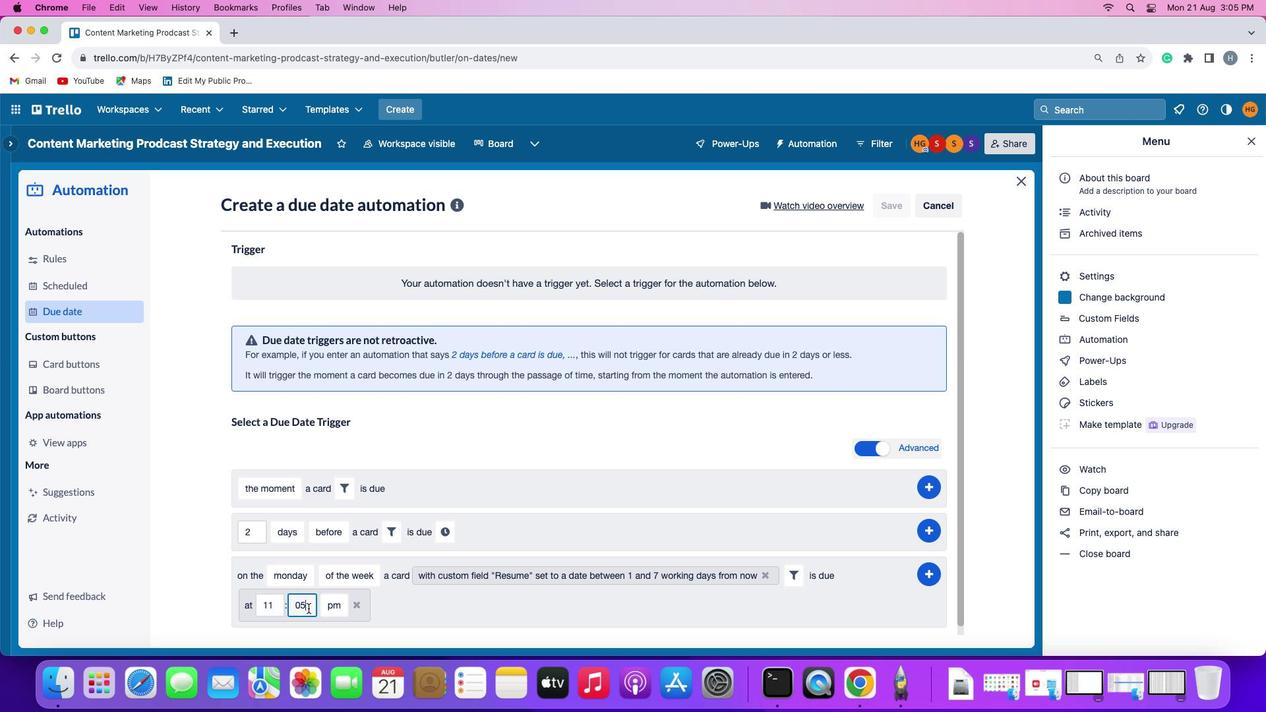 
Action: Mouse moved to (308, 609)
Screenshot: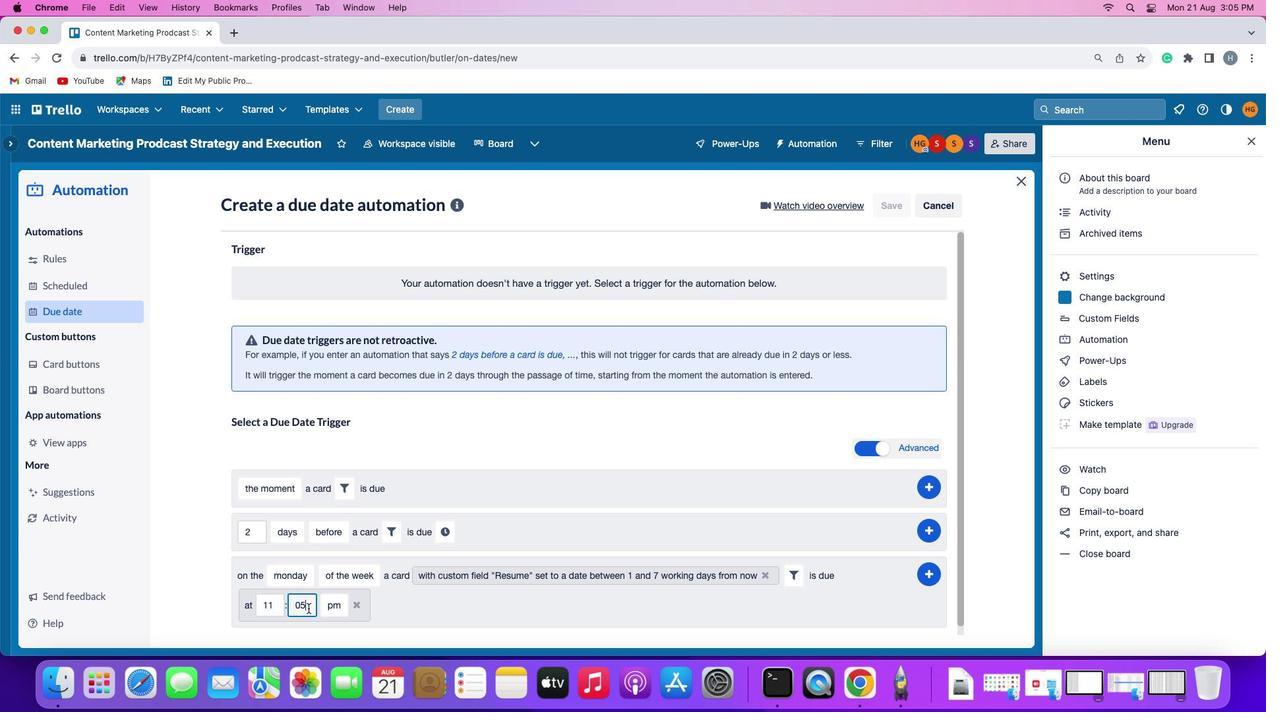 
Action: Key pressed Key.backspaceKey.backspace
Screenshot: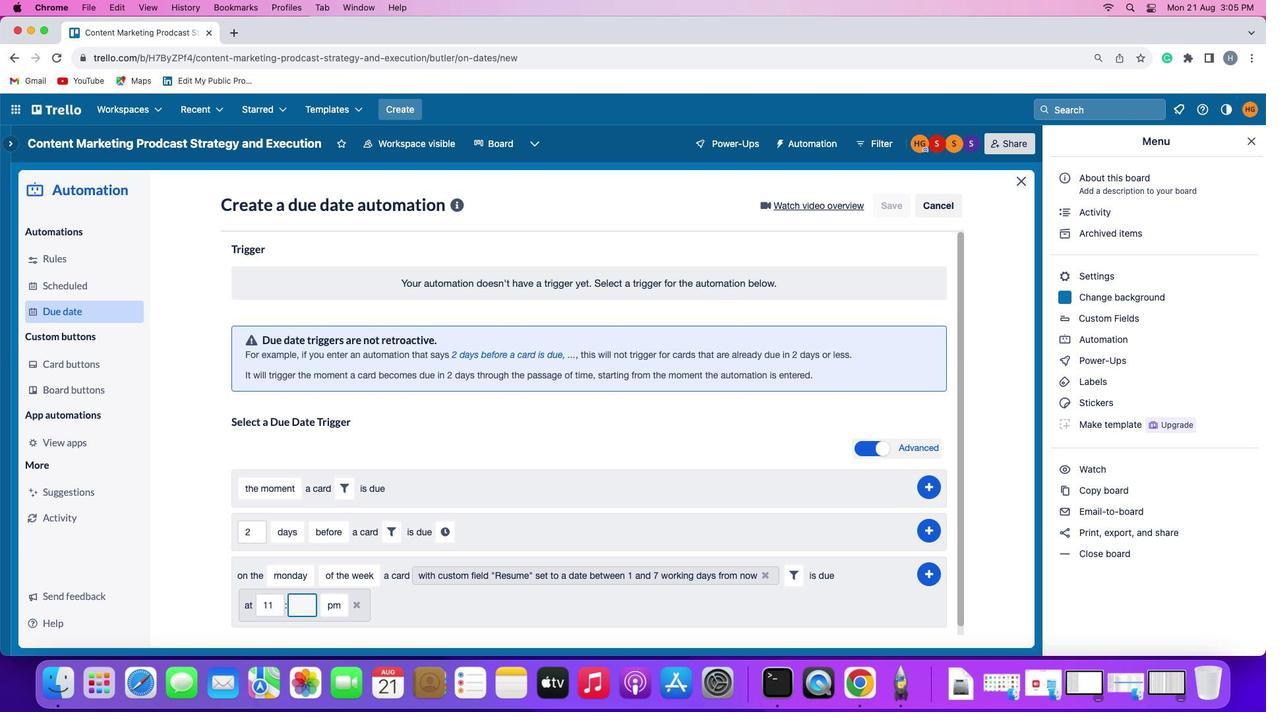 
Action: Mouse moved to (308, 608)
Screenshot: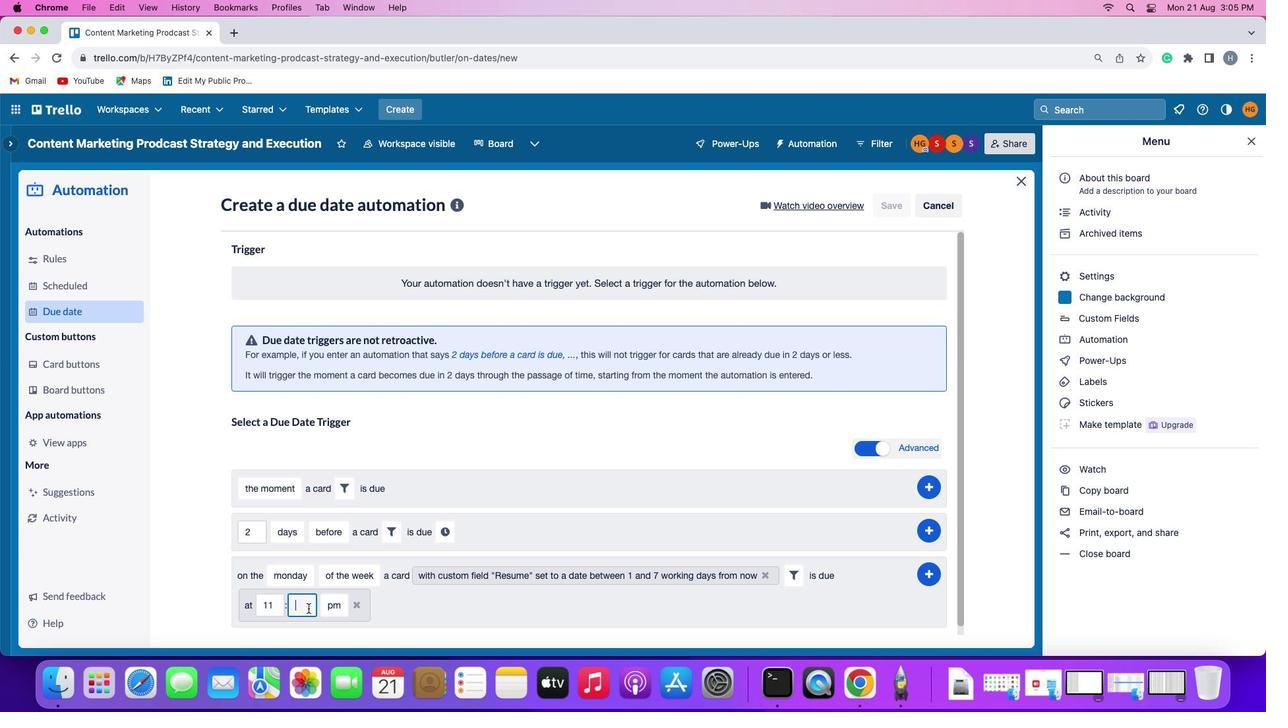 
Action: Key pressed '0''0'
Screenshot: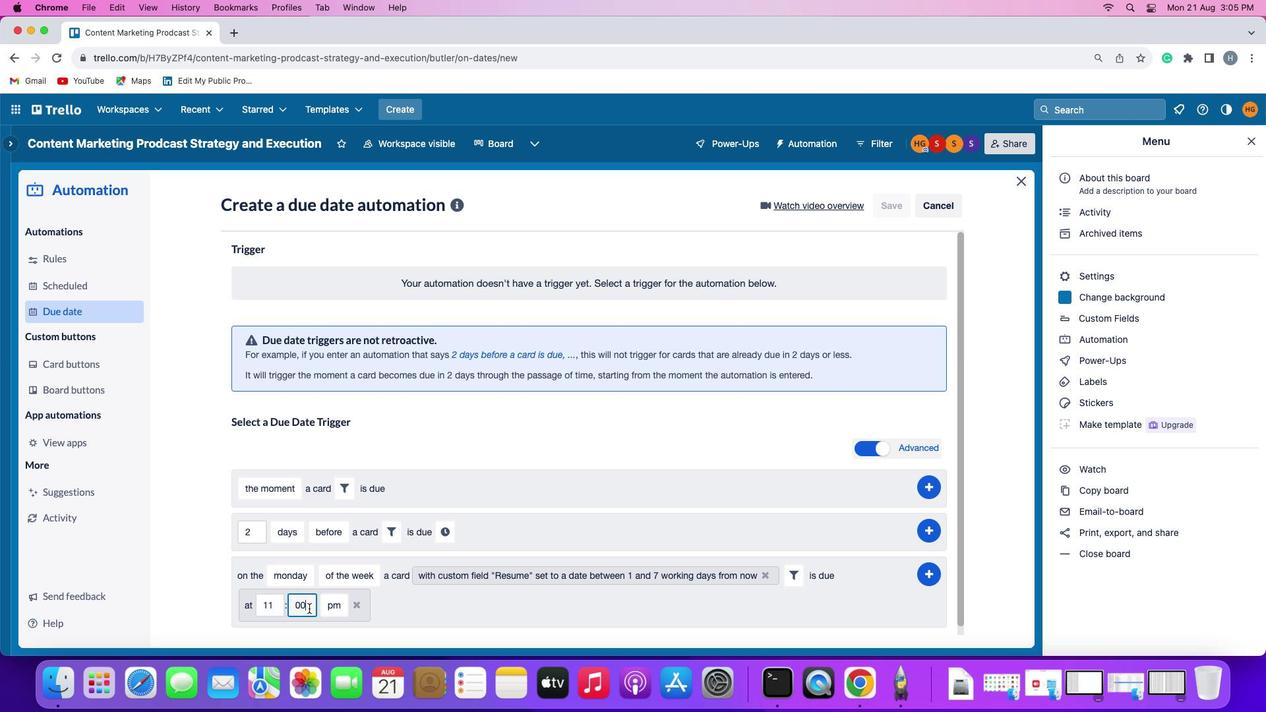 
Action: Mouse moved to (335, 608)
Screenshot: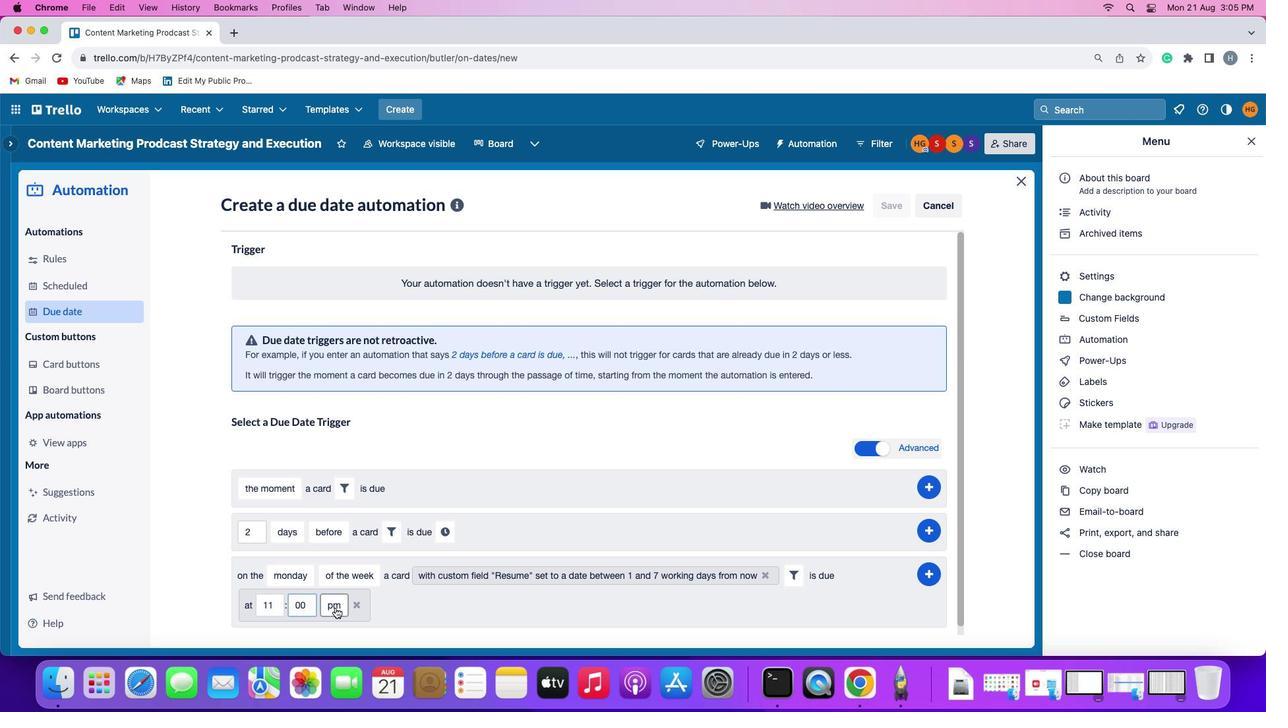 
Action: Mouse pressed left at (335, 608)
Screenshot: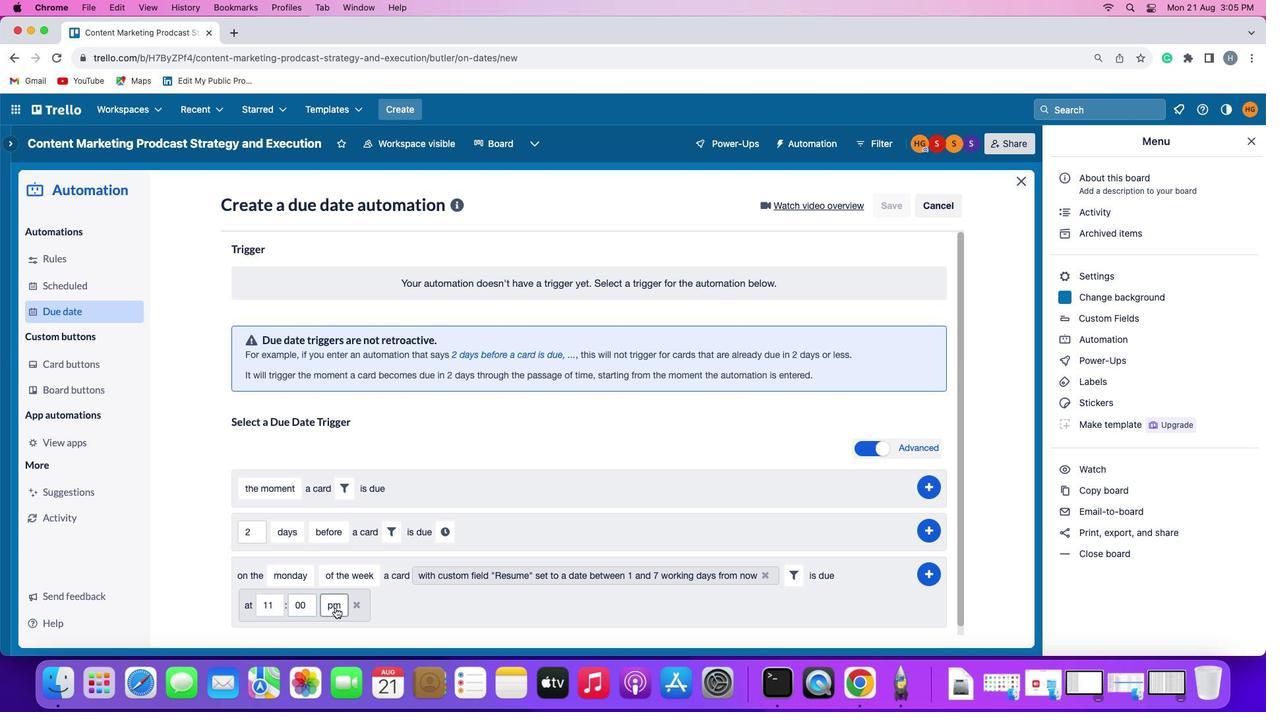 
Action: Mouse moved to (336, 556)
Screenshot: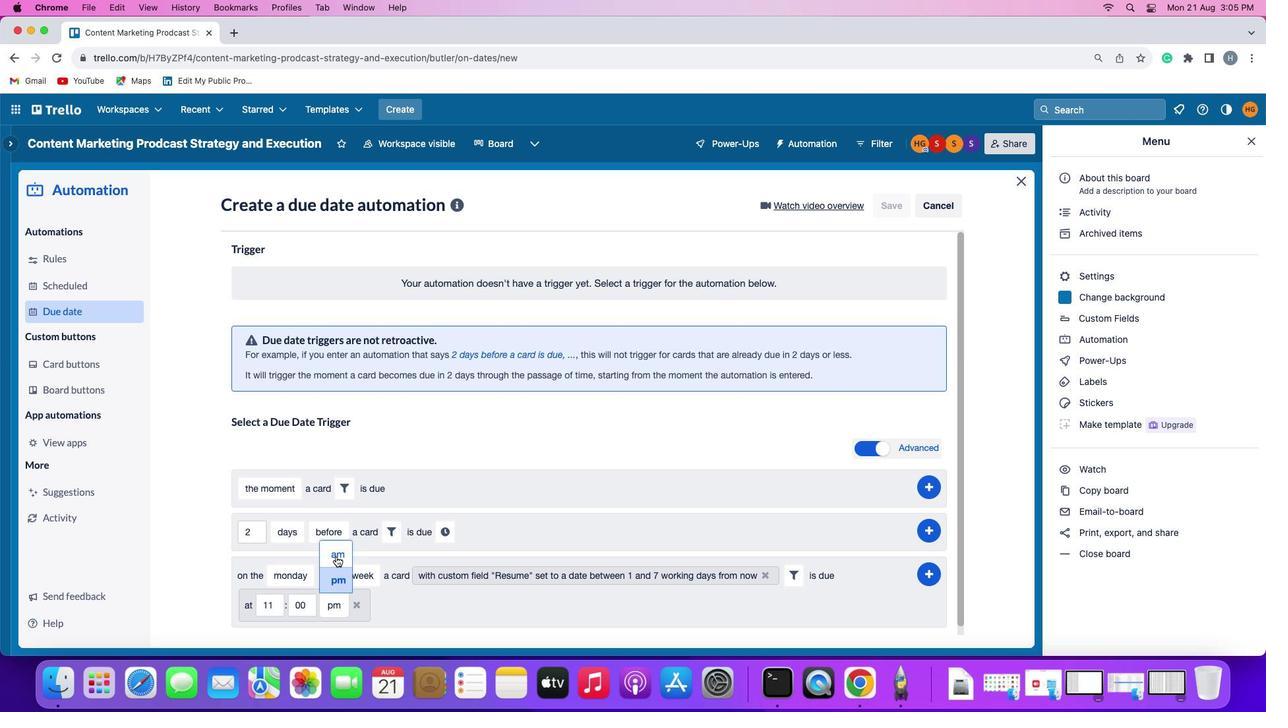
Action: Mouse pressed left at (336, 556)
Screenshot: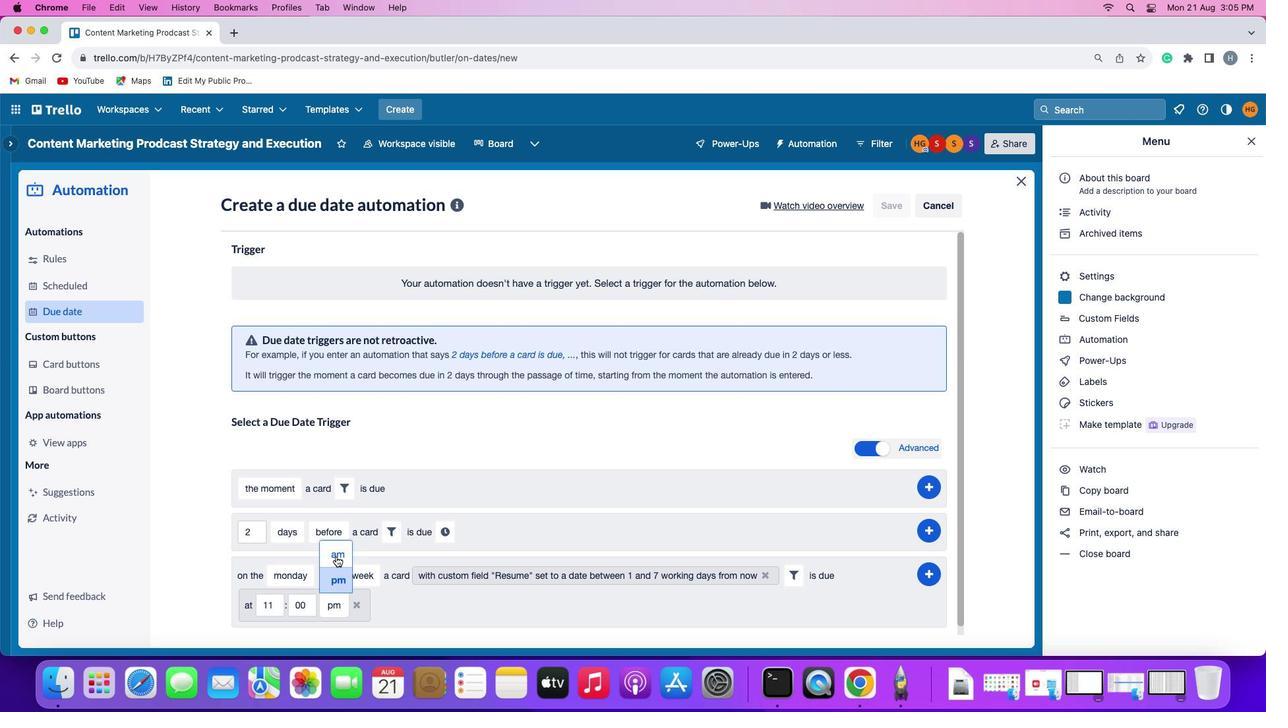 
Action: Mouse moved to (934, 570)
Screenshot: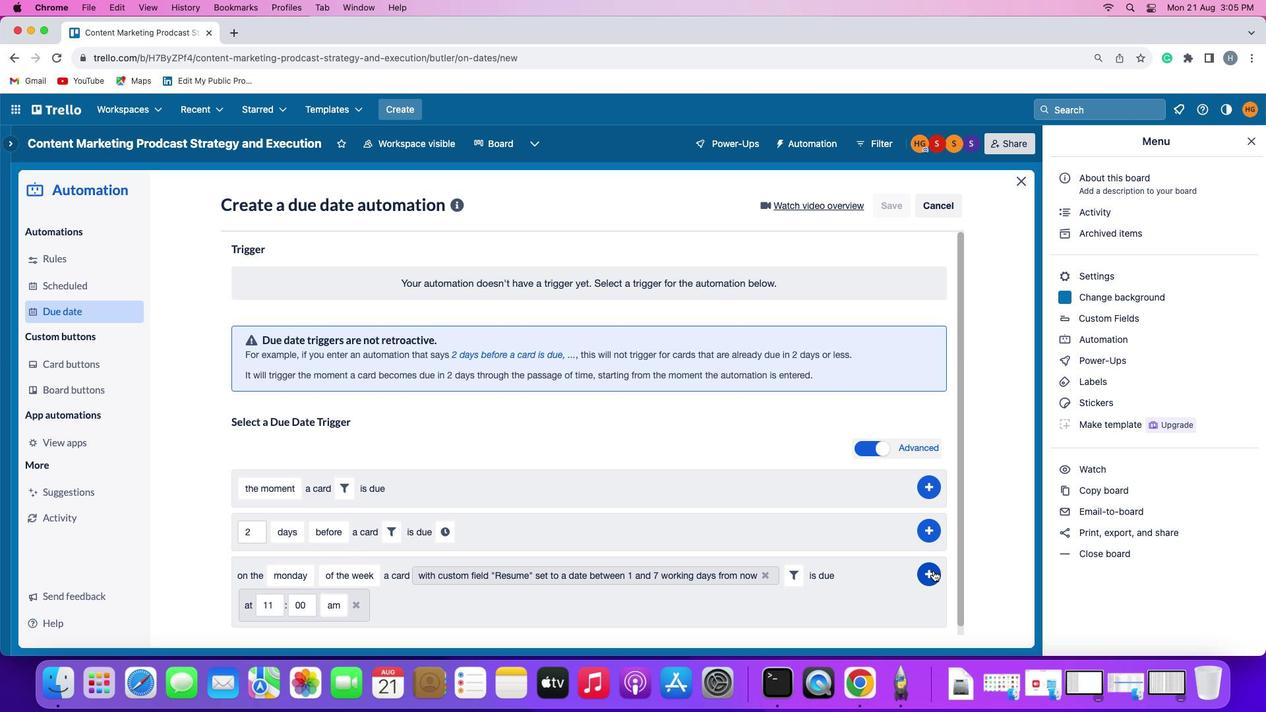 
Action: Mouse pressed left at (934, 570)
Screenshot: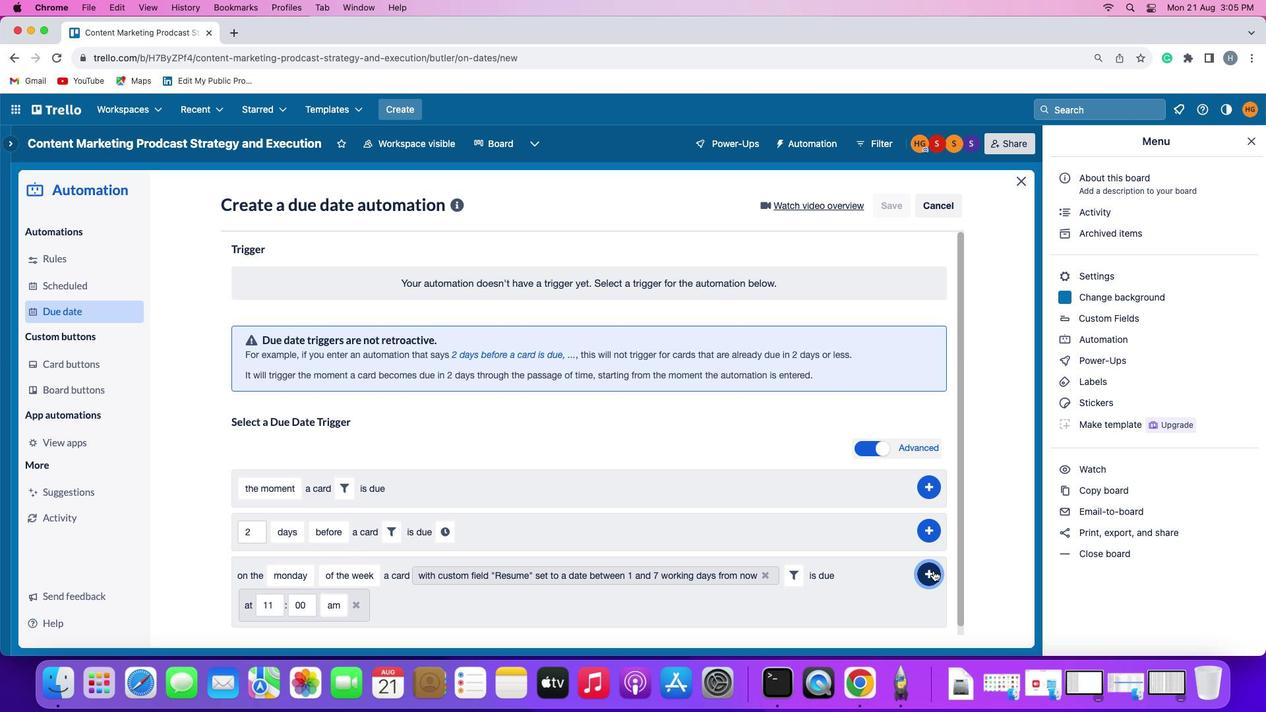 
Action: Mouse moved to (983, 504)
Screenshot: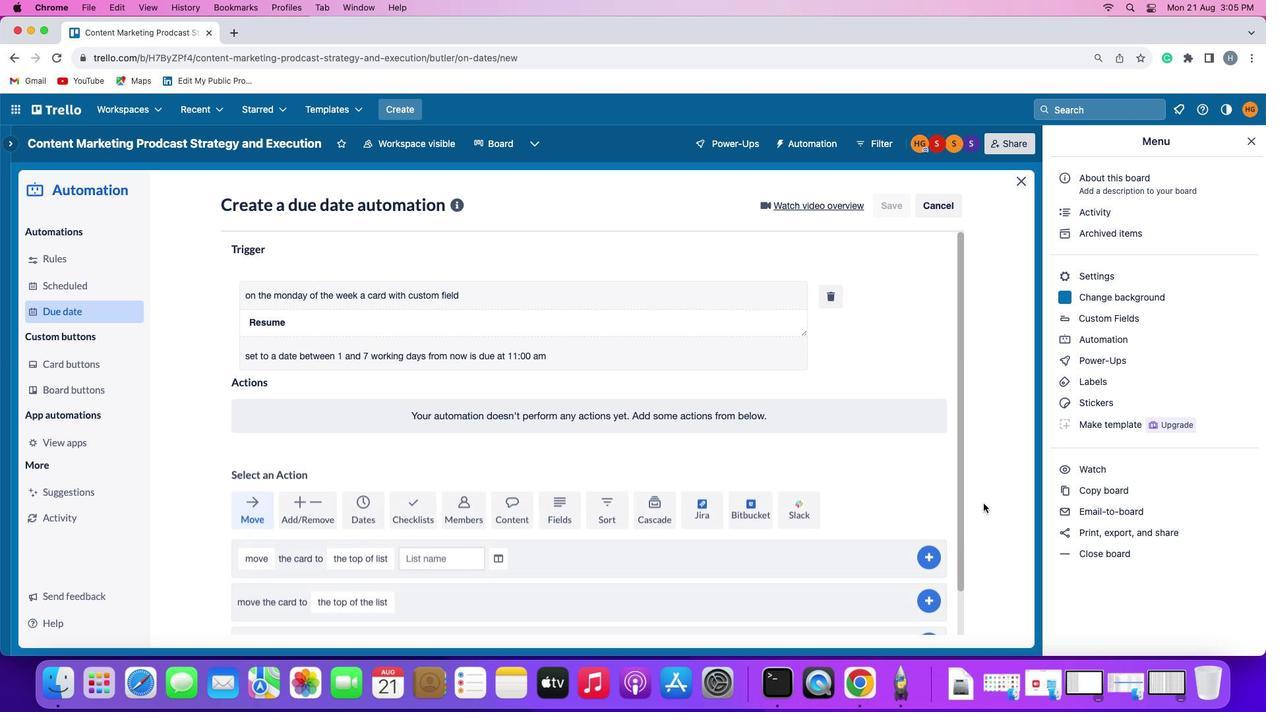 
